 Task: Look for space in Sengkang, Indonesia from 12th  August, 2023 to 15th August, 2023 for 3 adults in price range Rs.12000 to Rs.16000. Place can be entire place with 2 bedrooms having 3 beds and 1 bathroom. Property type can be house, flat, guest house. Booking option can be shelf check-in. Required host language is English.
Action: Mouse moved to (575, 98)
Screenshot: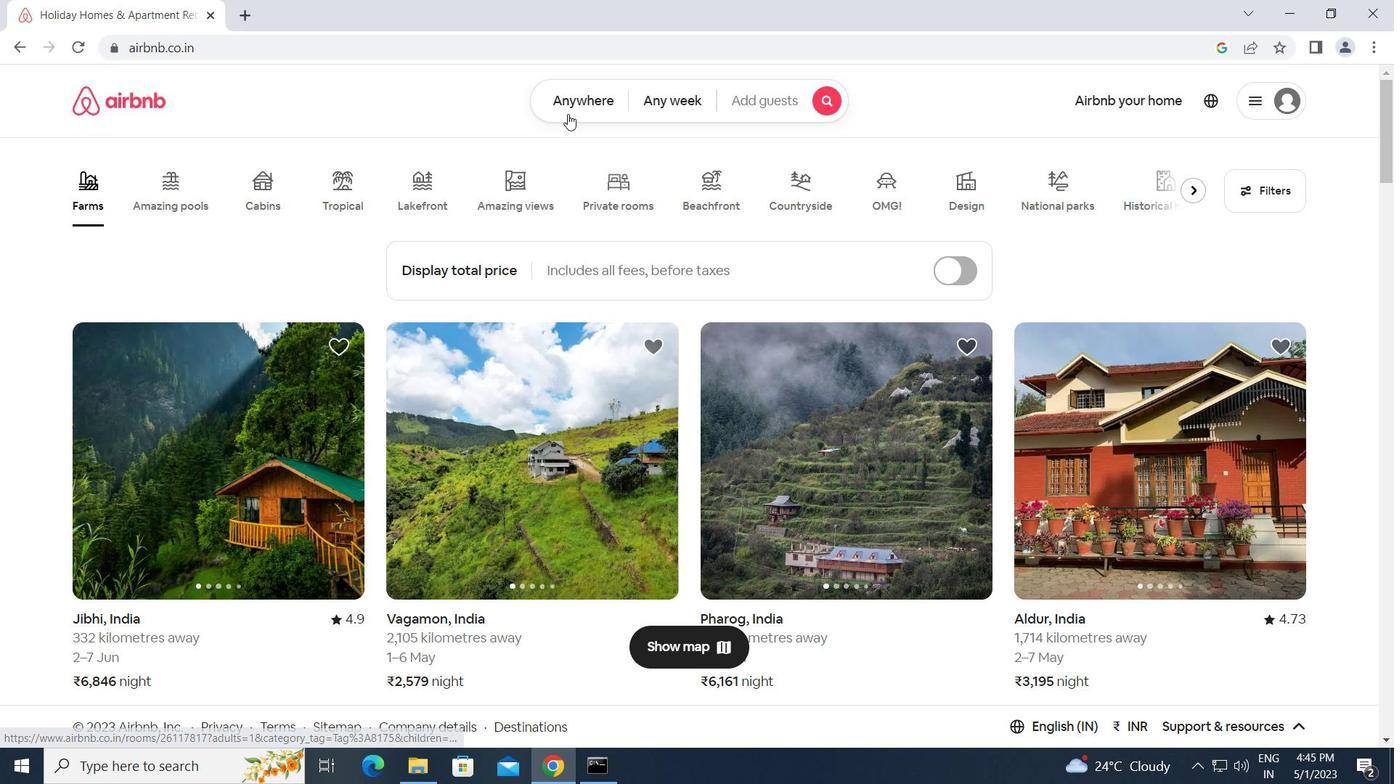
Action: Mouse pressed left at (575, 98)
Screenshot: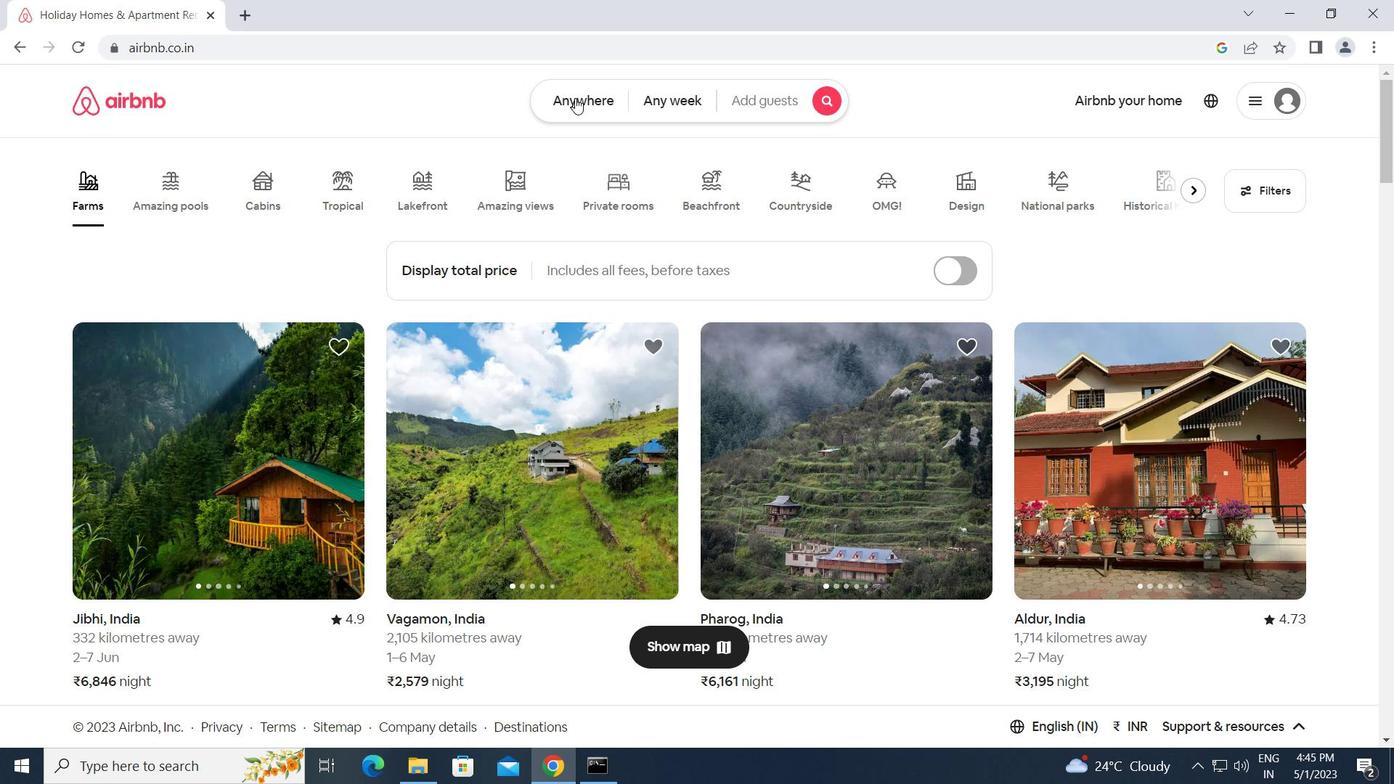 
Action: Mouse moved to (517, 143)
Screenshot: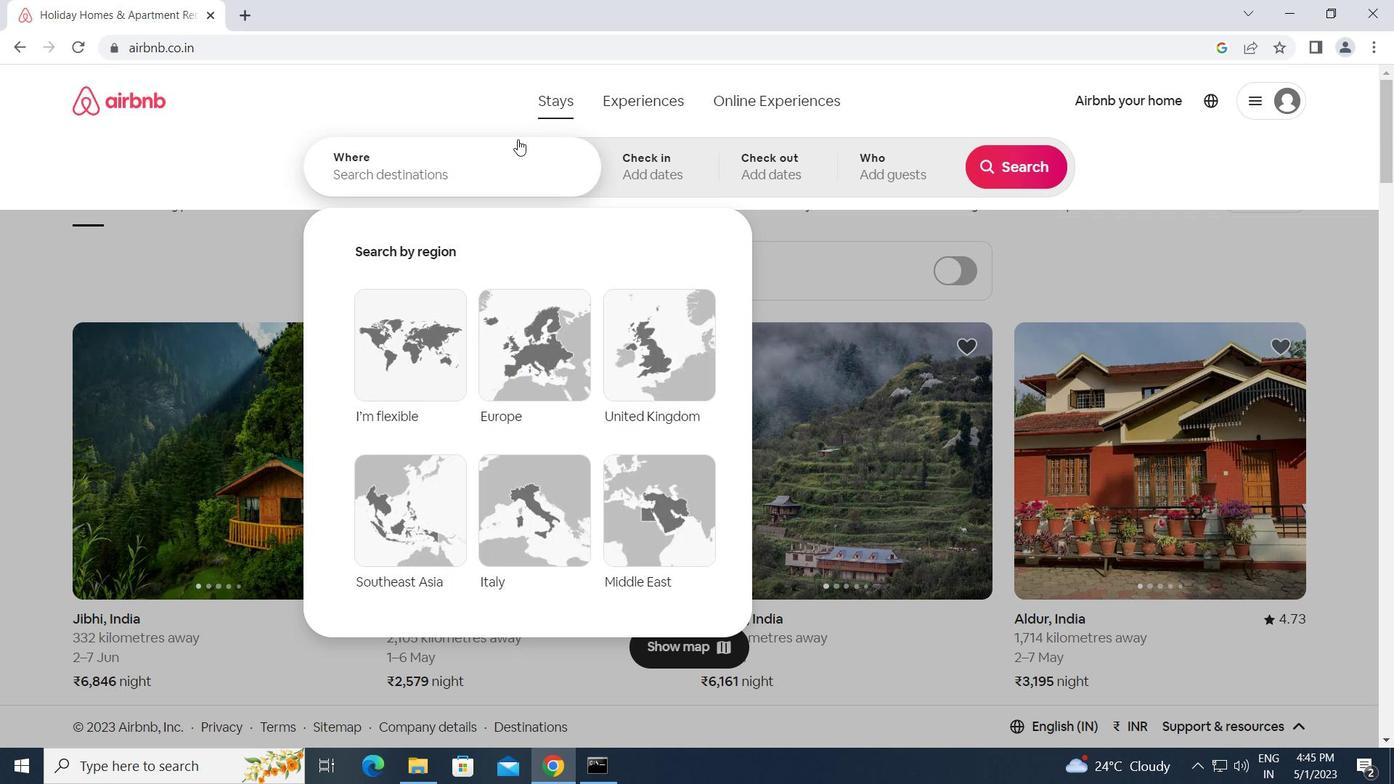 
Action: Mouse pressed left at (517, 143)
Screenshot: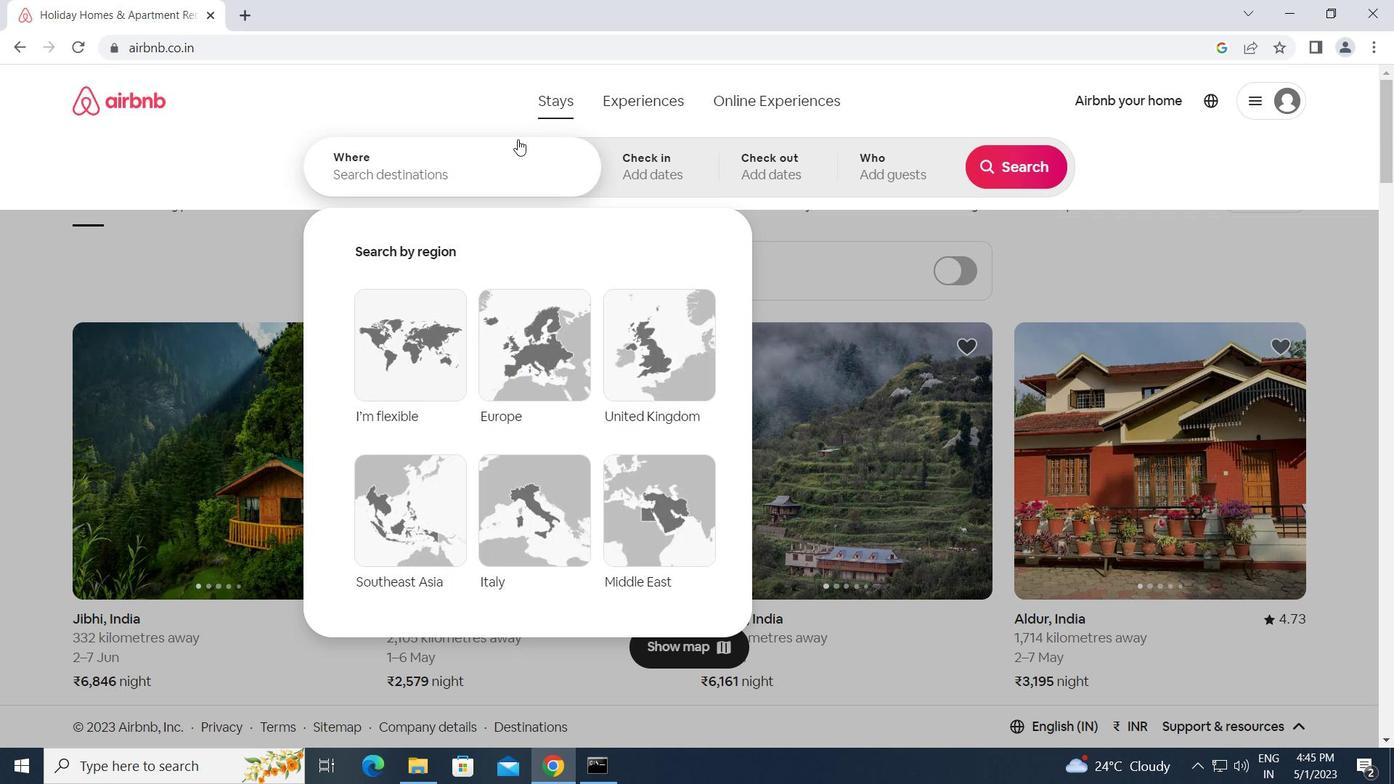 
Action: Key pressed s<Key.caps_lock>engkang,<Key.space><Key.caps_lock>i<Key.caps_lock>ndonesia<Key.enter>
Screenshot: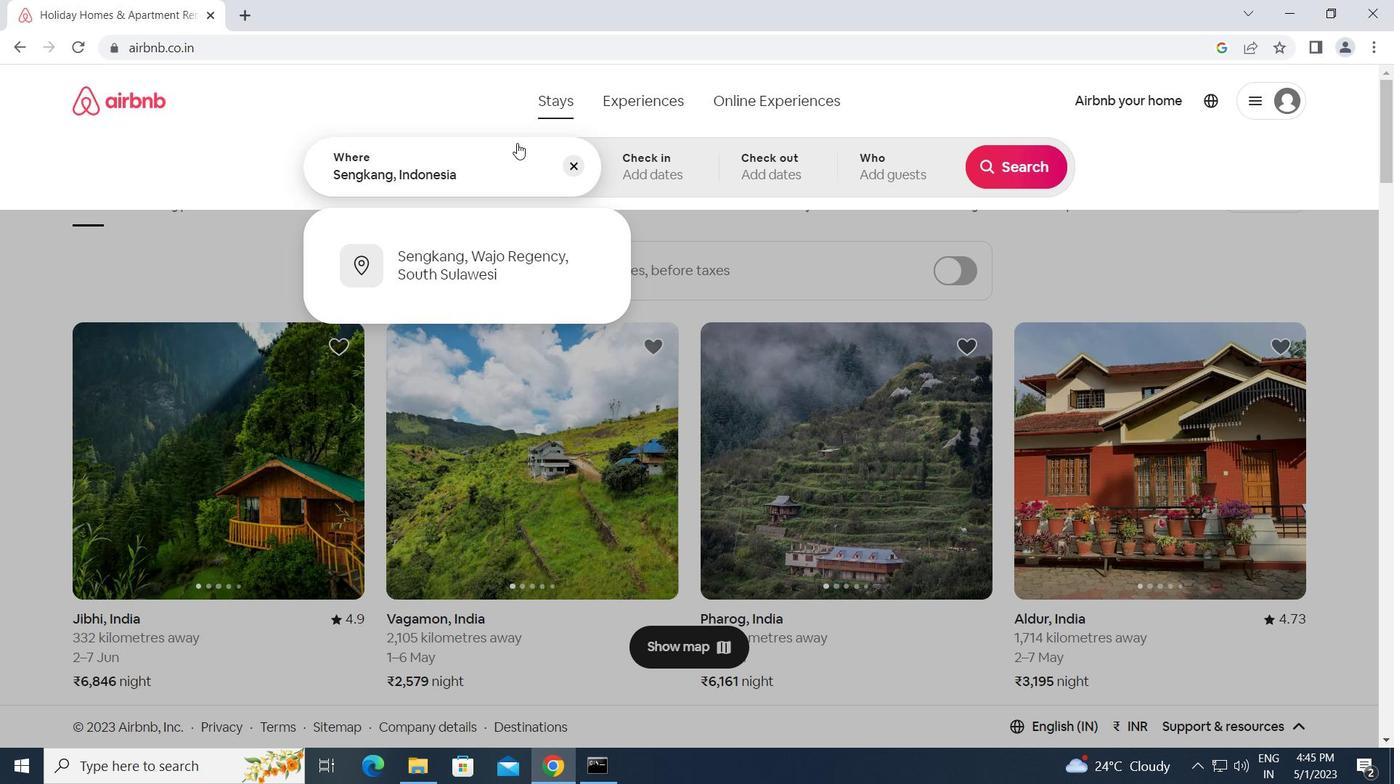 
Action: Mouse moved to (1014, 311)
Screenshot: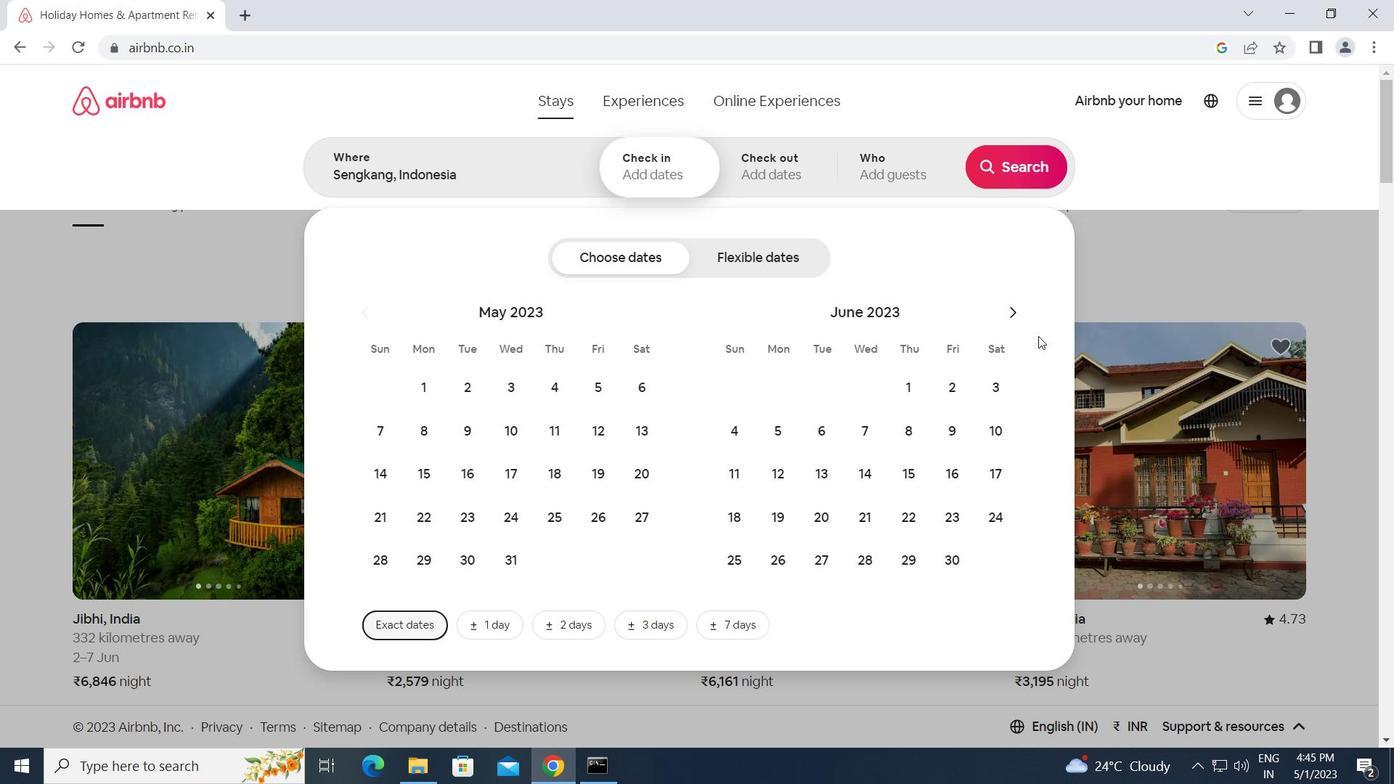 
Action: Mouse pressed left at (1014, 311)
Screenshot: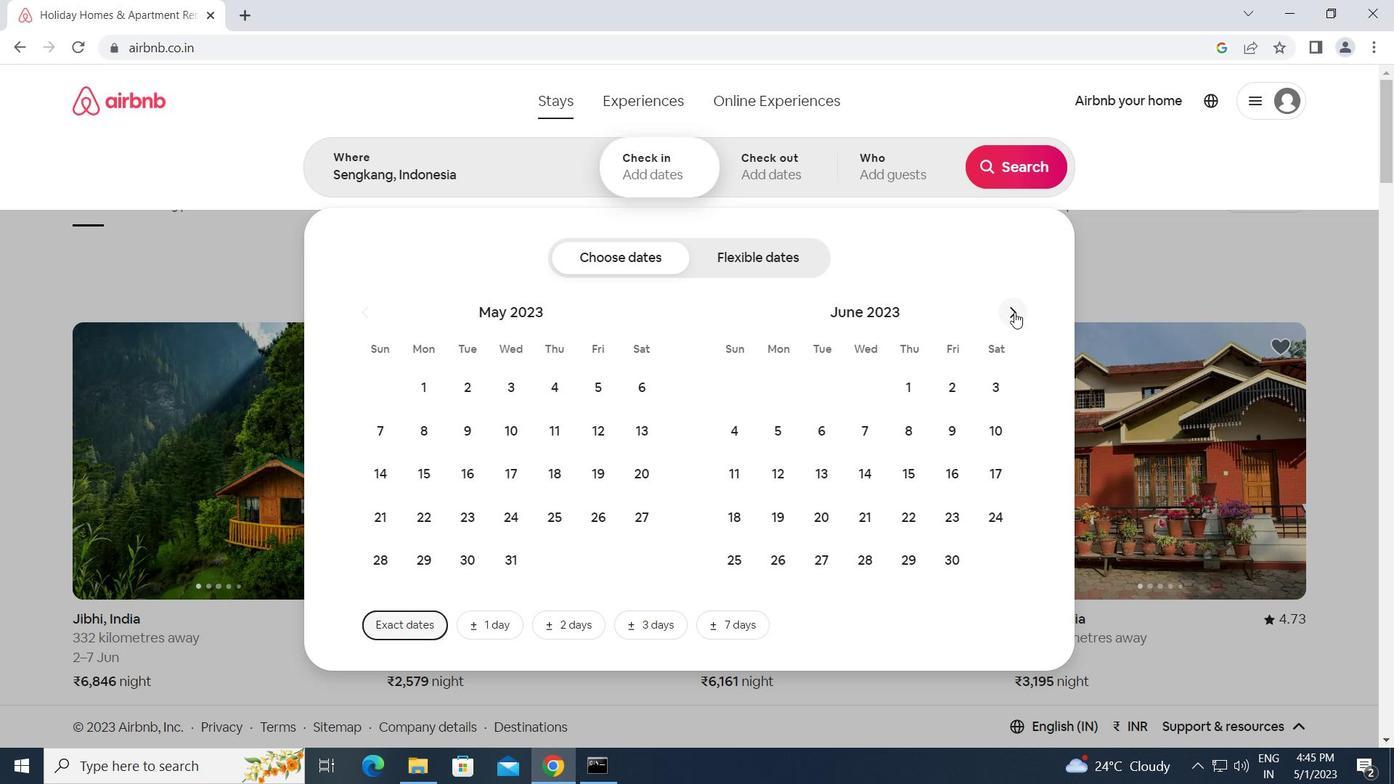 
Action: Mouse pressed left at (1014, 311)
Screenshot: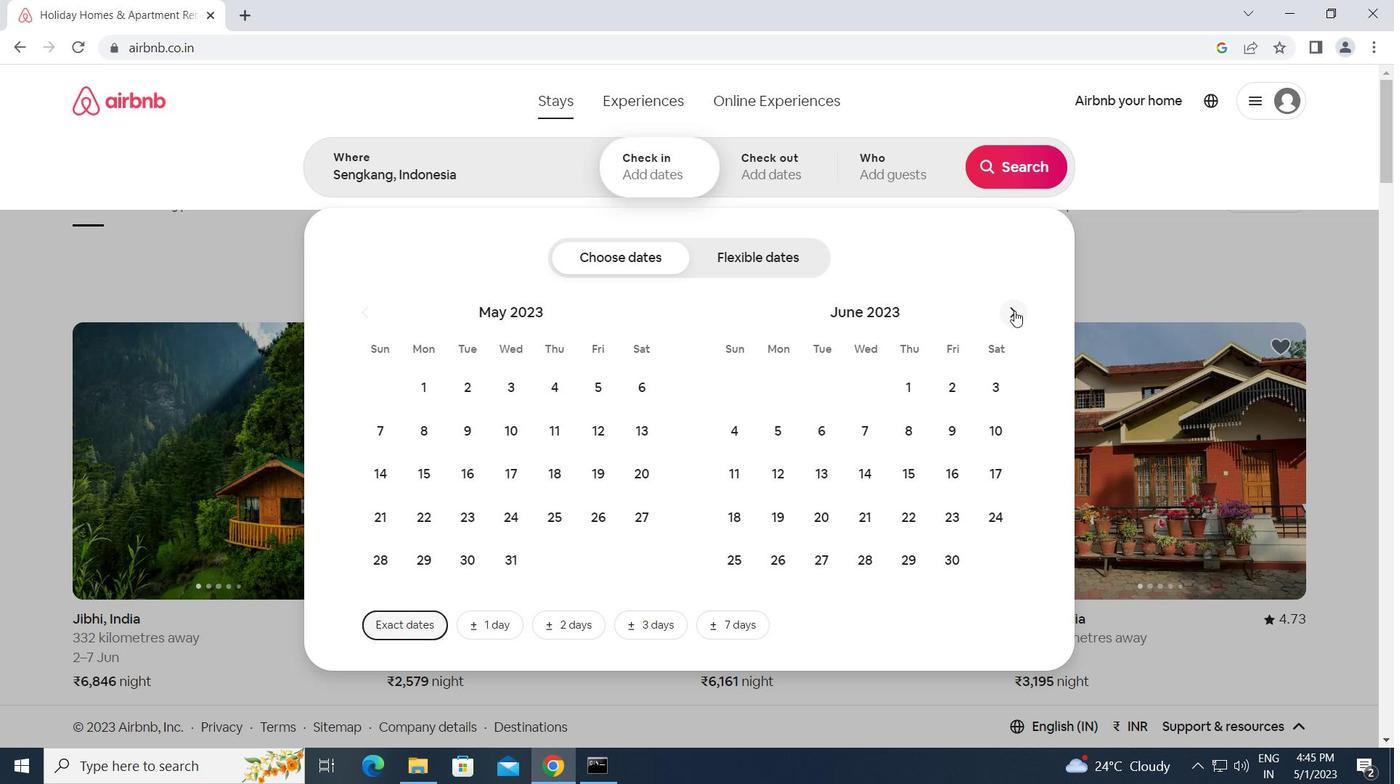 
Action: Mouse moved to (989, 429)
Screenshot: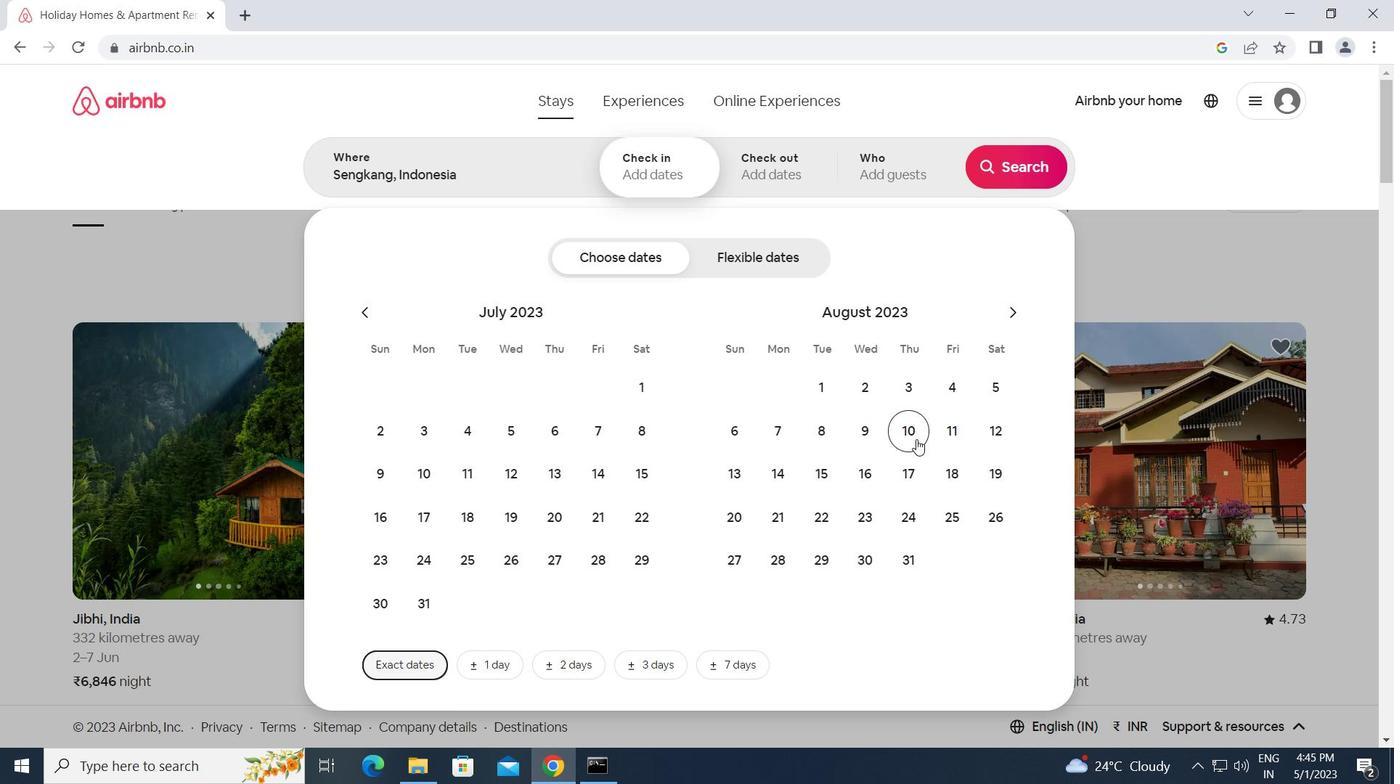 
Action: Mouse pressed left at (989, 429)
Screenshot: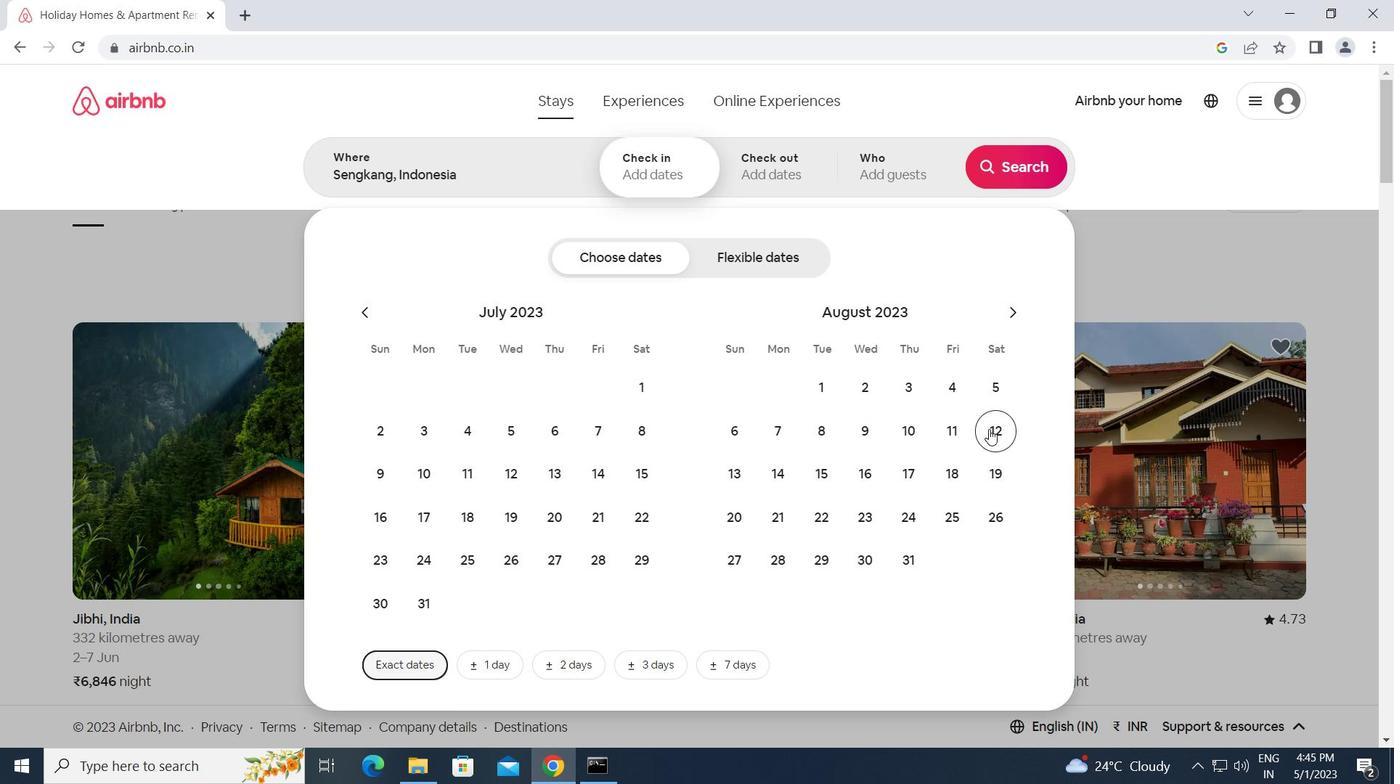 
Action: Mouse moved to (826, 474)
Screenshot: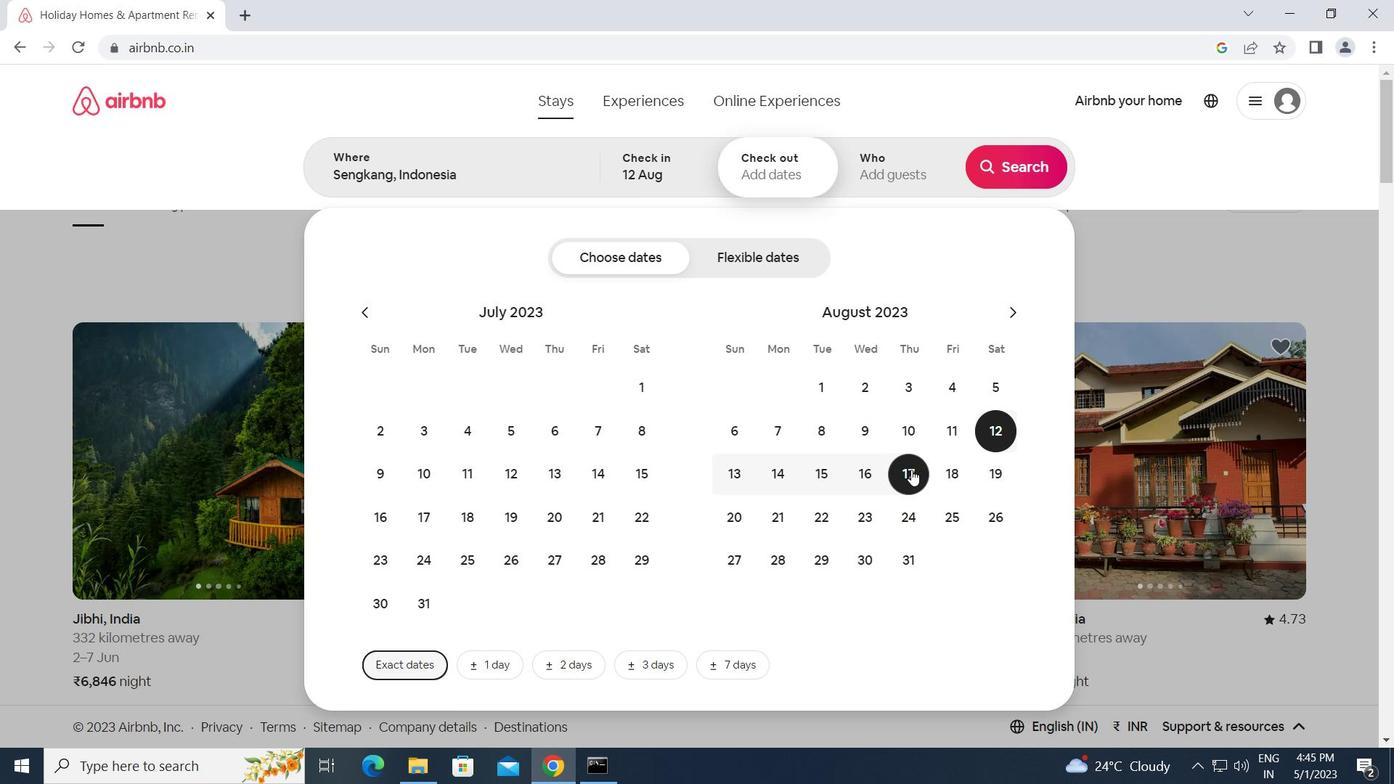 
Action: Mouse pressed left at (826, 474)
Screenshot: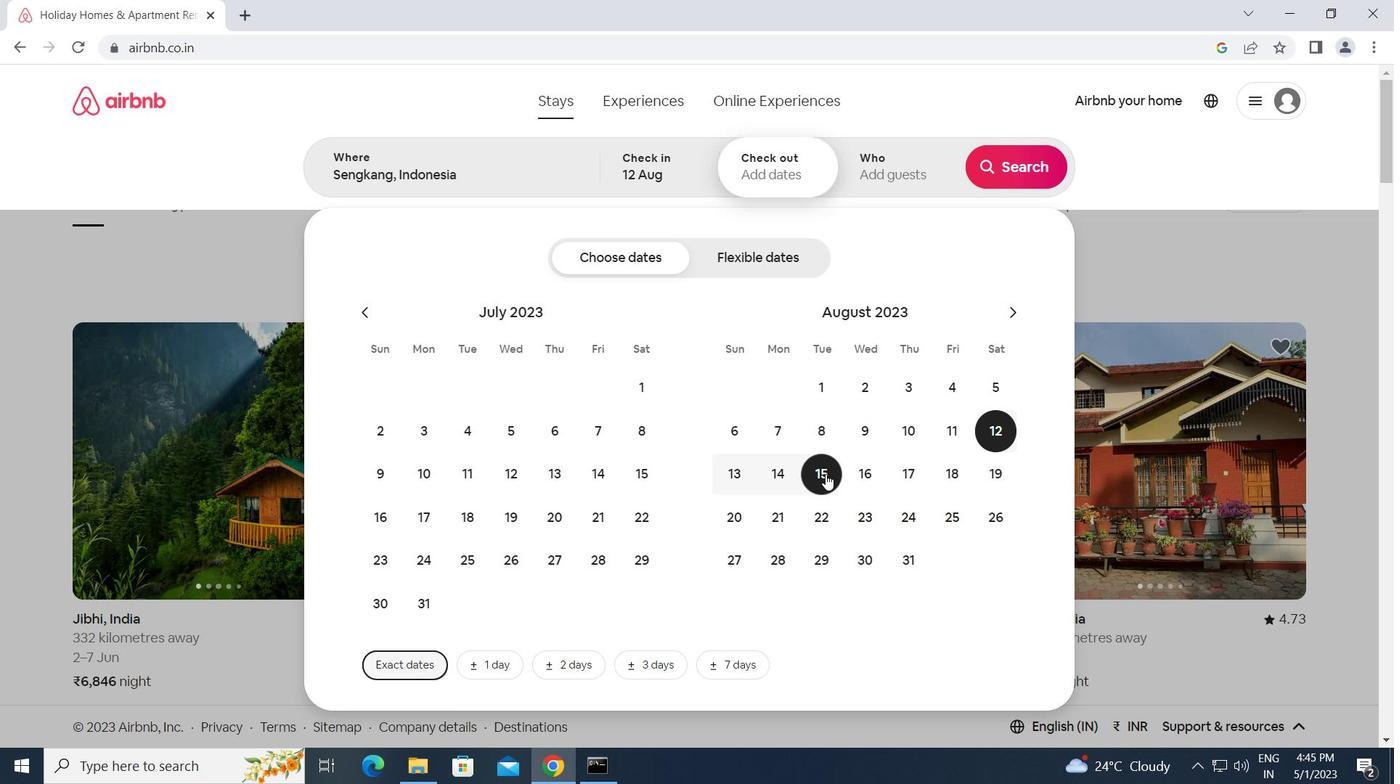 
Action: Mouse moved to (905, 166)
Screenshot: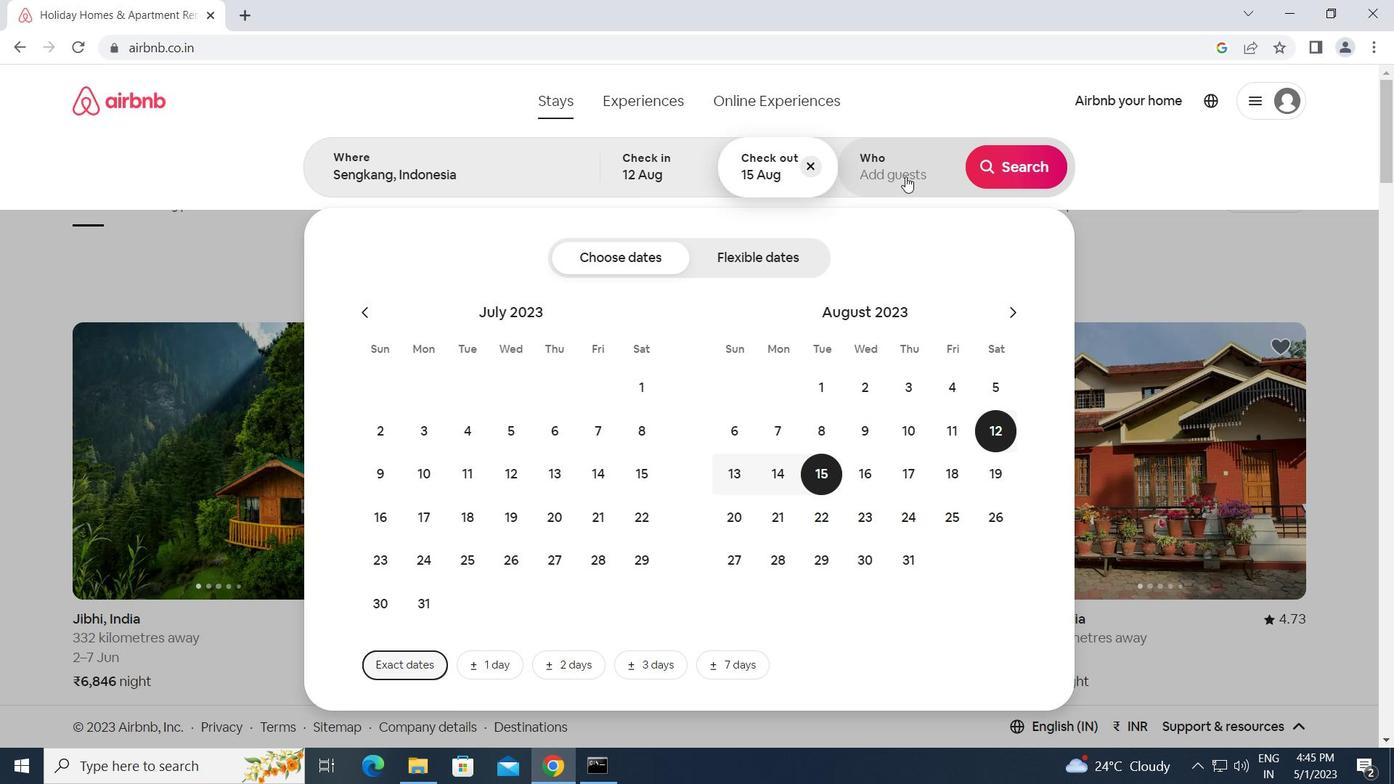 
Action: Mouse pressed left at (905, 166)
Screenshot: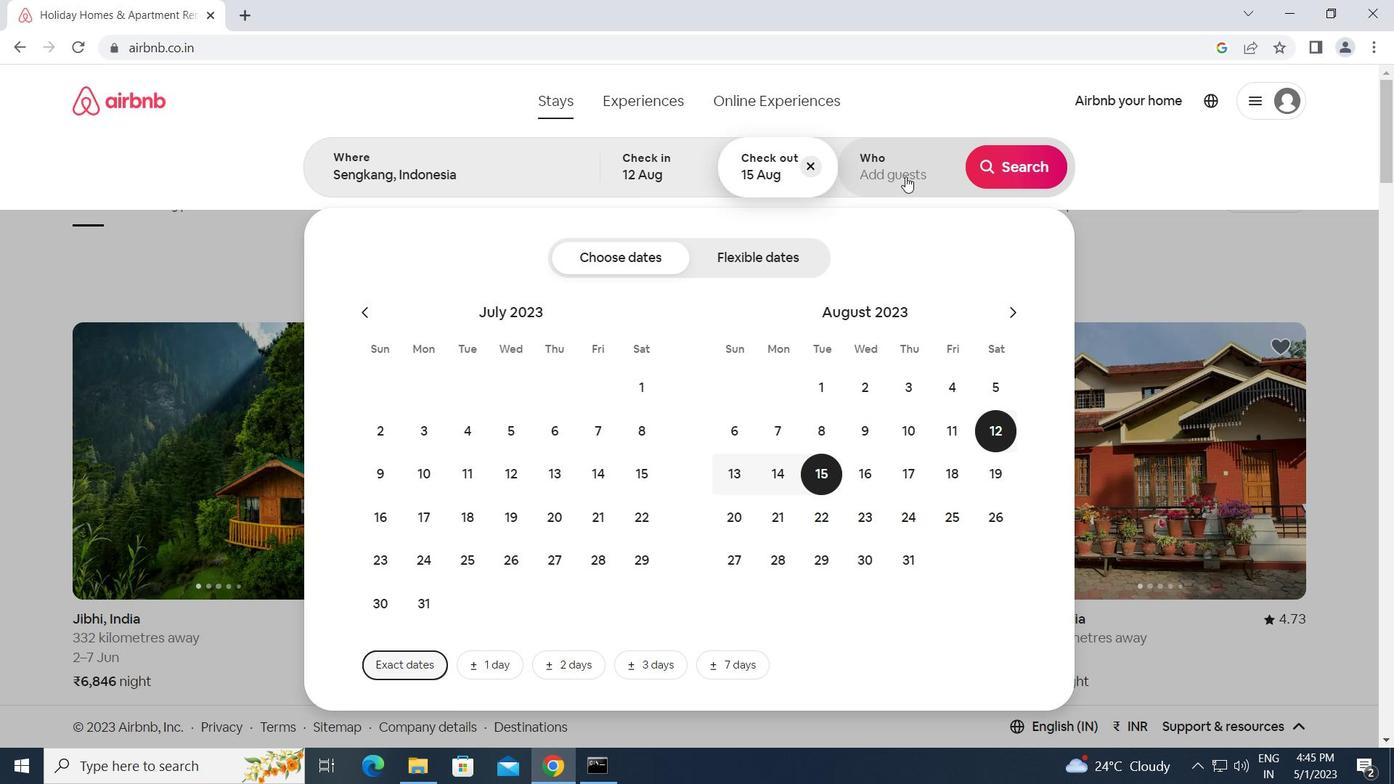 
Action: Mouse moved to (1027, 263)
Screenshot: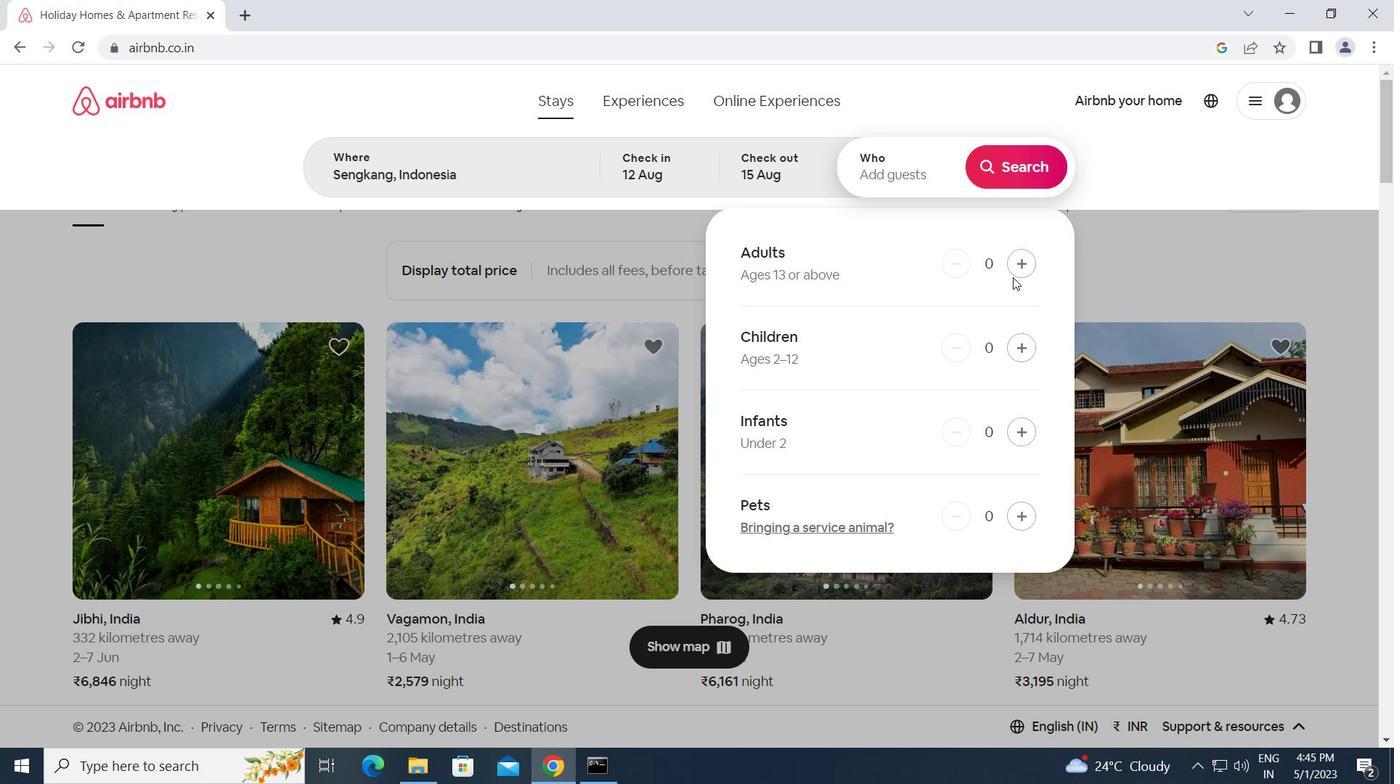 
Action: Mouse pressed left at (1027, 263)
Screenshot: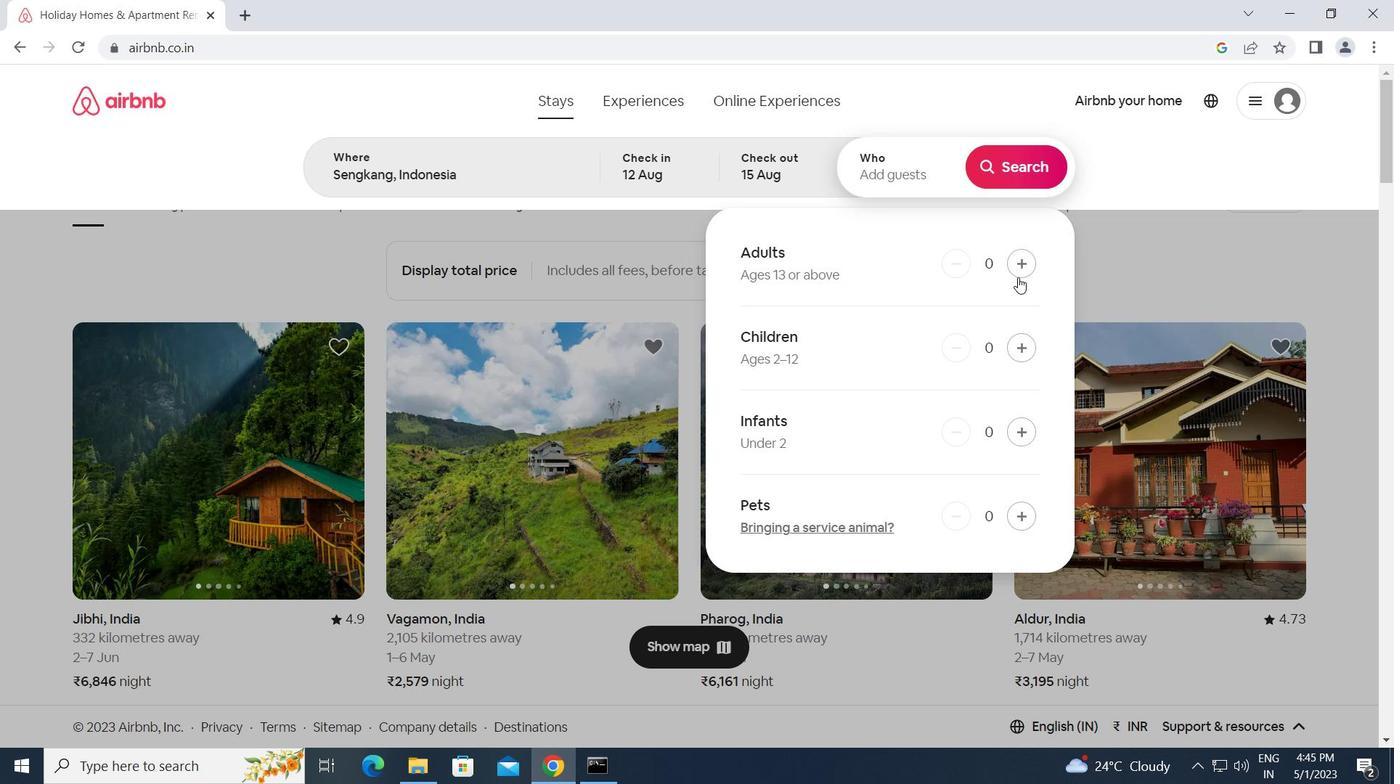 
Action: Mouse pressed left at (1027, 263)
Screenshot: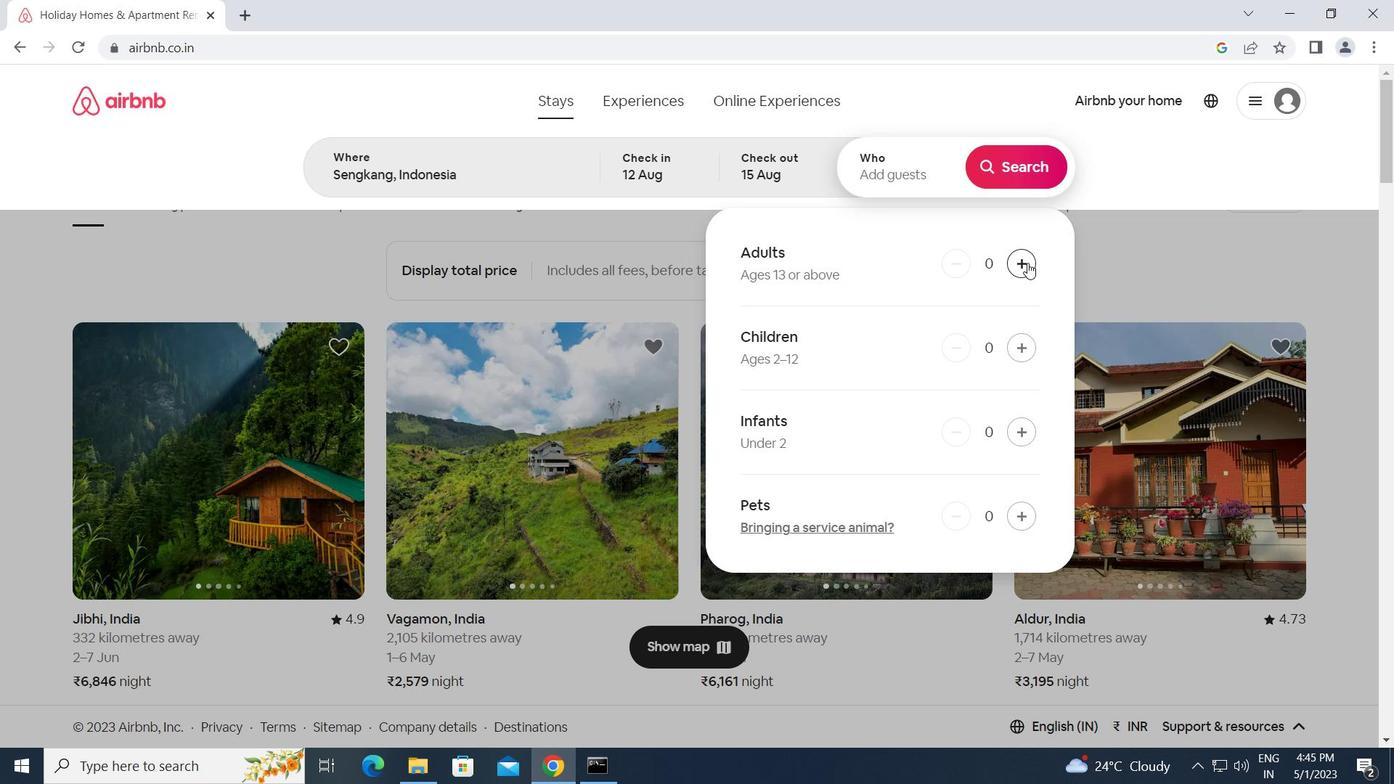 
Action: Mouse pressed left at (1027, 263)
Screenshot: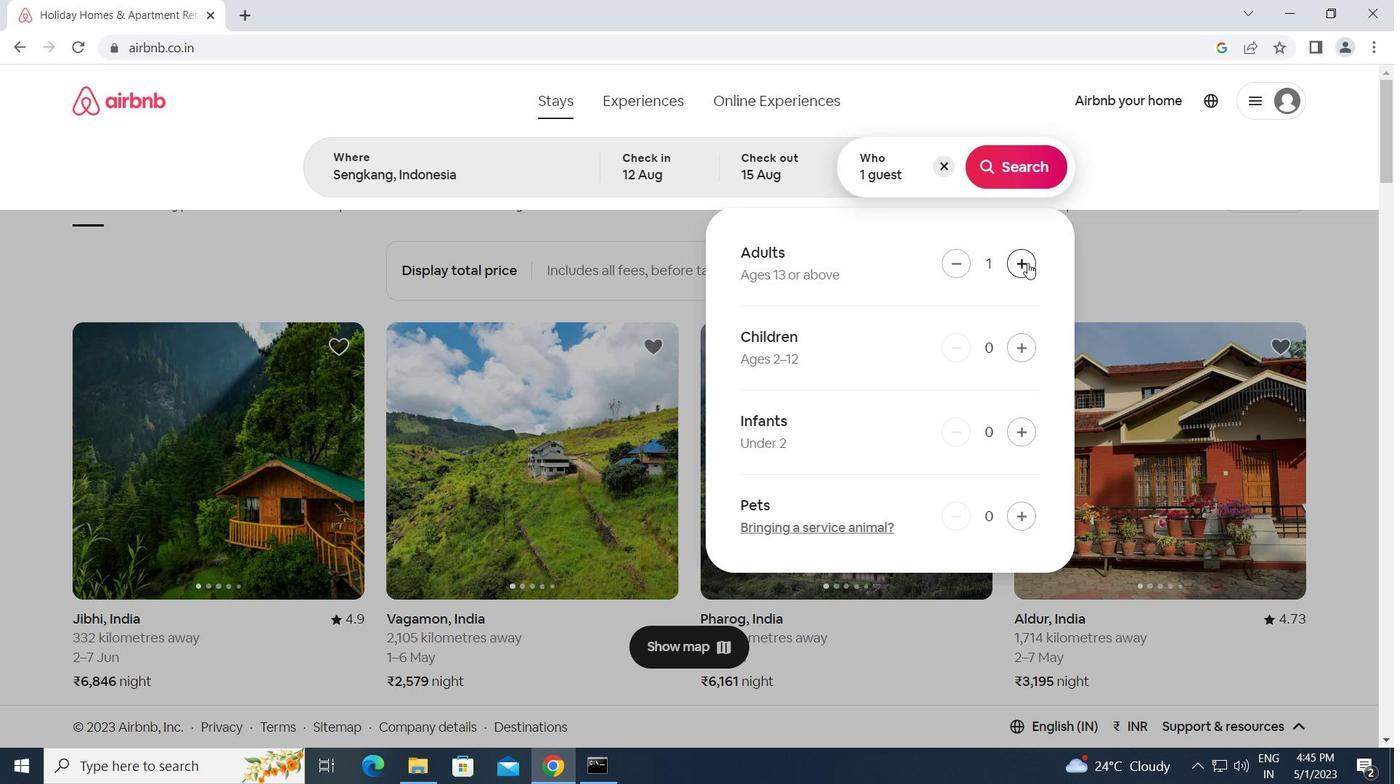 
Action: Mouse moved to (1018, 169)
Screenshot: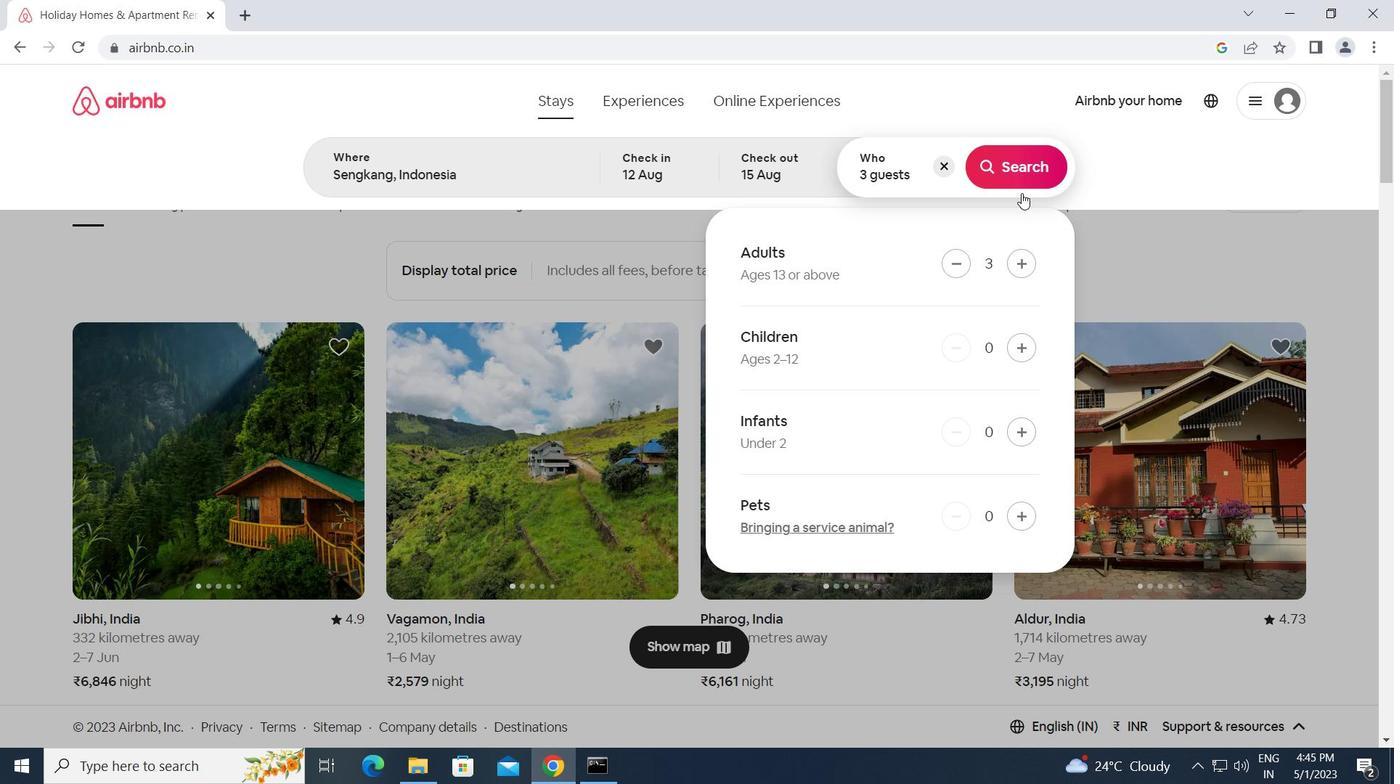 
Action: Mouse pressed left at (1018, 169)
Screenshot: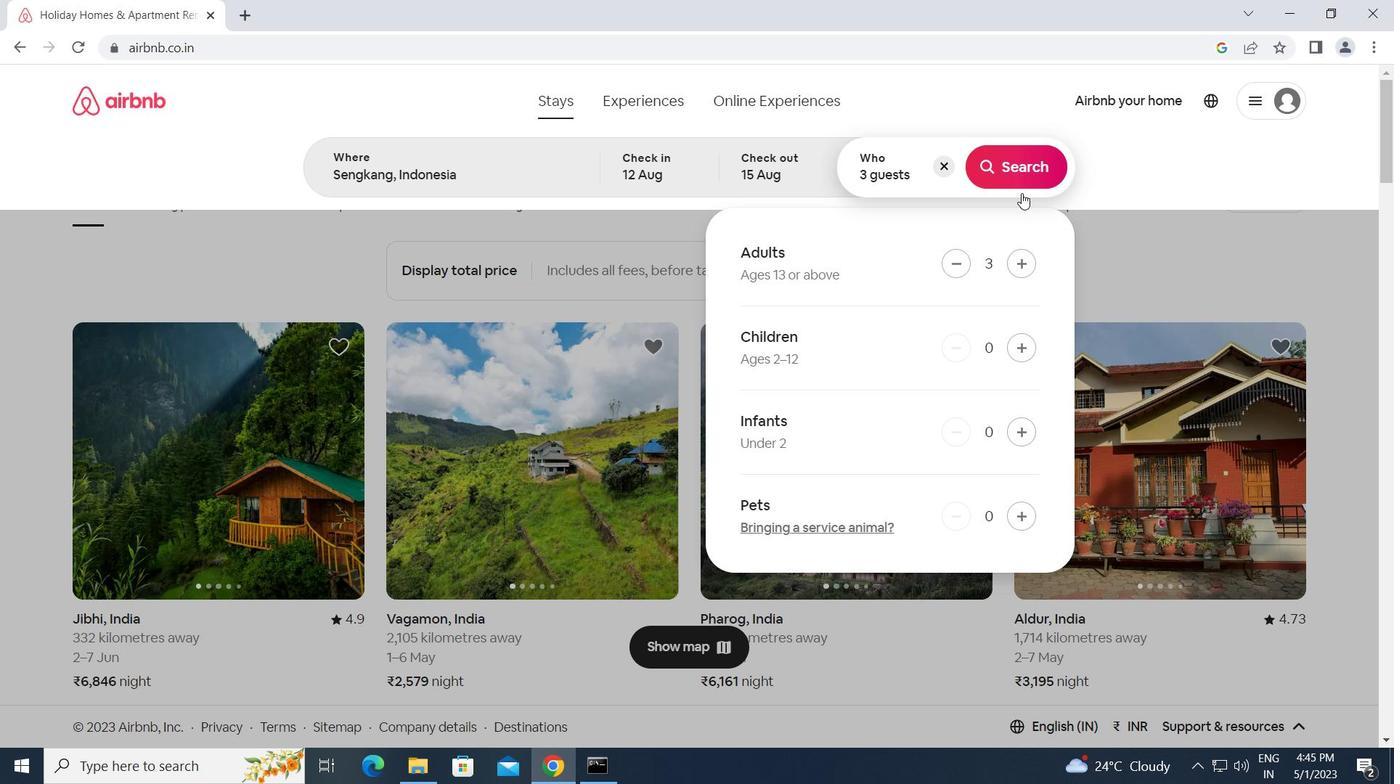 
Action: Mouse moved to (1289, 175)
Screenshot: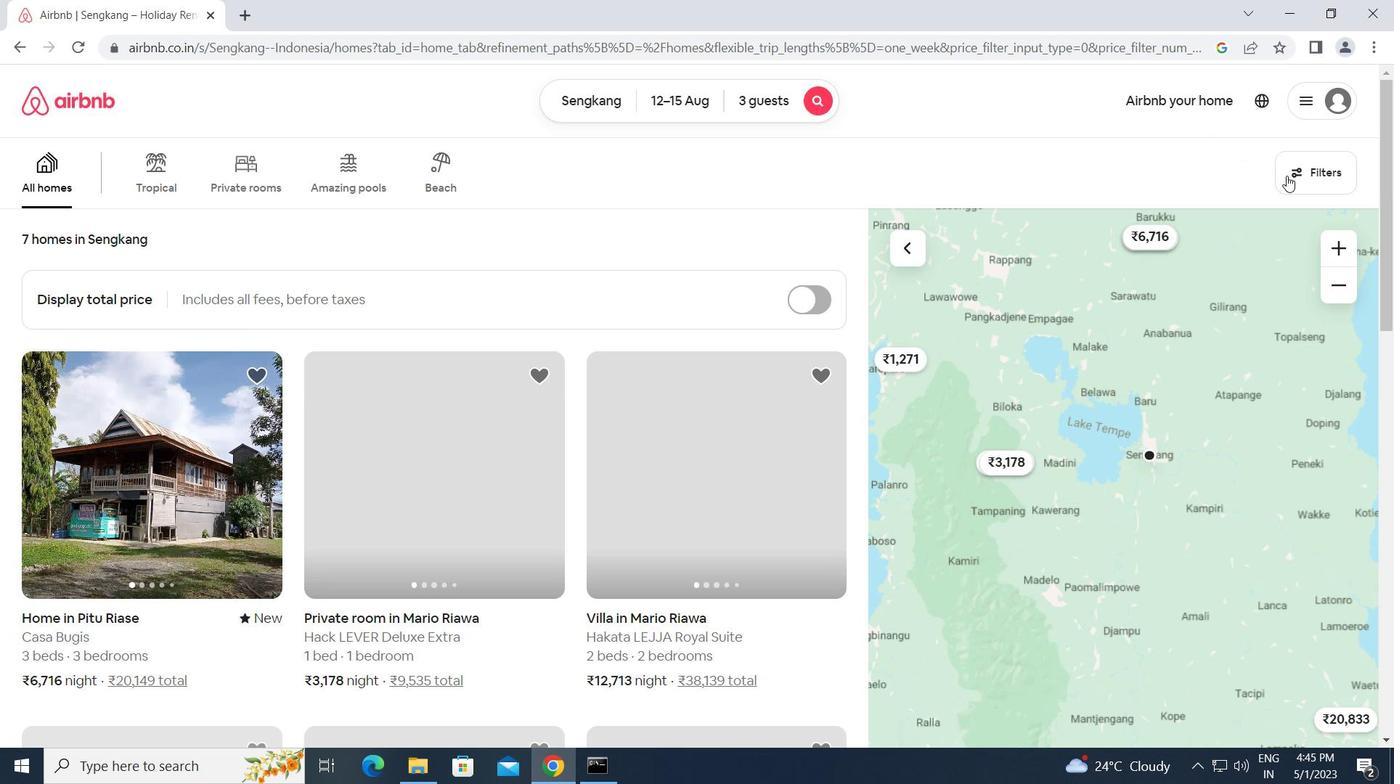 
Action: Mouse pressed left at (1289, 175)
Screenshot: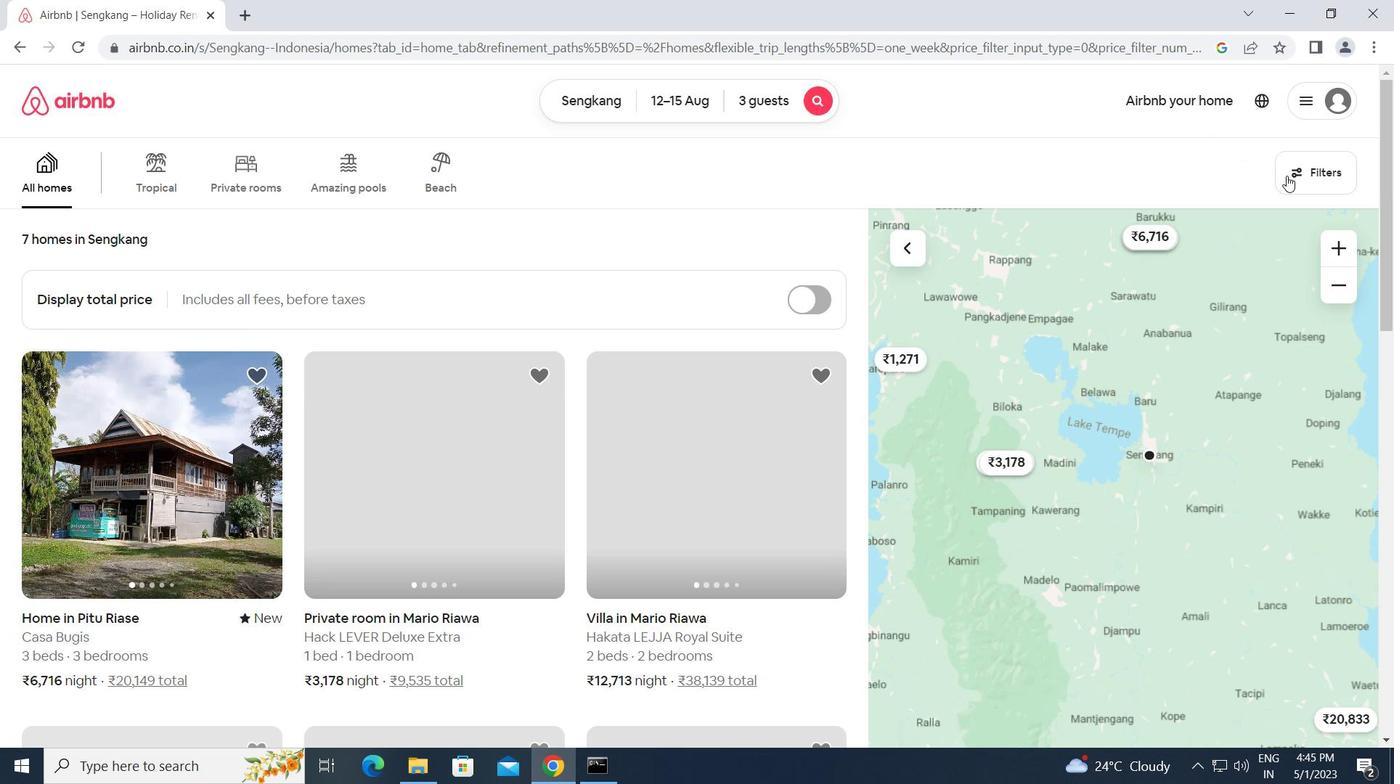 
Action: Mouse moved to (363, 483)
Screenshot: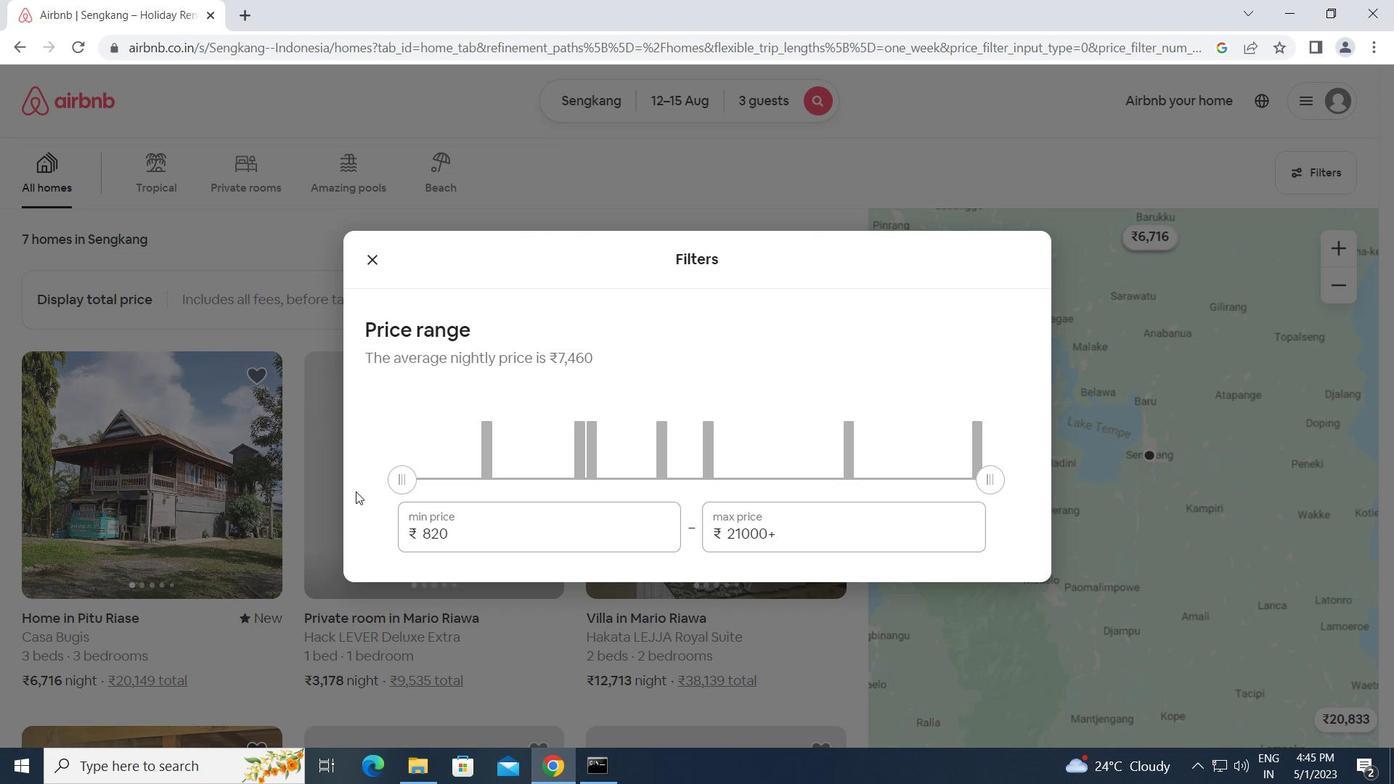 
Action: Mouse scrolled (363, 482) with delta (0, 0)
Screenshot: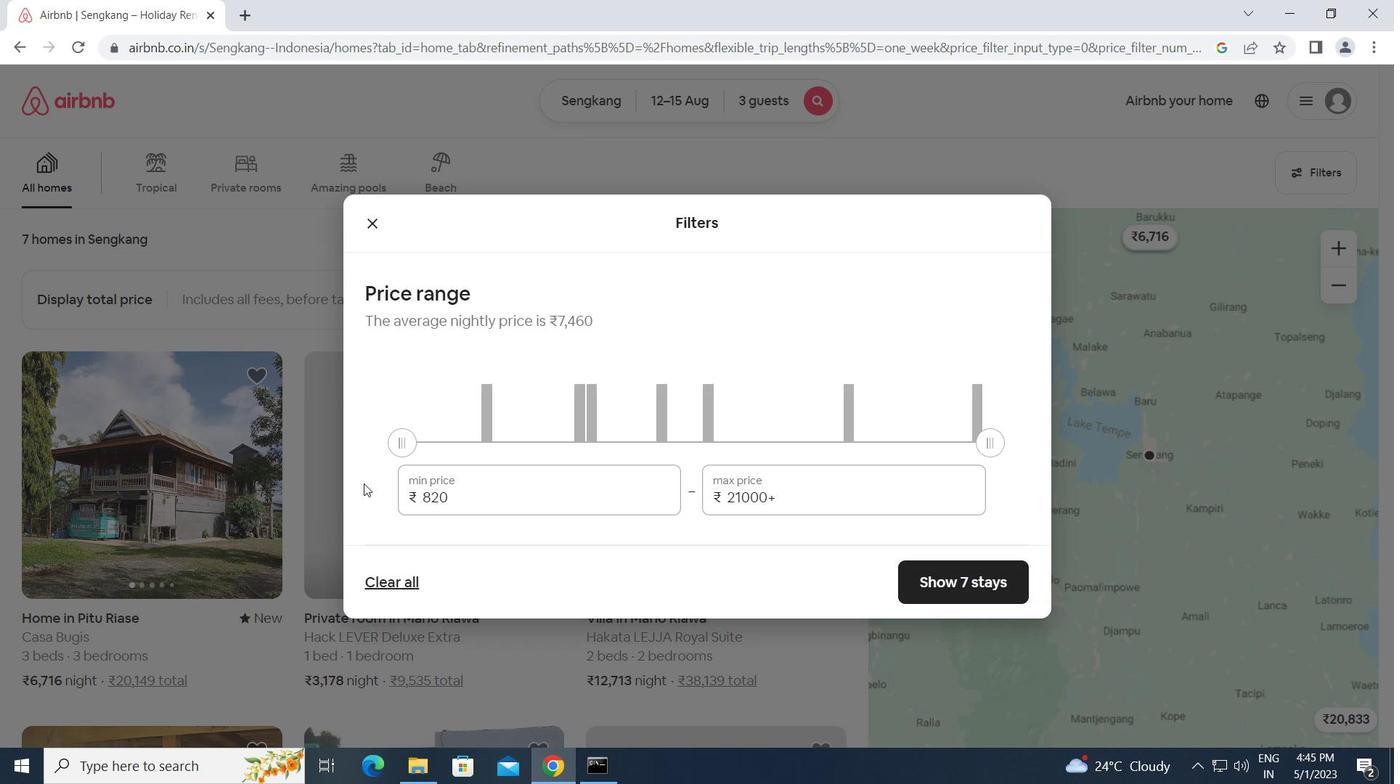 
Action: Mouse moved to (464, 312)
Screenshot: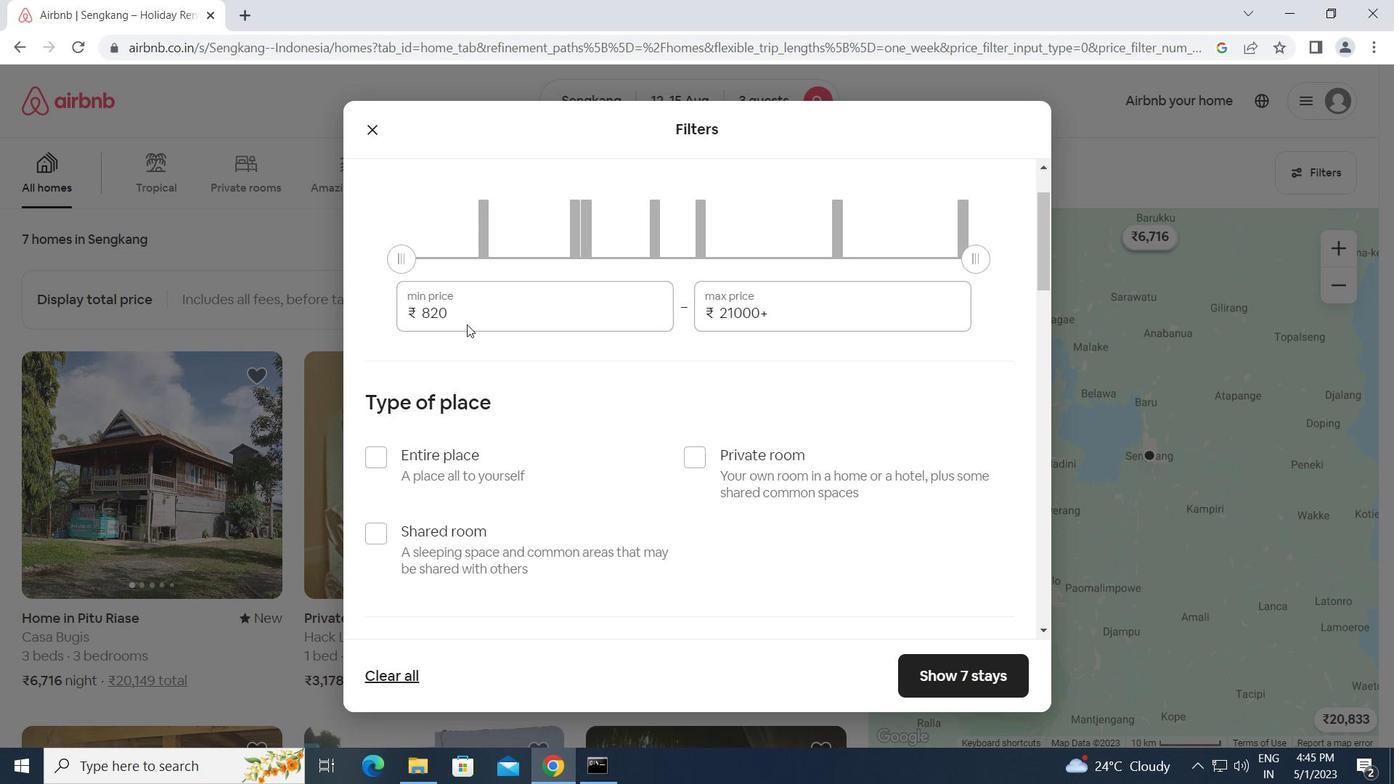 
Action: Mouse pressed left at (464, 312)
Screenshot: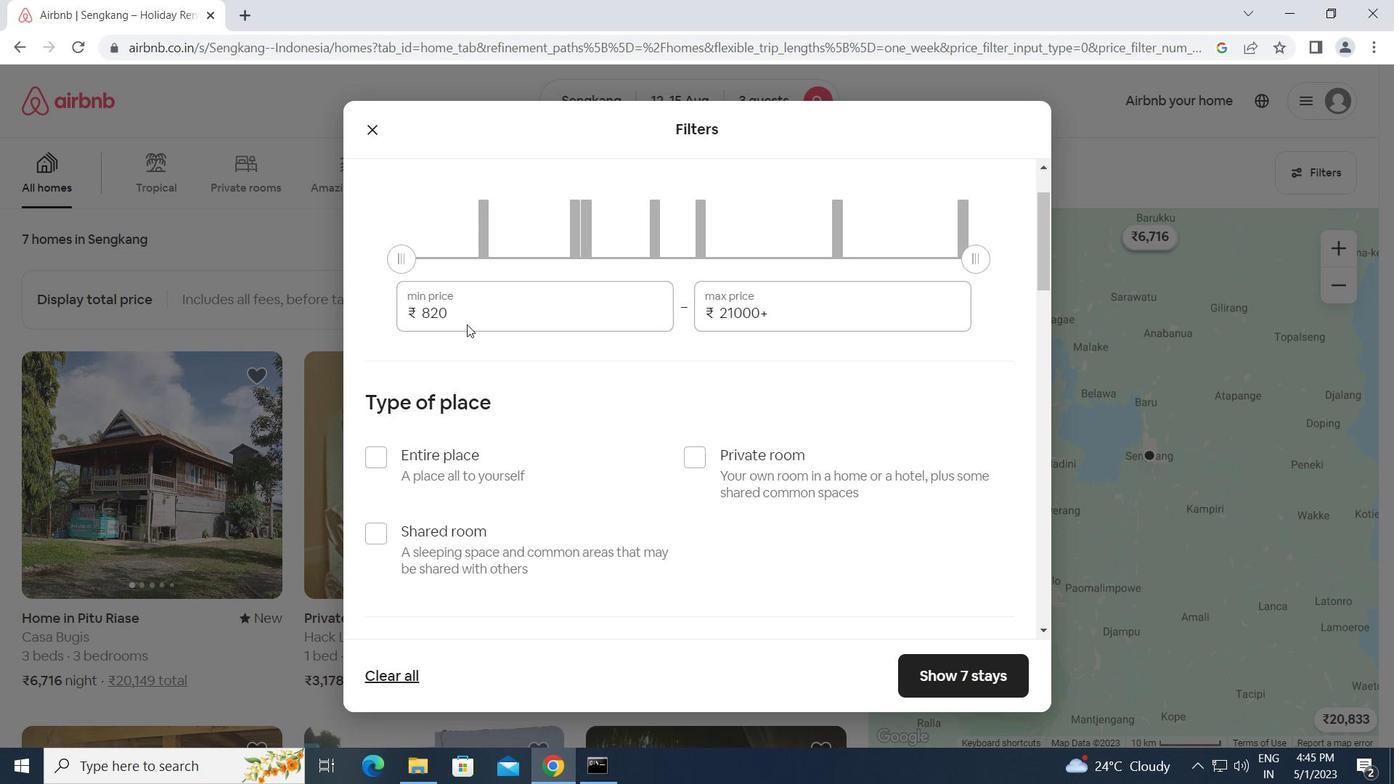 
Action: Mouse moved to (400, 321)
Screenshot: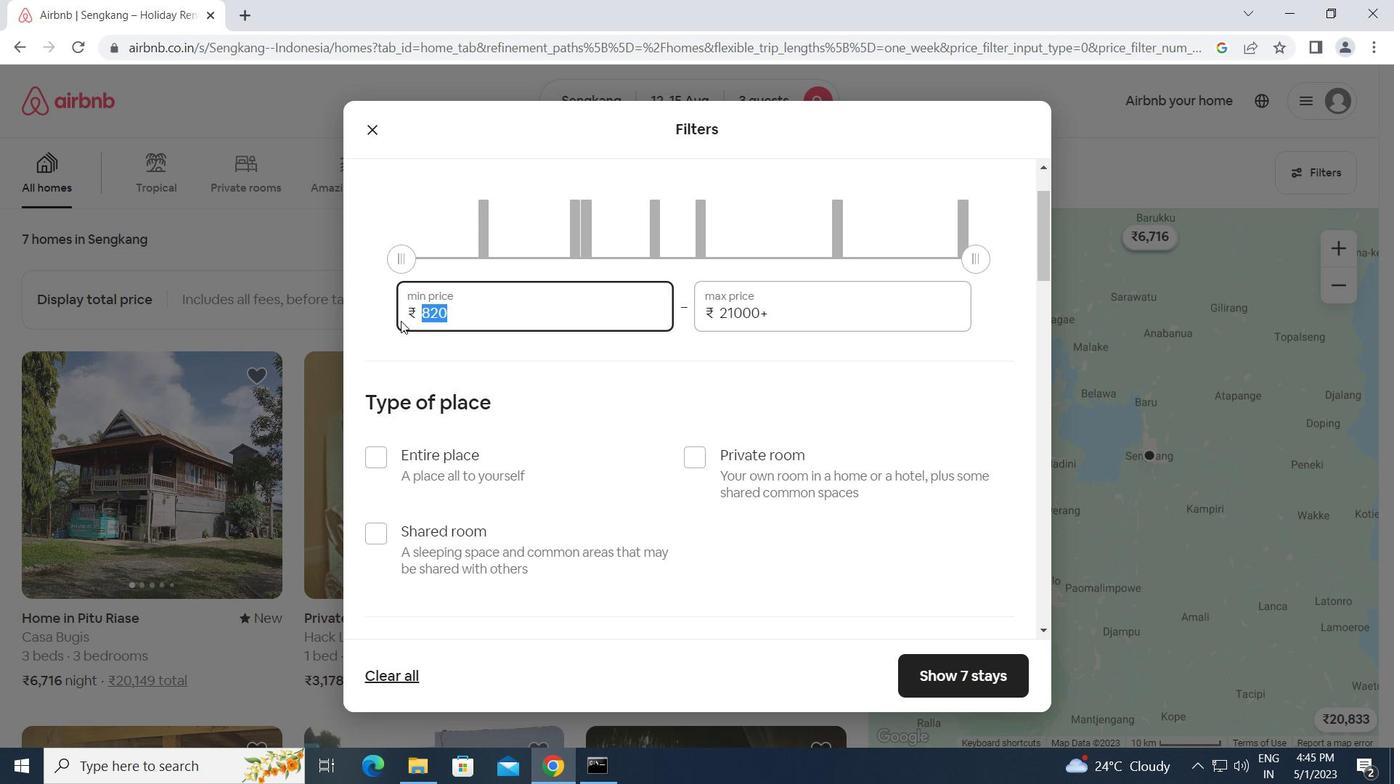 
Action: Key pressed 12000<Key.tab>16000
Screenshot: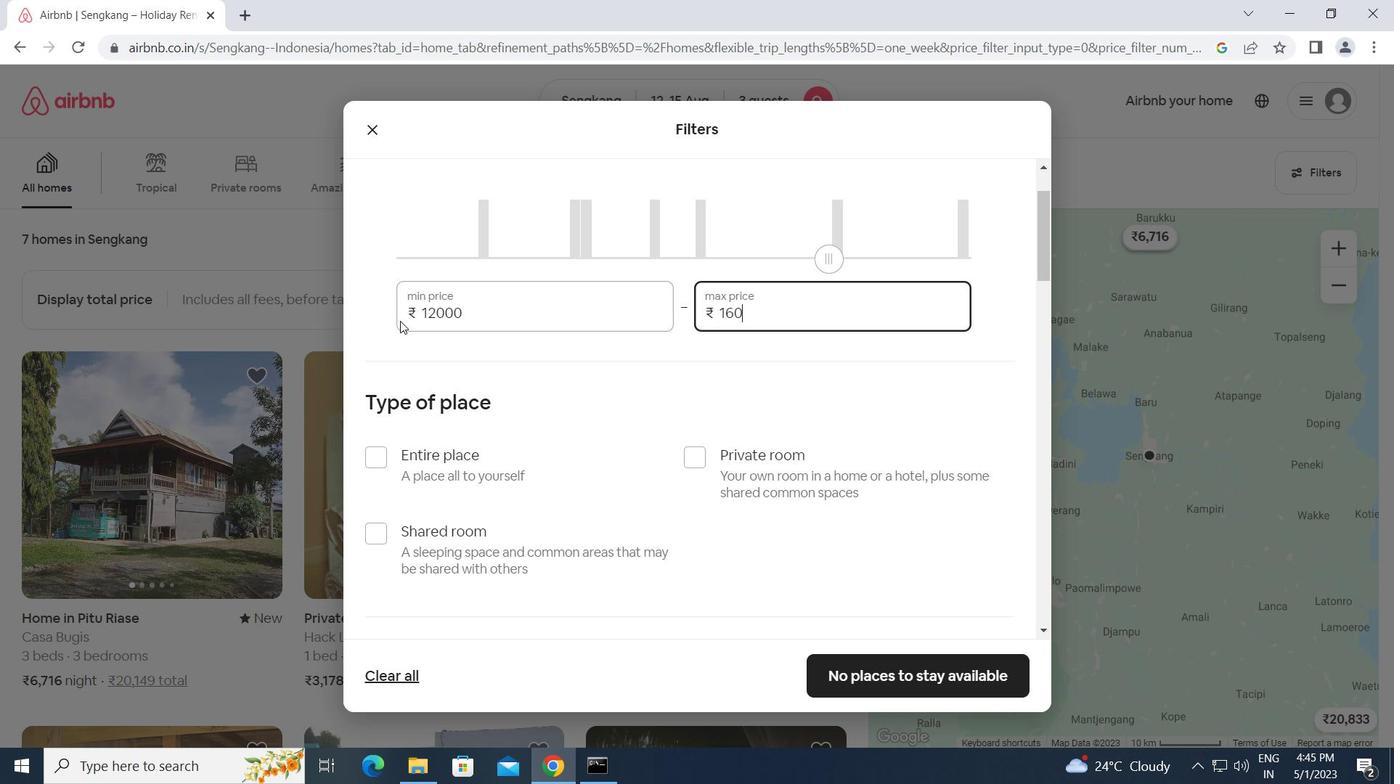 
Action: Mouse moved to (386, 453)
Screenshot: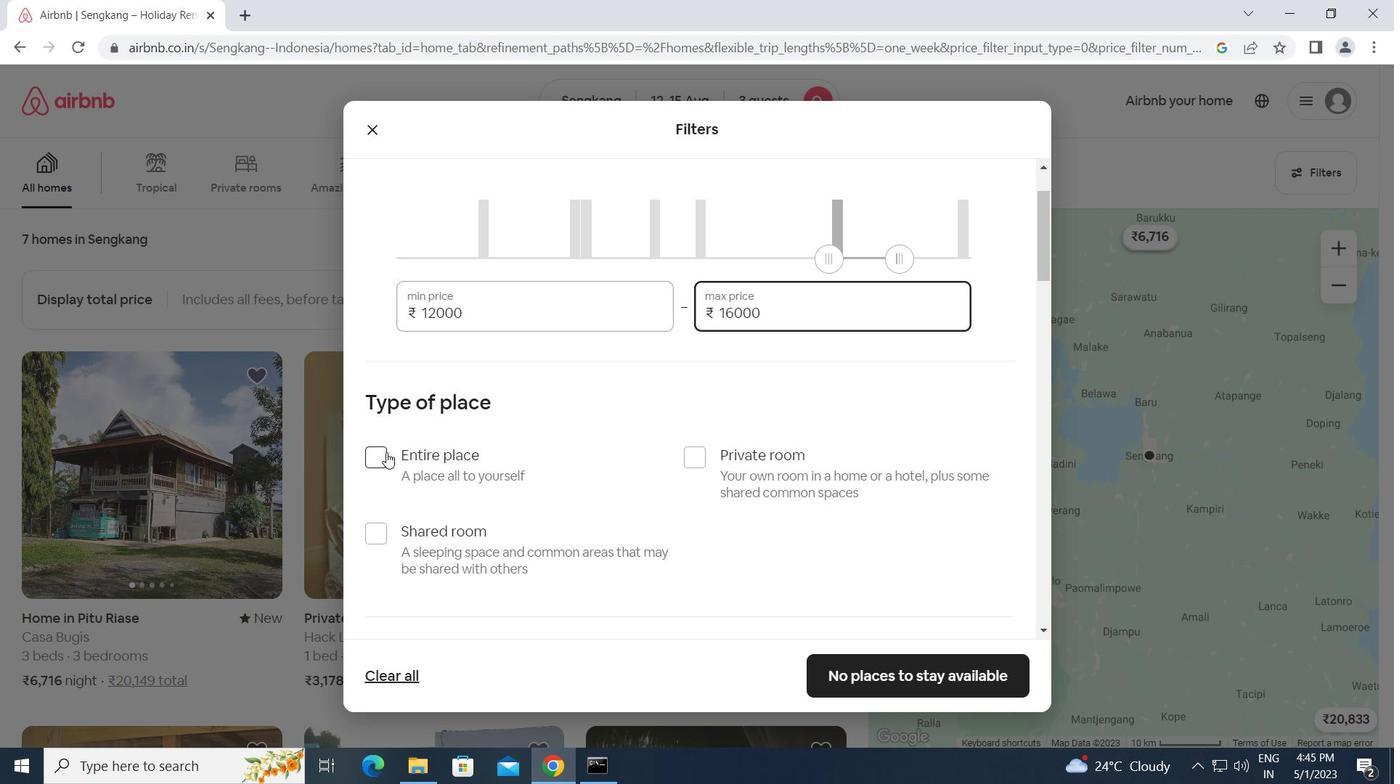 
Action: Mouse pressed left at (386, 453)
Screenshot: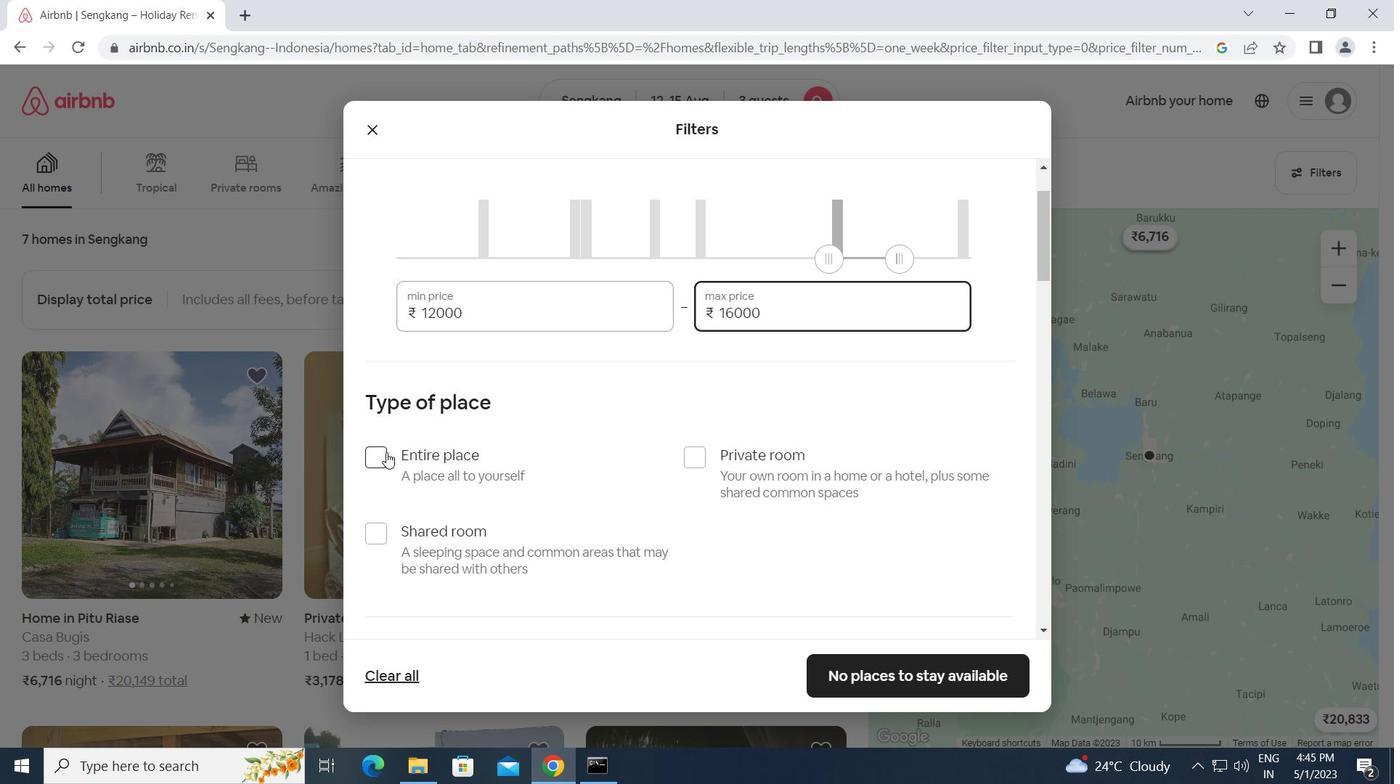 
Action: Mouse moved to (487, 486)
Screenshot: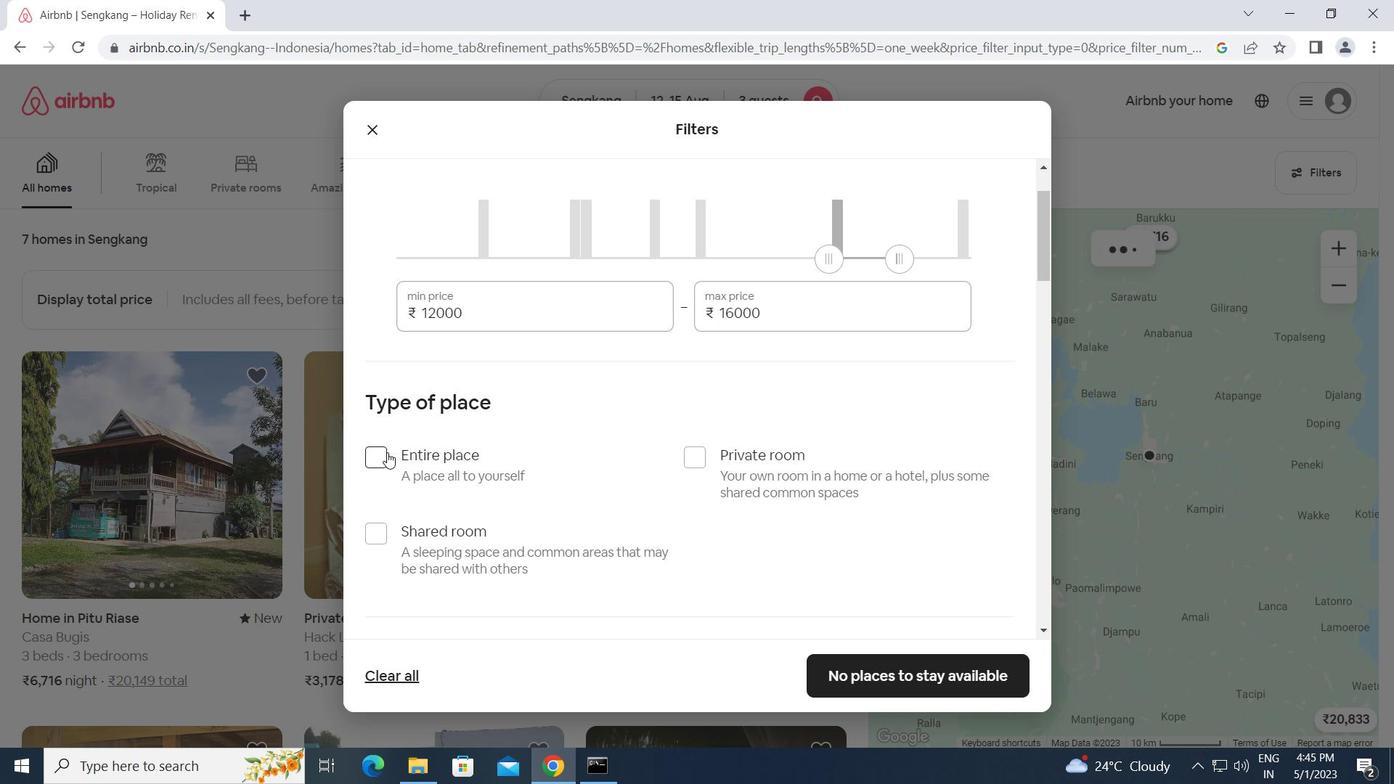 
Action: Mouse scrolled (487, 485) with delta (0, 0)
Screenshot: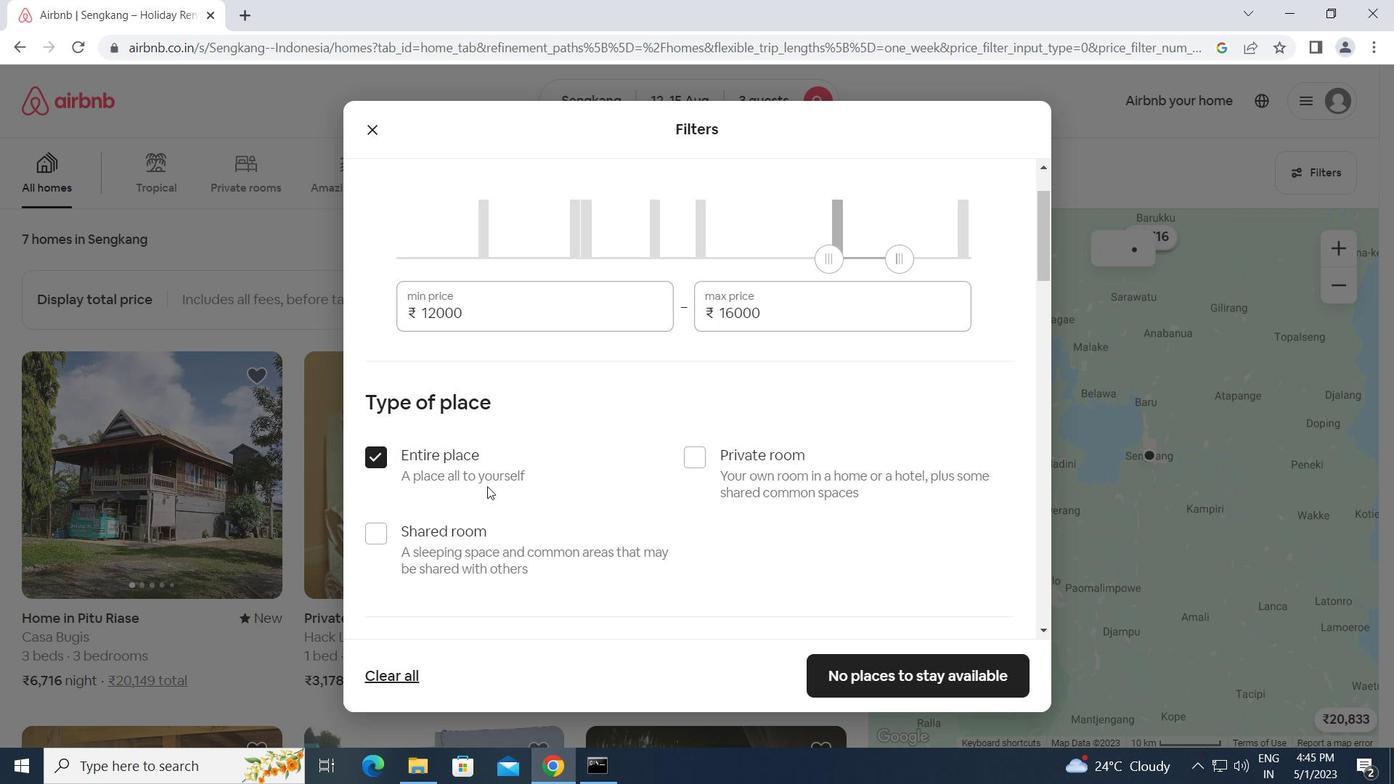 
Action: Mouse scrolled (487, 485) with delta (0, 0)
Screenshot: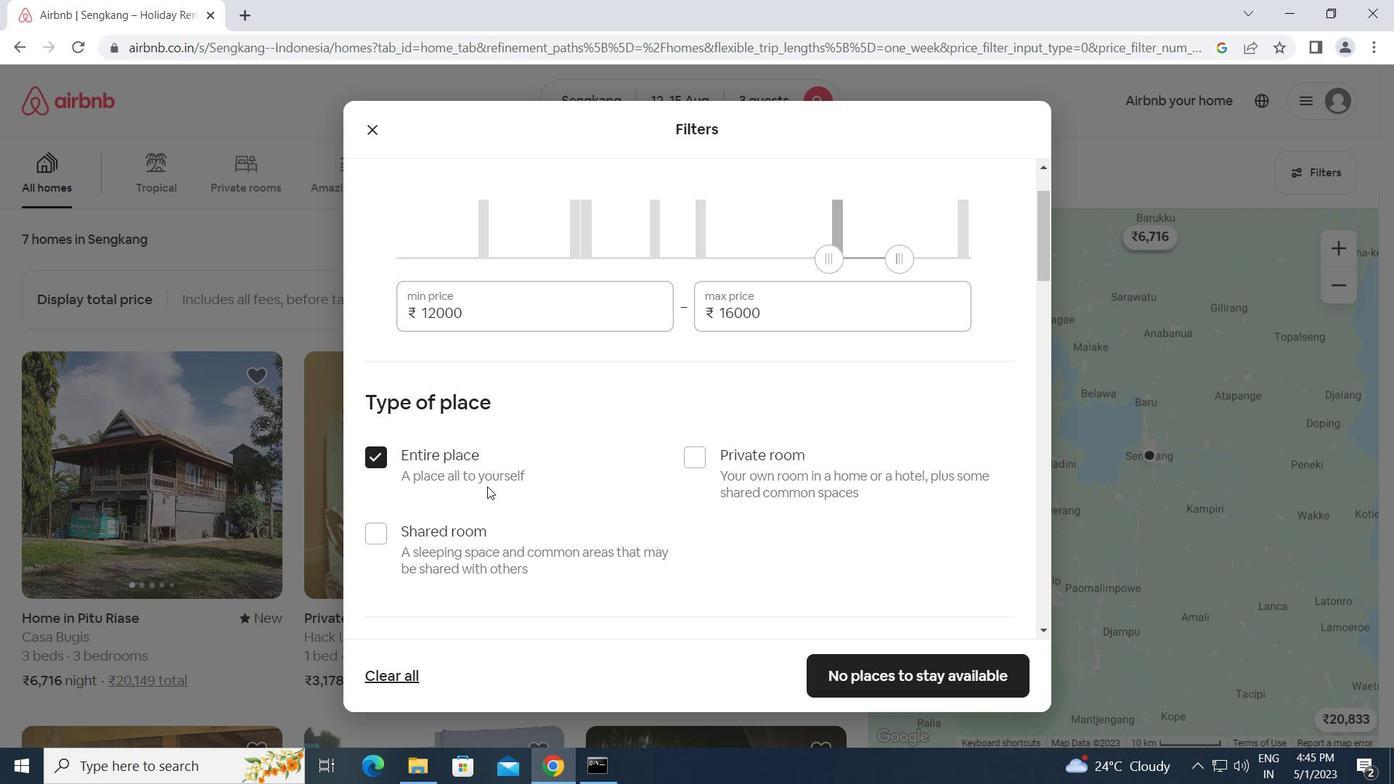 
Action: Mouse scrolled (487, 485) with delta (0, 0)
Screenshot: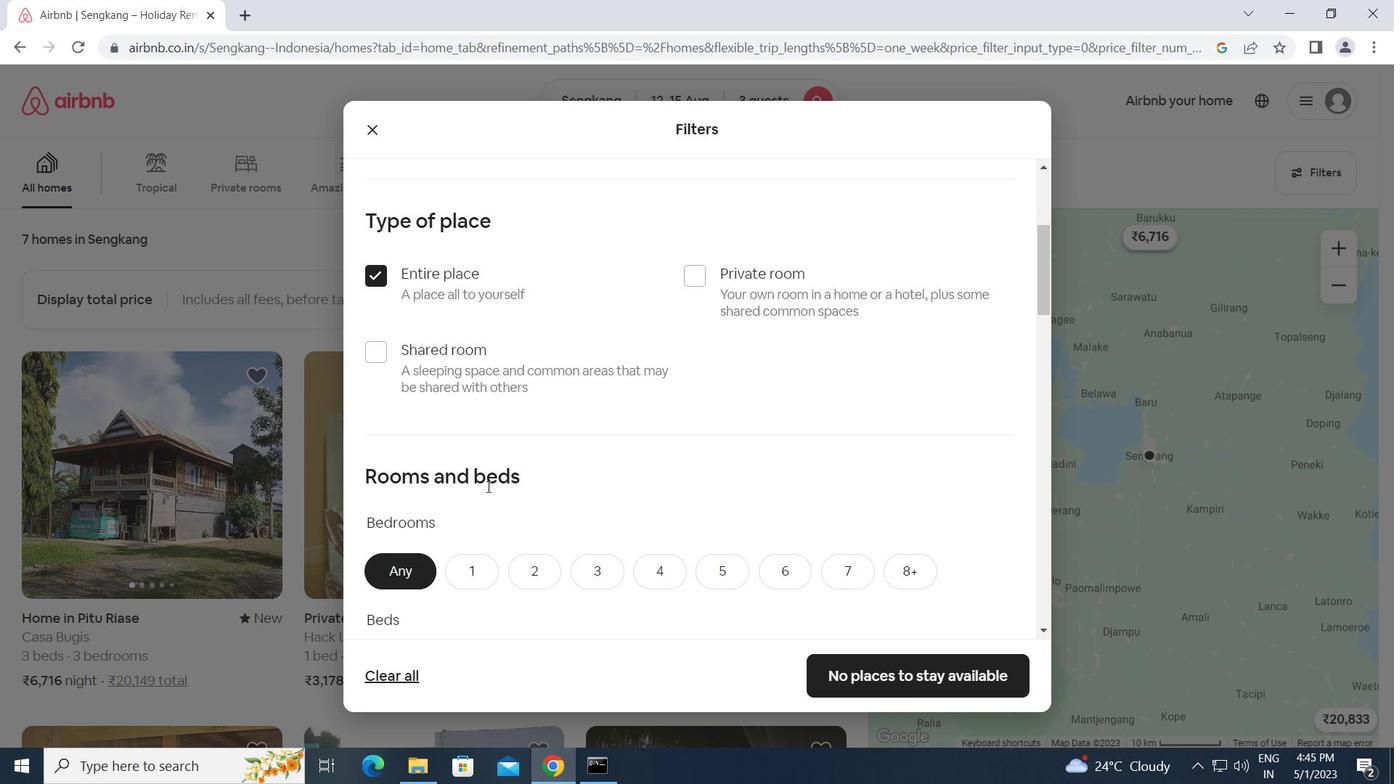 
Action: Mouse scrolled (487, 485) with delta (0, 0)
Screenshot: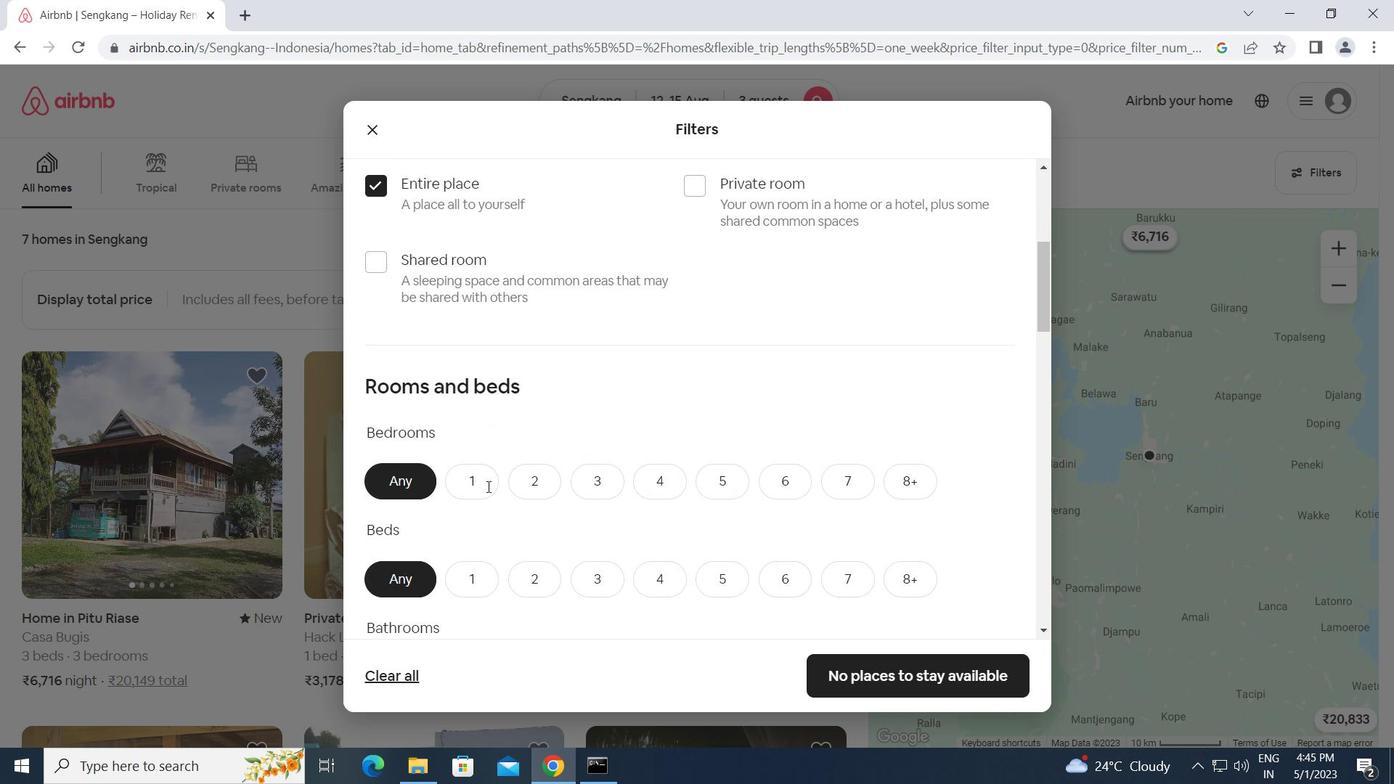 
Action: Mouse scrolled (487, 485) with delta (0, 0)
Screenshot: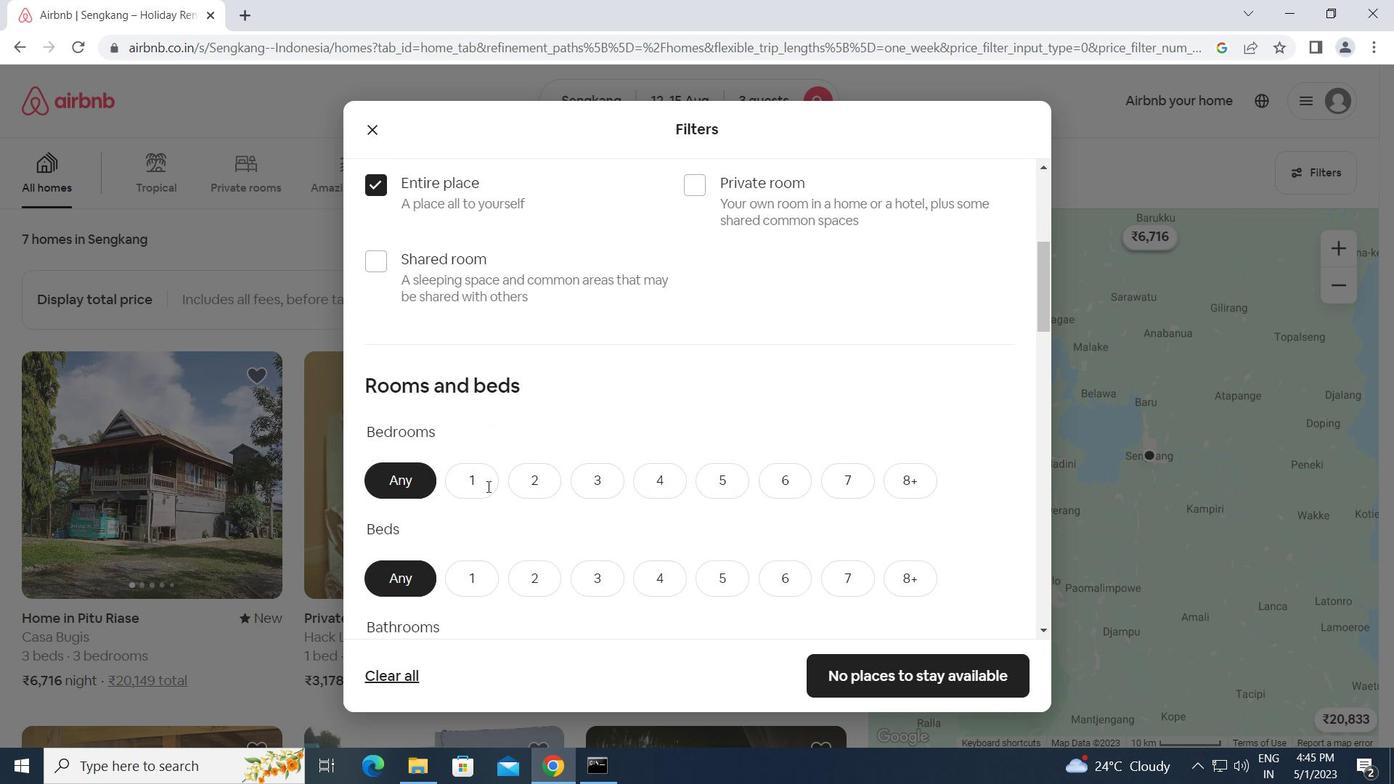 
Action: Mouse moved to (526, 296)
Screenshot: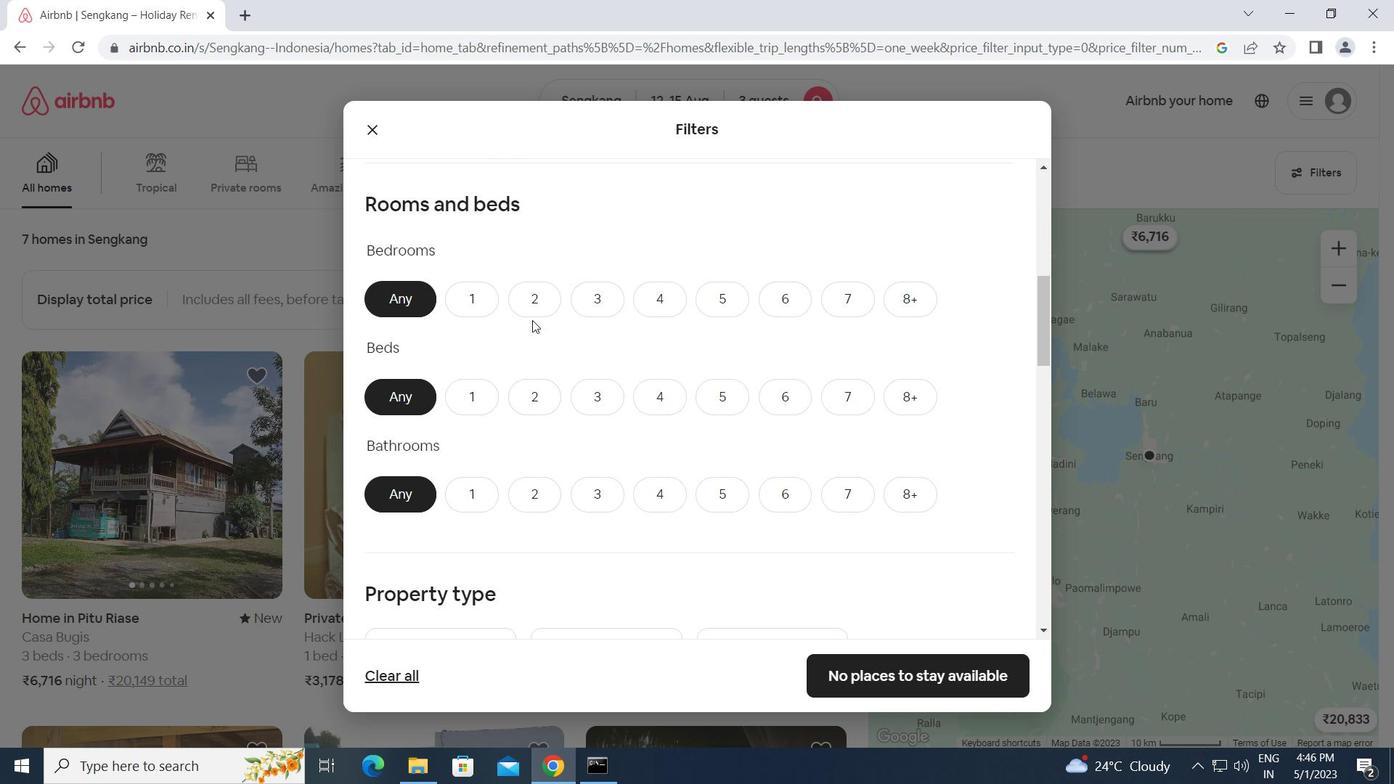 
Action: Mouse pressed left at (526, 296)
Screenshot: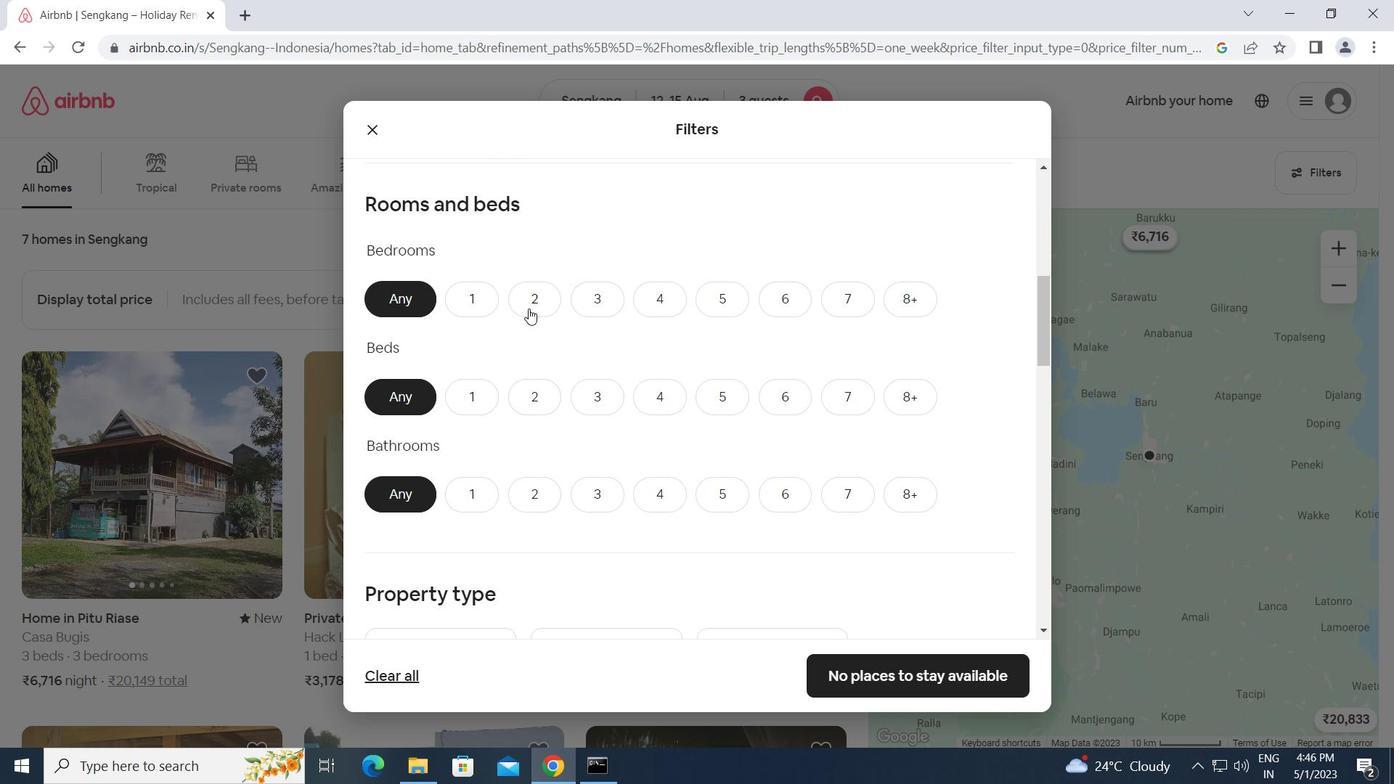 
Action: Mouse moved to (599, 397)
Screenshot: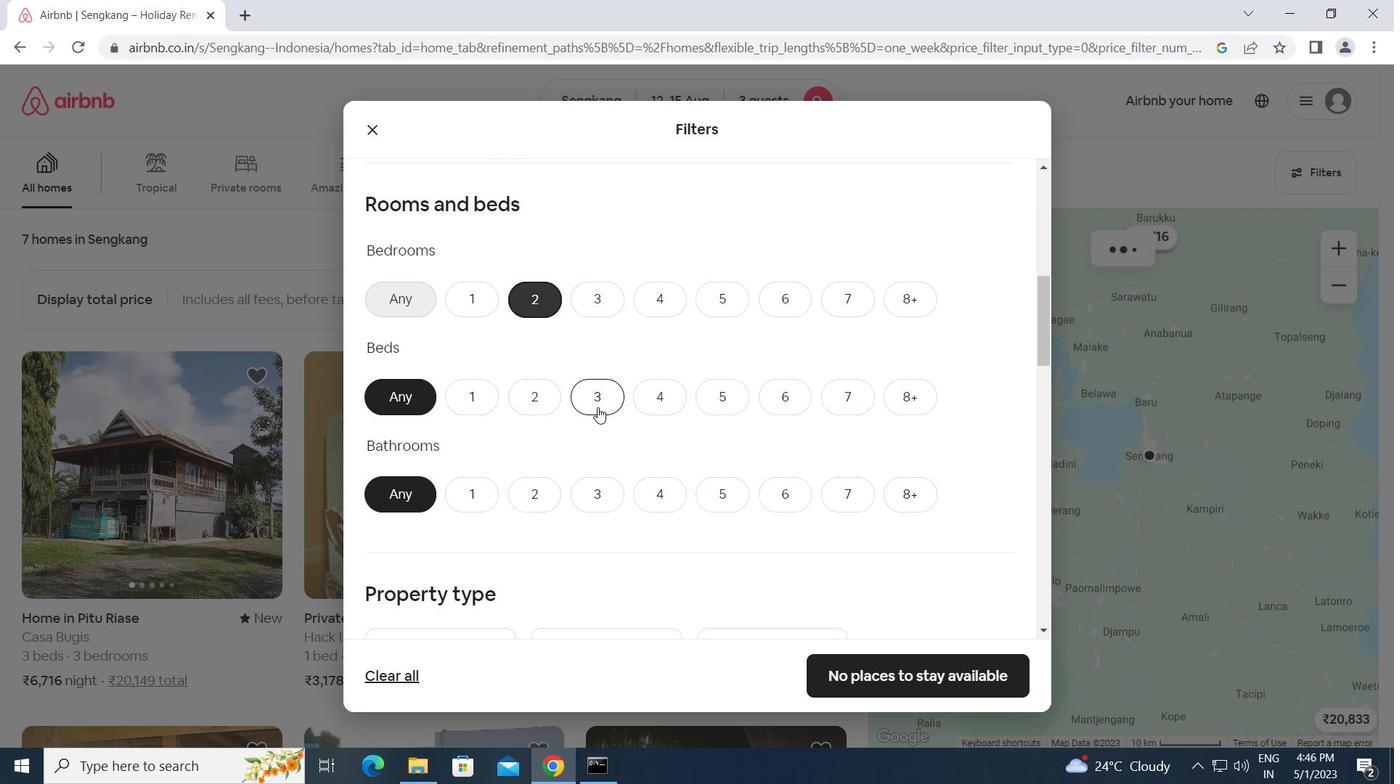 
Action: Mouse pressed left at (599, 397)
Screenshot: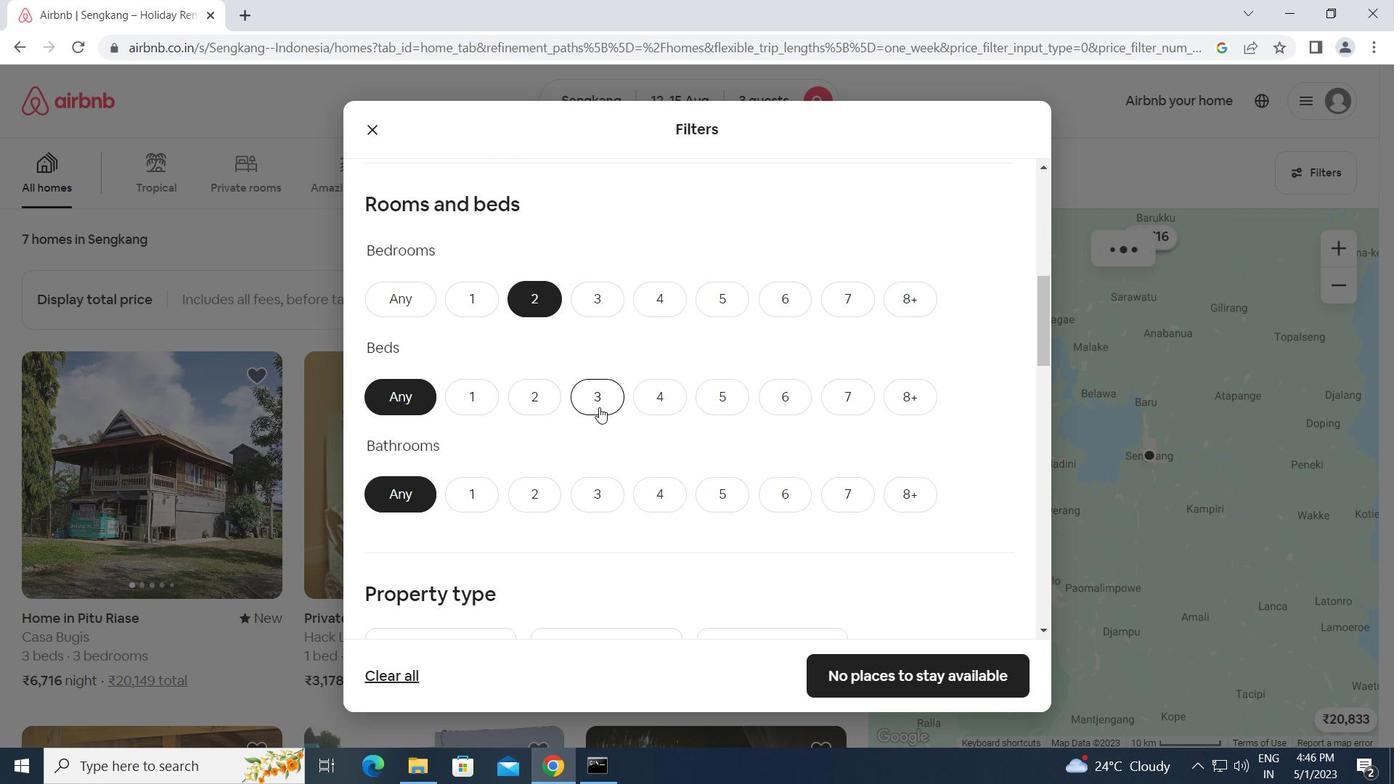 
Action: Mouse moved to (463, 485)
Screenshot: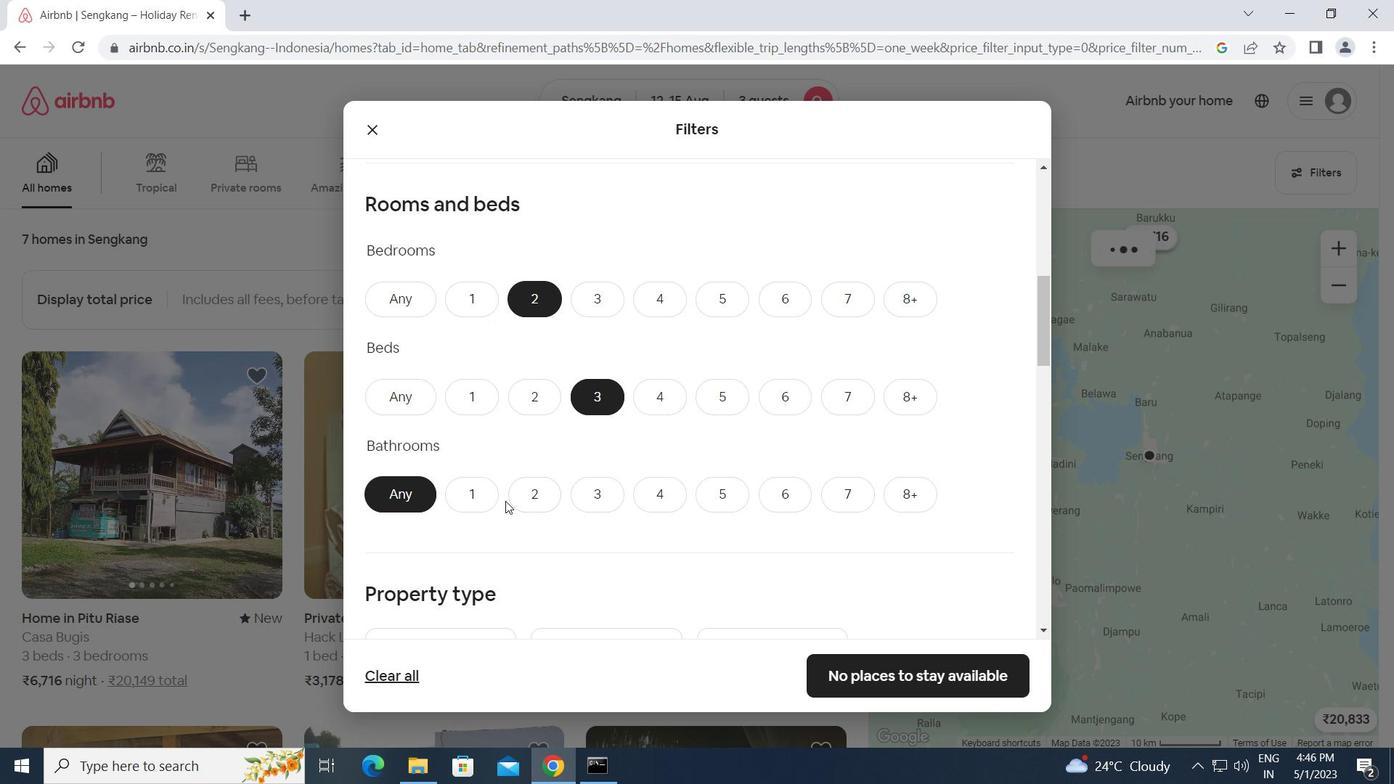 
Action: Mouse pressed left at (463, 485)
Screenshot: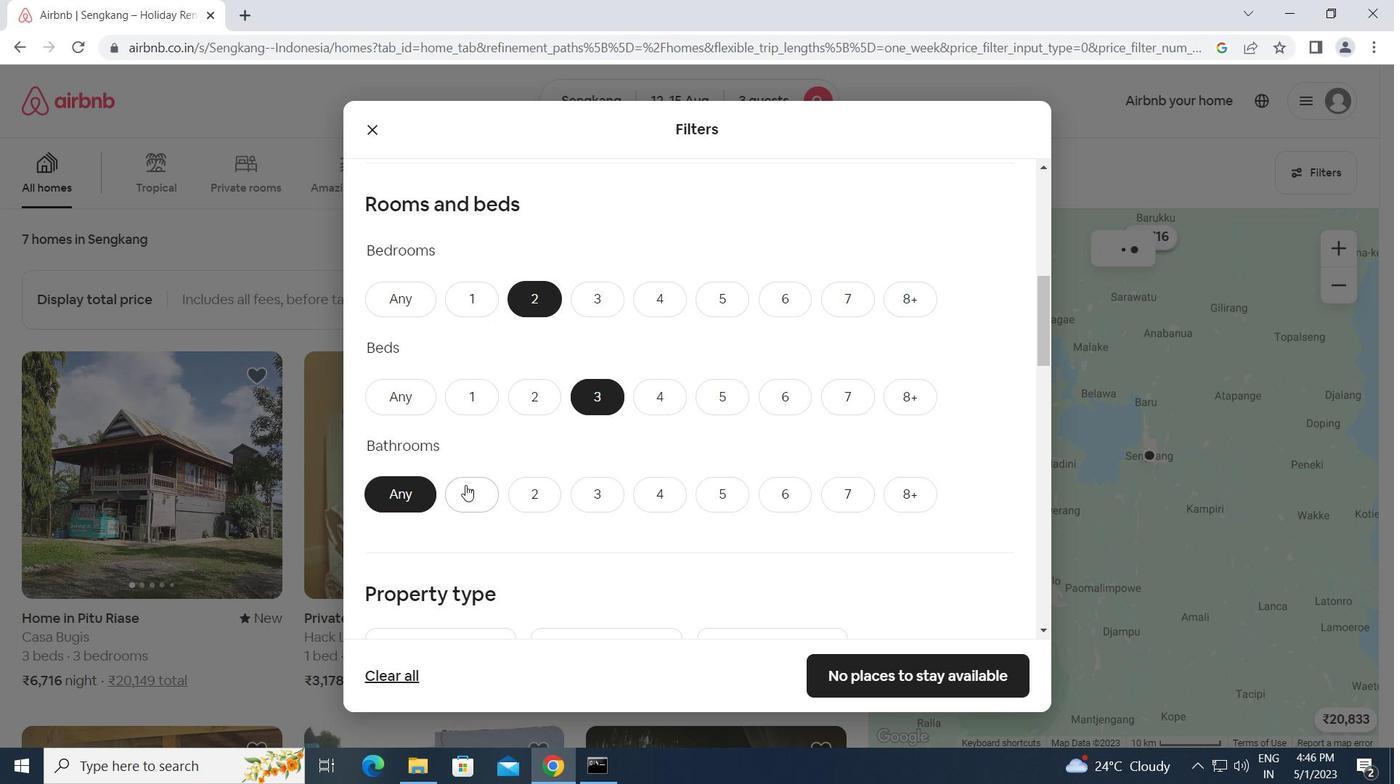 
Action: Mouse moved to (514, 518)
Screenshot: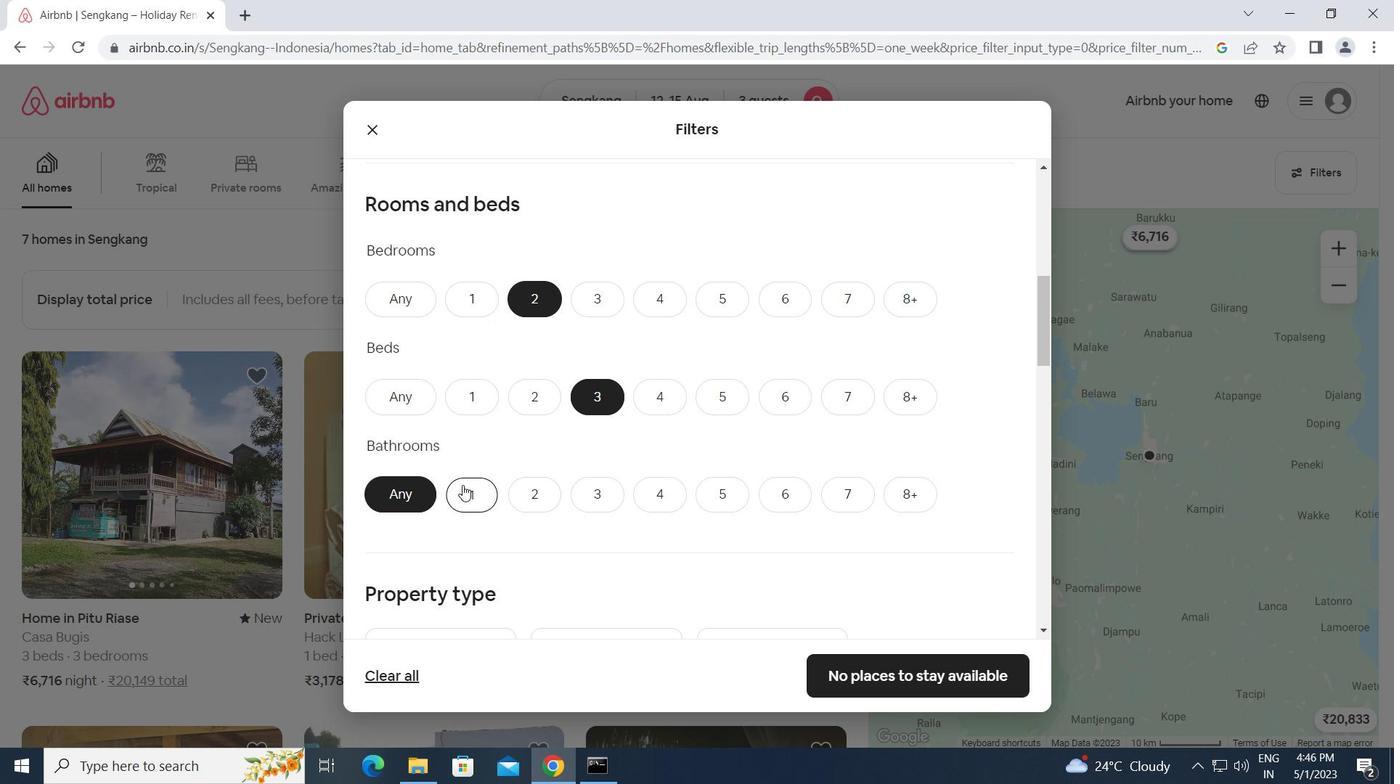 
Action: Mouse scrolled (514, 517) with delta (0, 0)
Screenshot: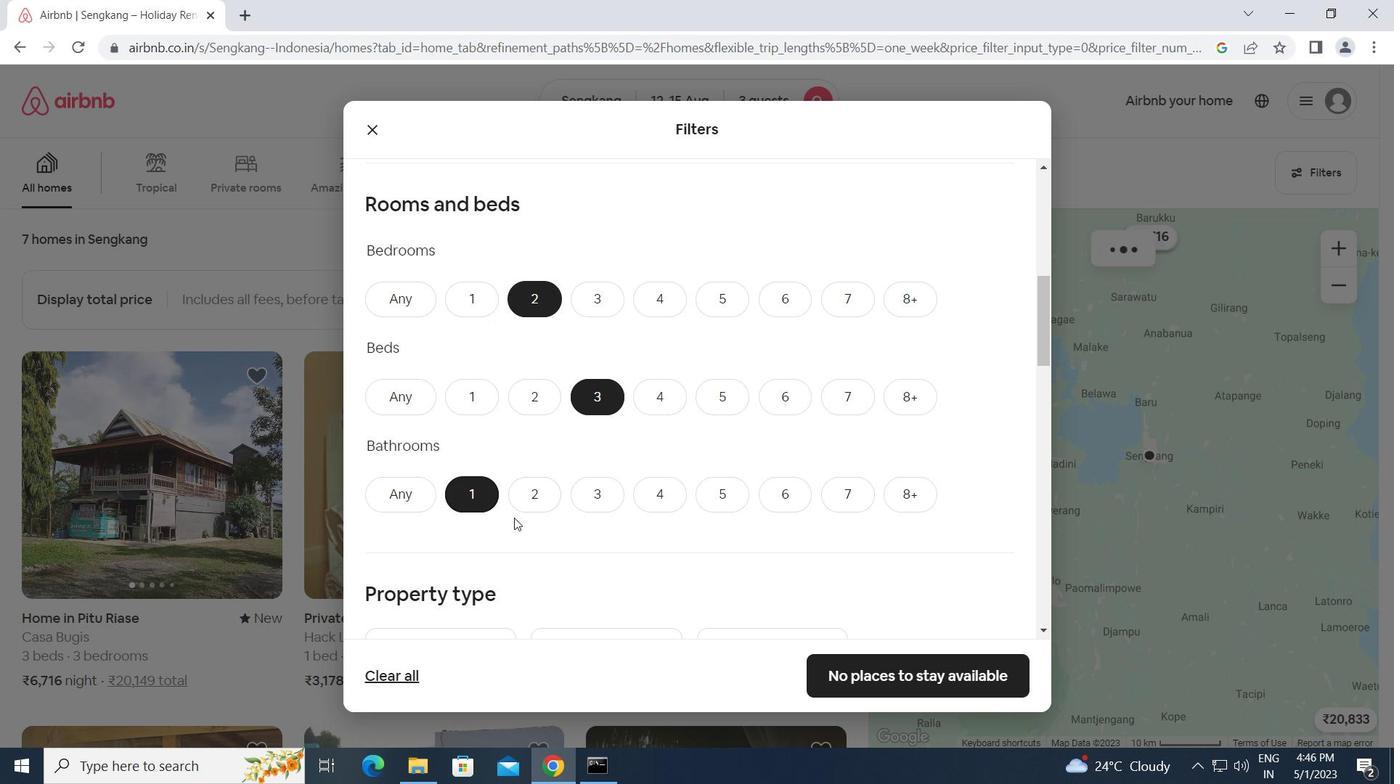 
Action: Mouse scrolled (514, 517) with delta (0, 0)
Screenshot: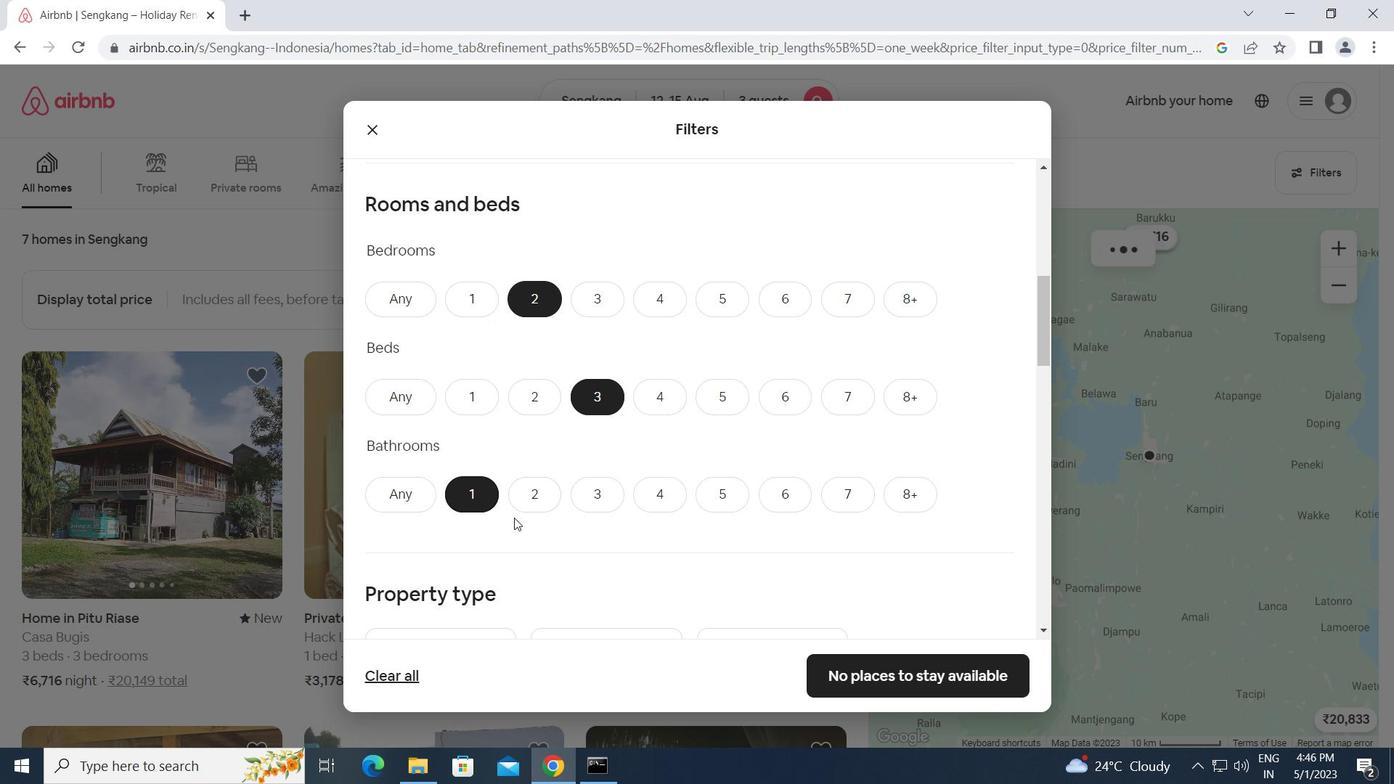 
Action: Mouse scrolled (514, 517) with delta (0, 0)
Screenshot: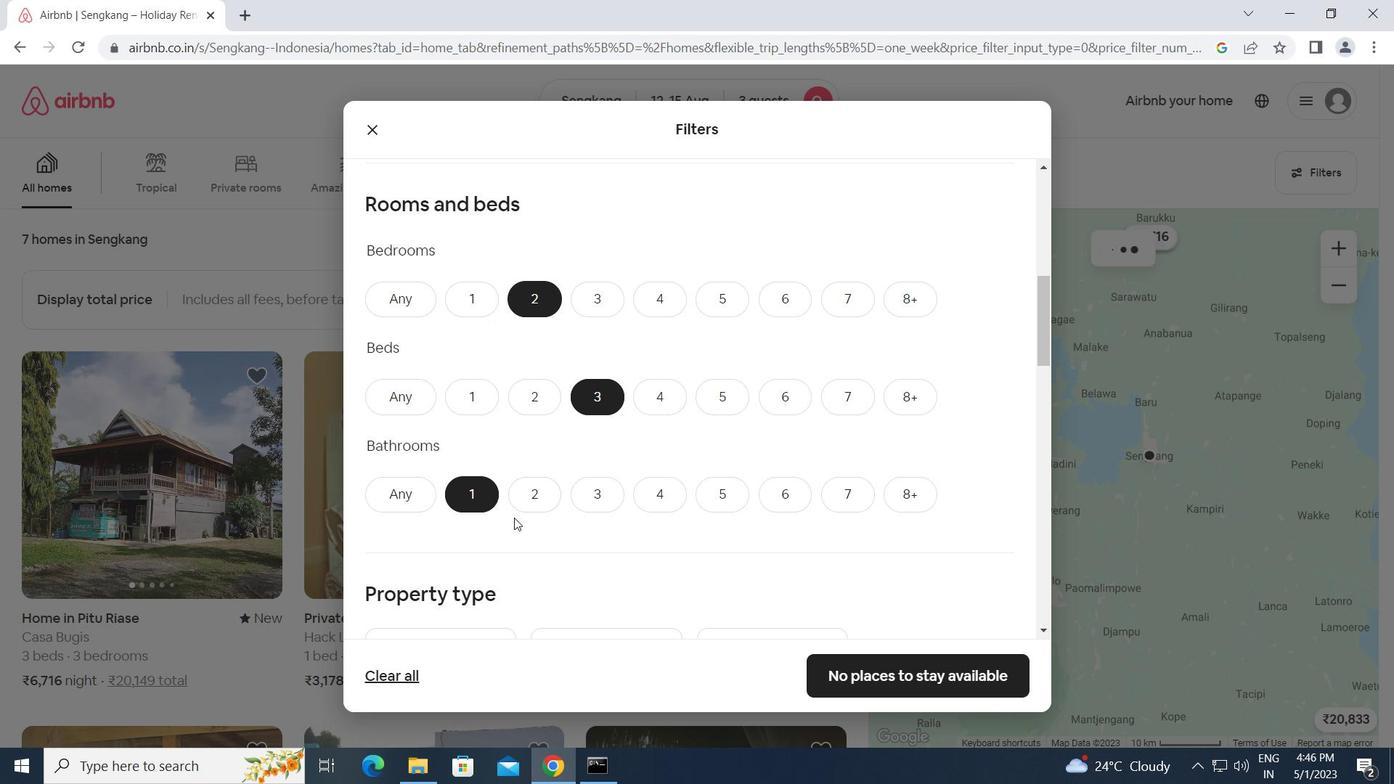 
Action: Mouse moved to (450, 455)
Screenshot: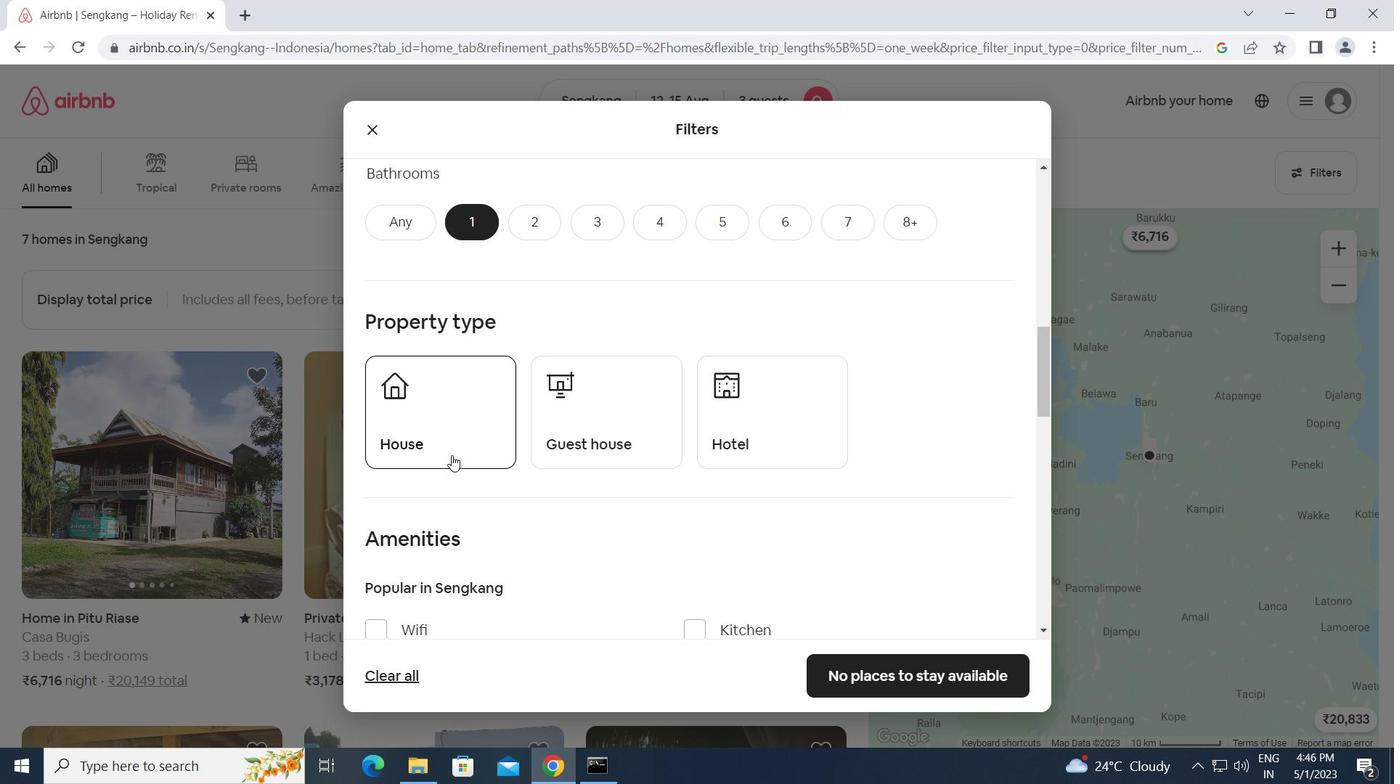 
Action: Mouse pressed left at (450, 455)
Screenshot: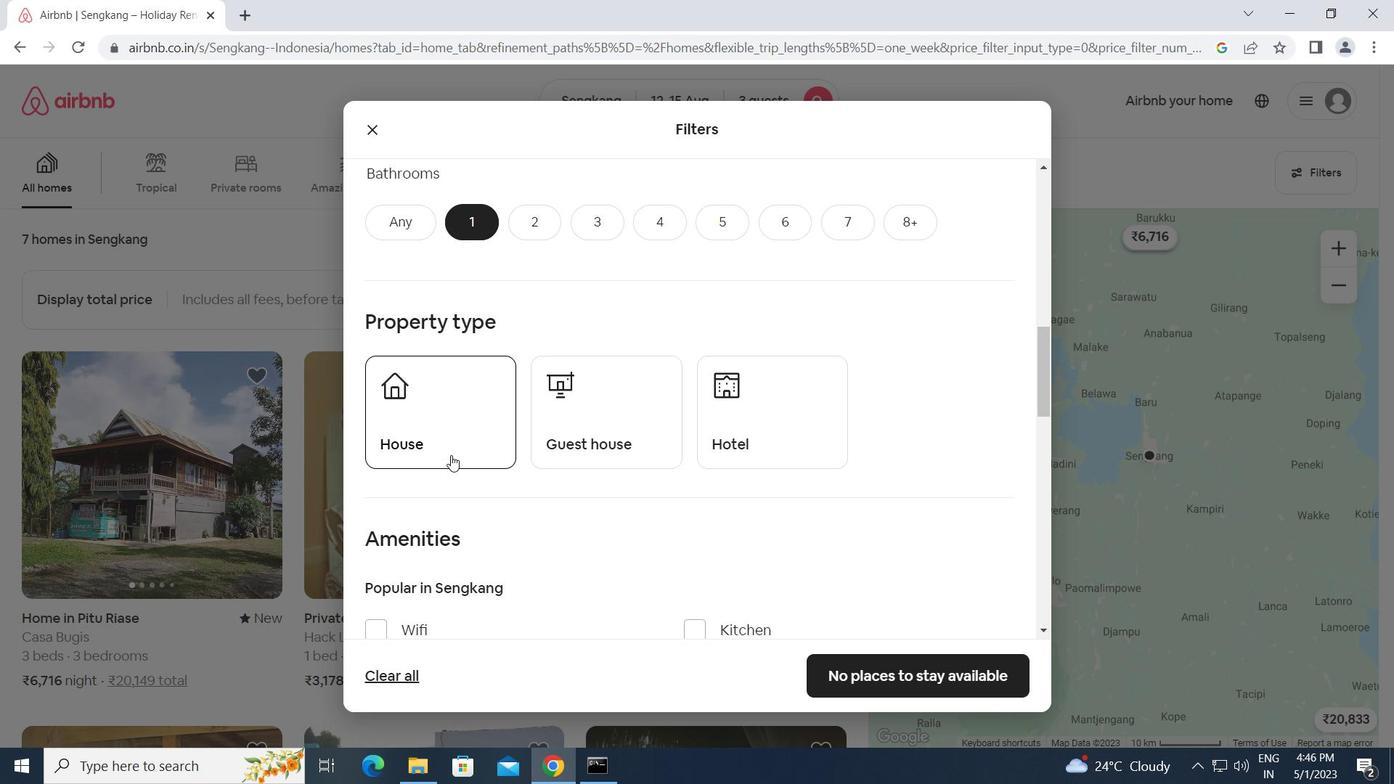 
Action: Mouse moved to (565, 425)
Screenshot: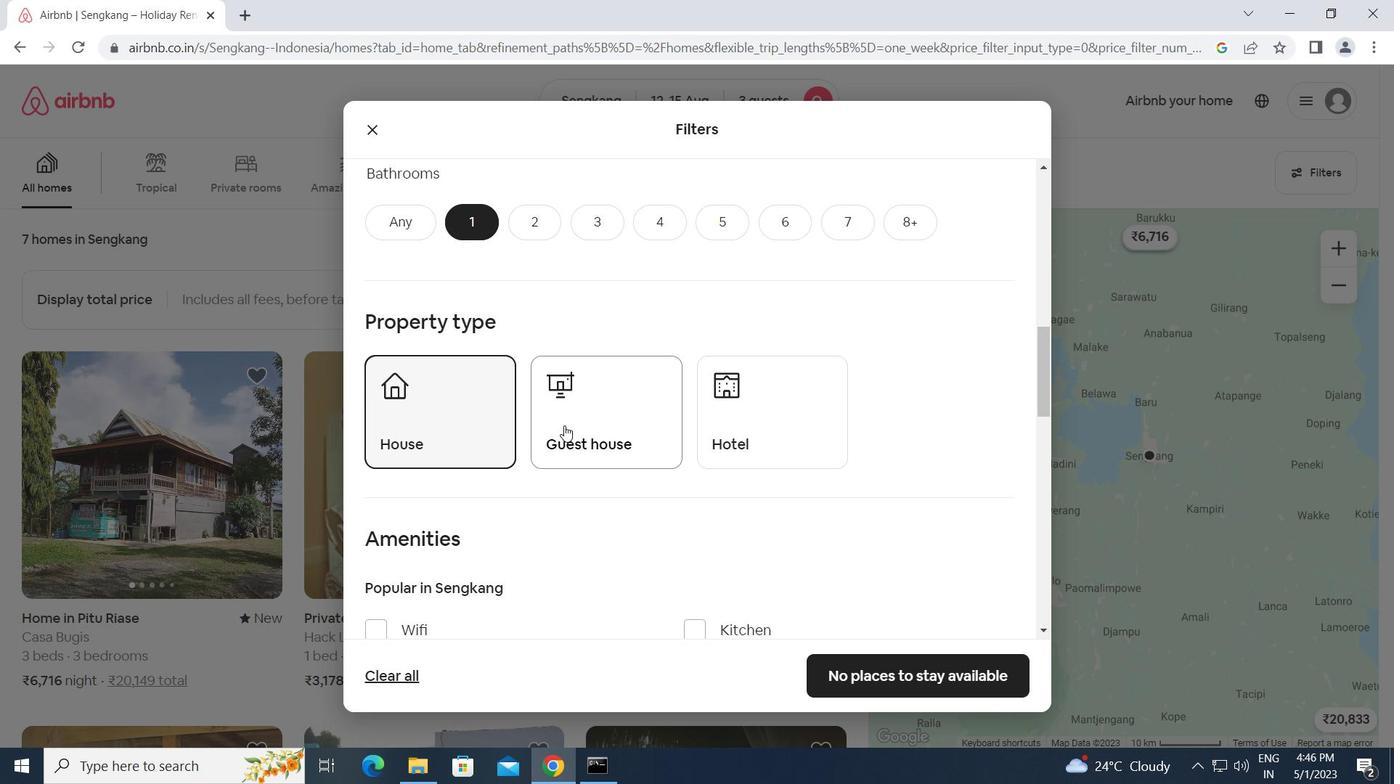 
Action: Mouse pressed left at (565, 425)
Screenshot: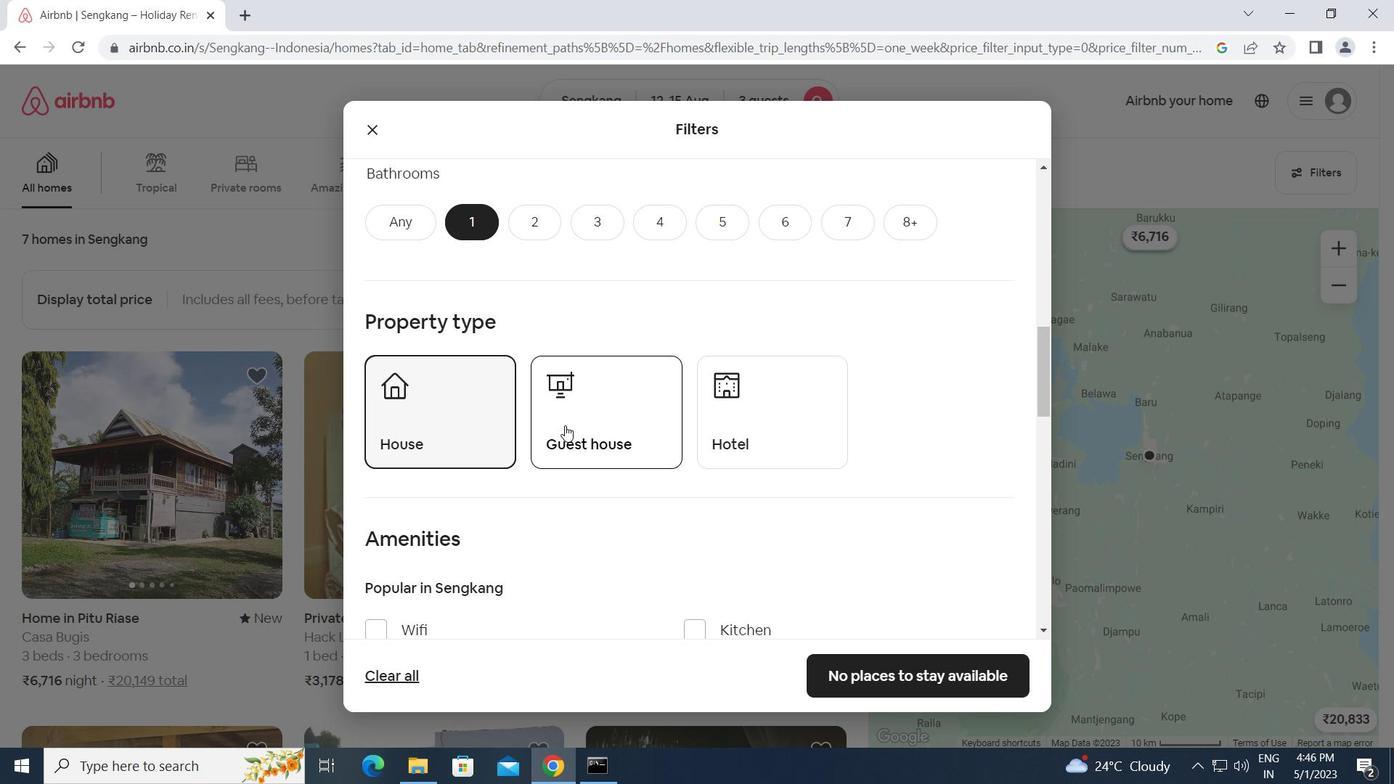 
Action: Mouse moved to (611, 545)
Screenshot: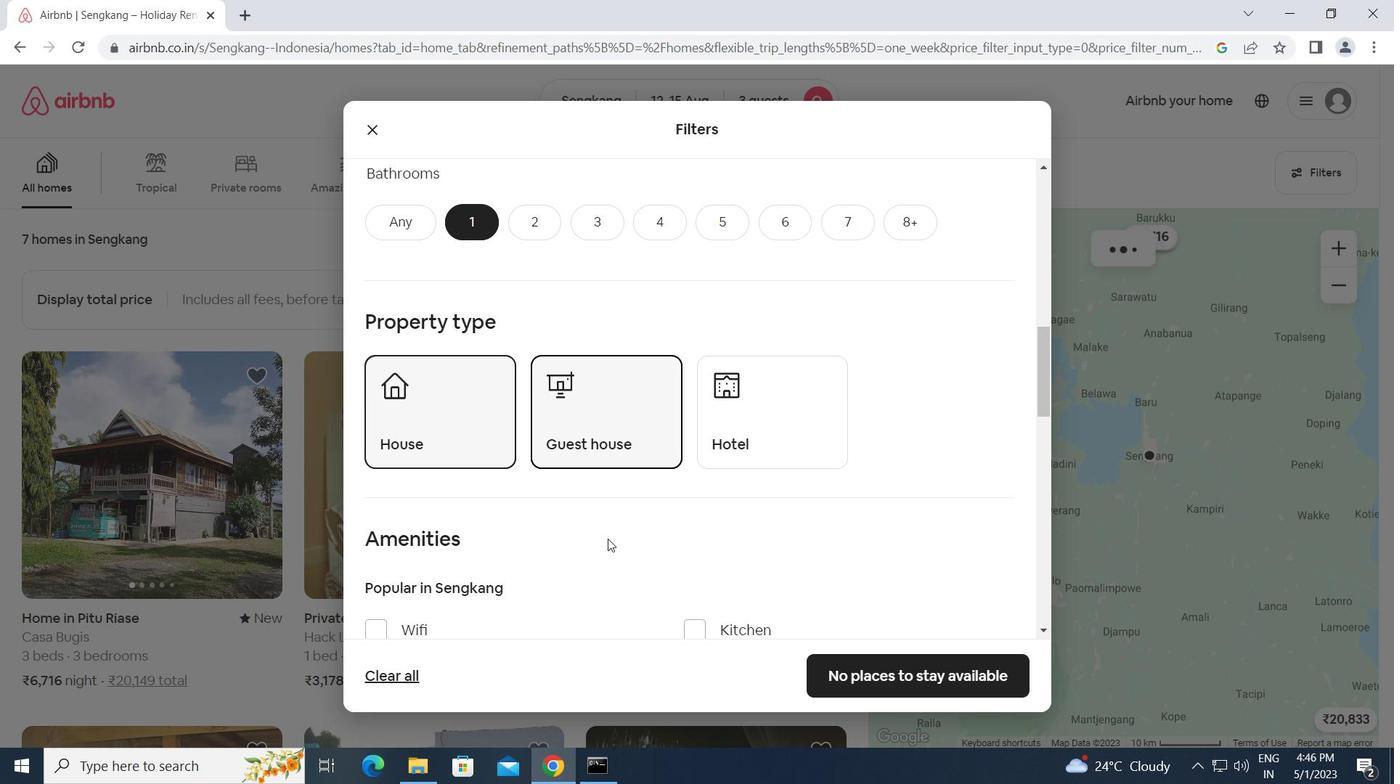 
Action: Mouse scrolled (611, 544) with delta (0, 0)
Screenshot: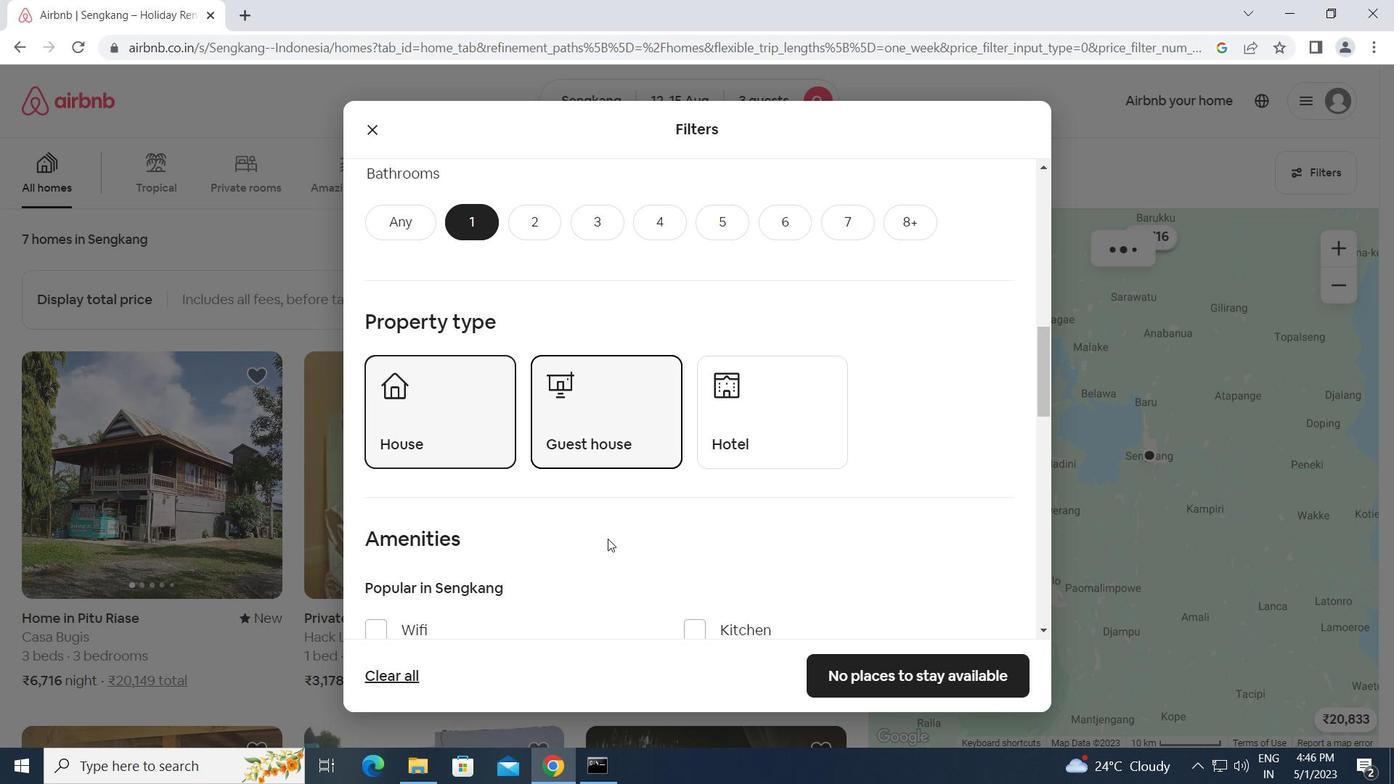 
Action: Mouse scrolled (611, 544) with delta (0, 0)
Screenshot: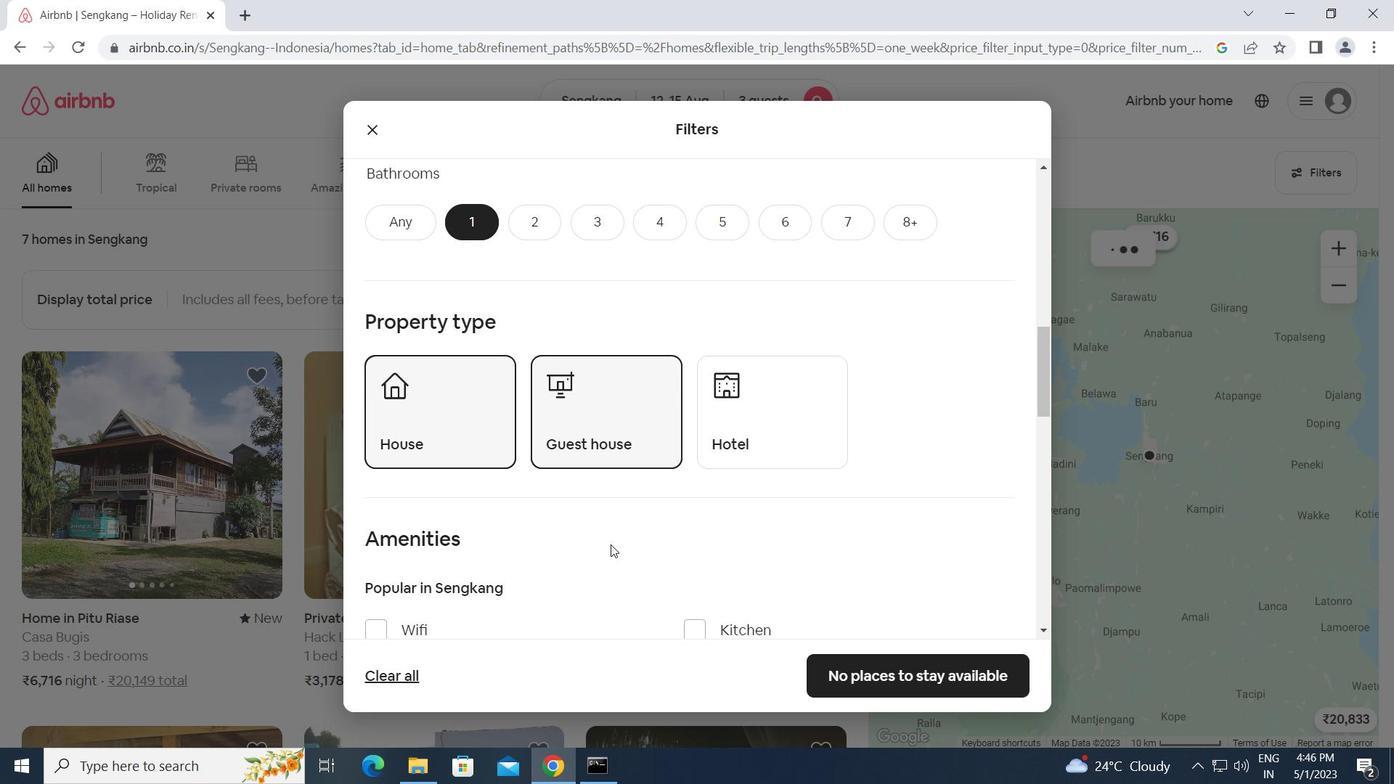 
Action: Mouse scrolled (611, 544) with delta (0, 0)
Screenshot: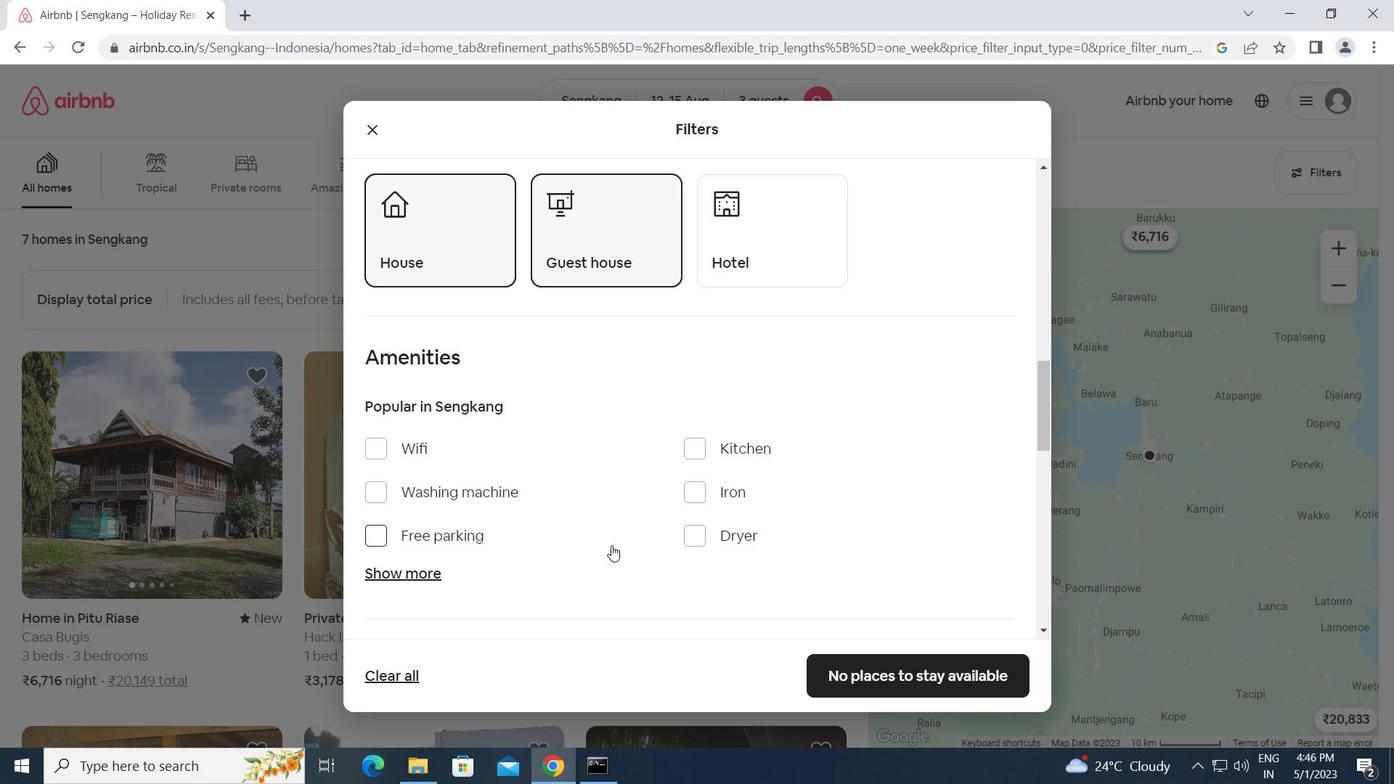 
Action: Mouse scrolled (611, 544) with delta (0, 0)
Screenshot: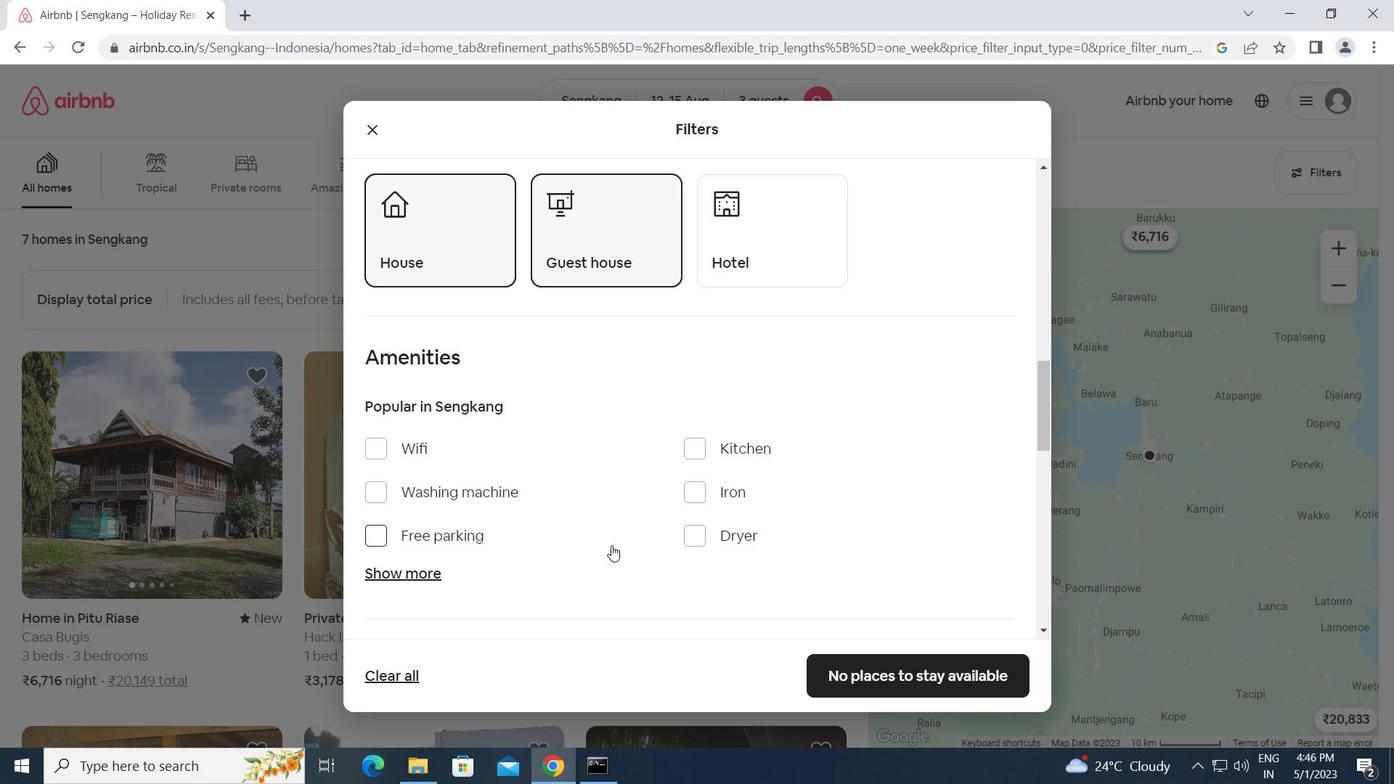 
Action: Mouse scrolled (611, 544) with delta (0, 0)
Screenshot: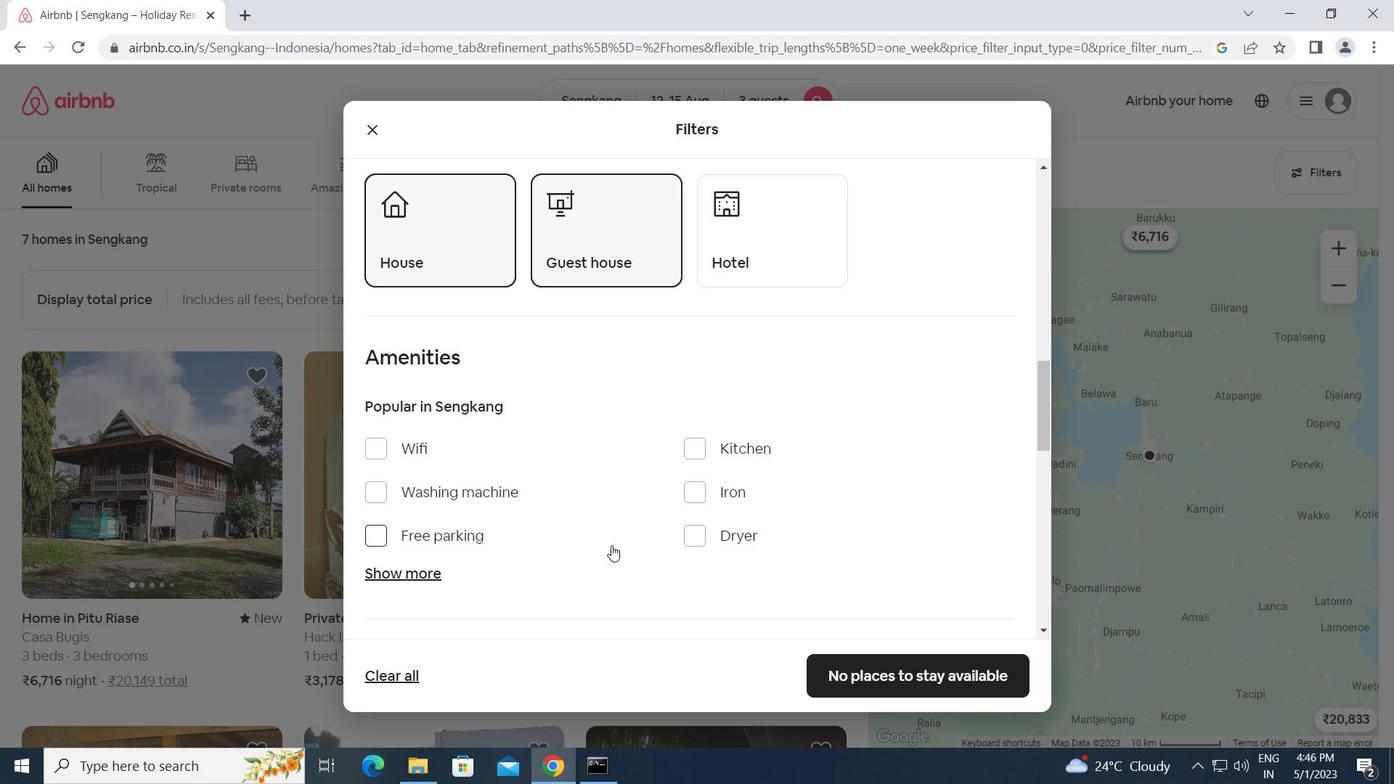 
Action: Mouse scrolled (611, 544) with delta (0, 0)
Screenshot: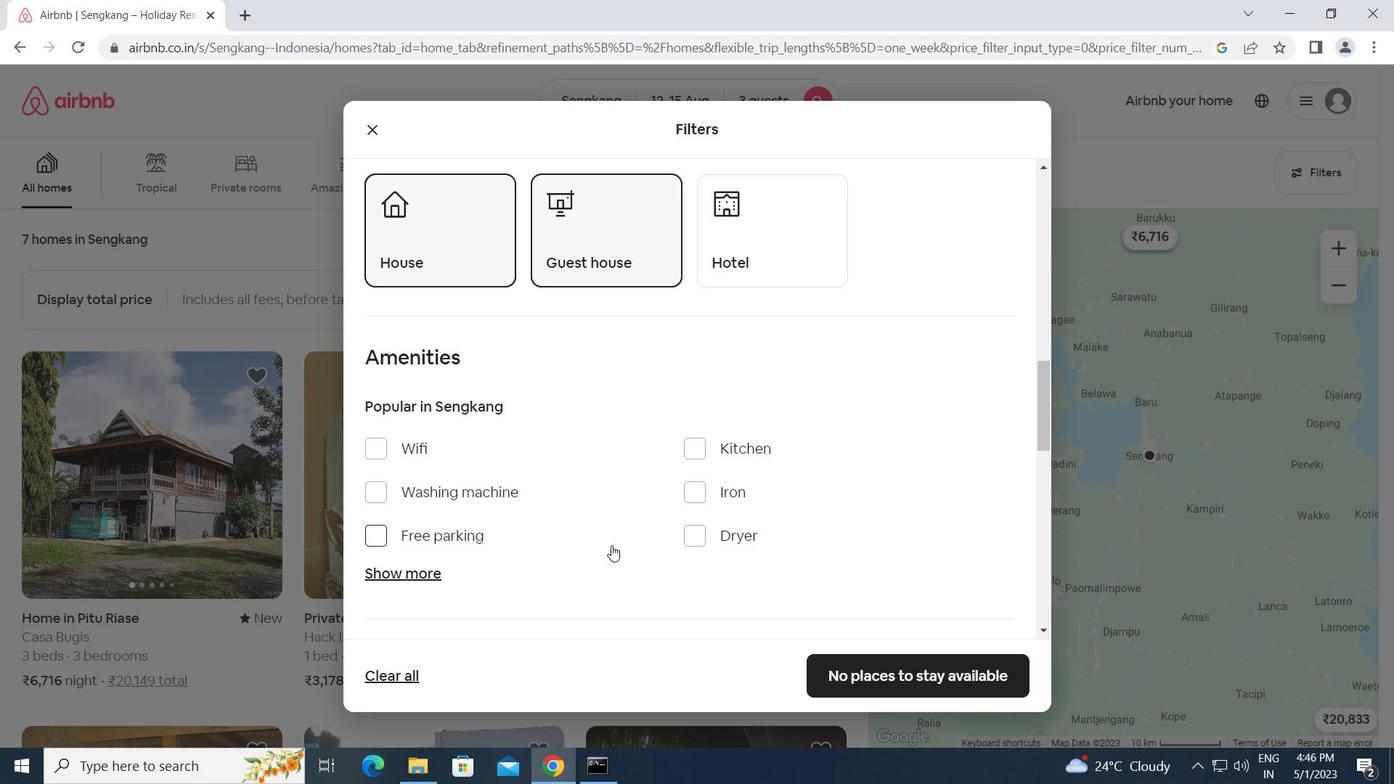 
Action: Mouse moved to (976, 429)
Screenshot: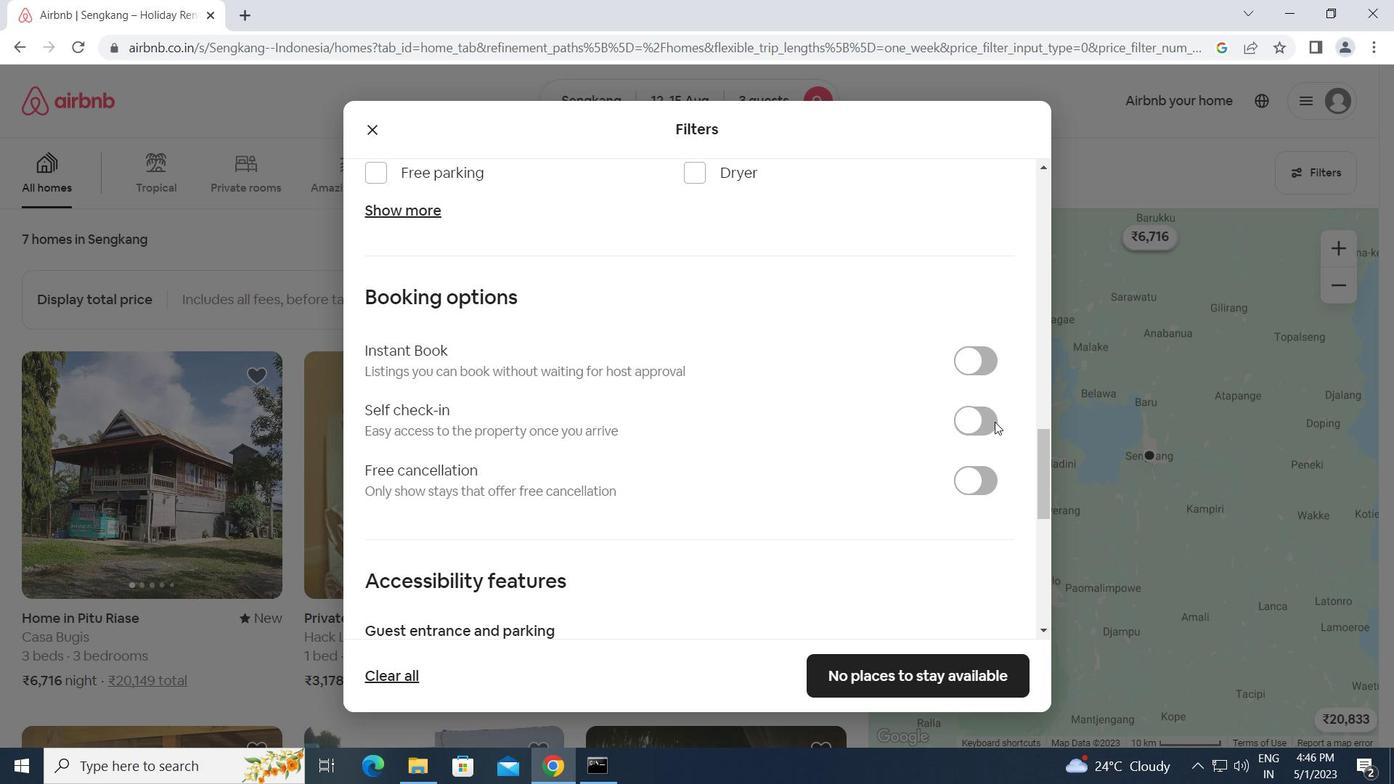 
Action: Mouse pressed left at (976, 429)
Screenshot: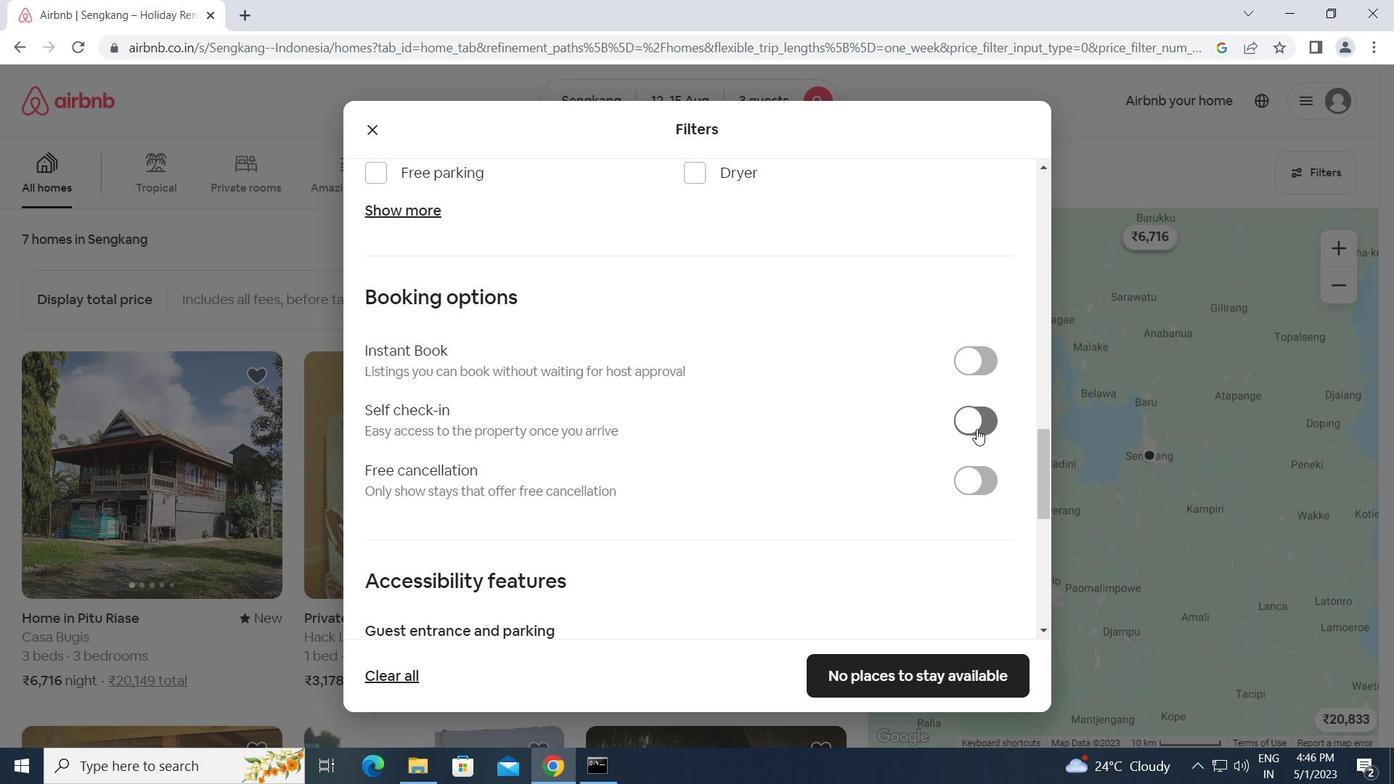 
Action: Mouse moved to (685, 551)
Screenshot: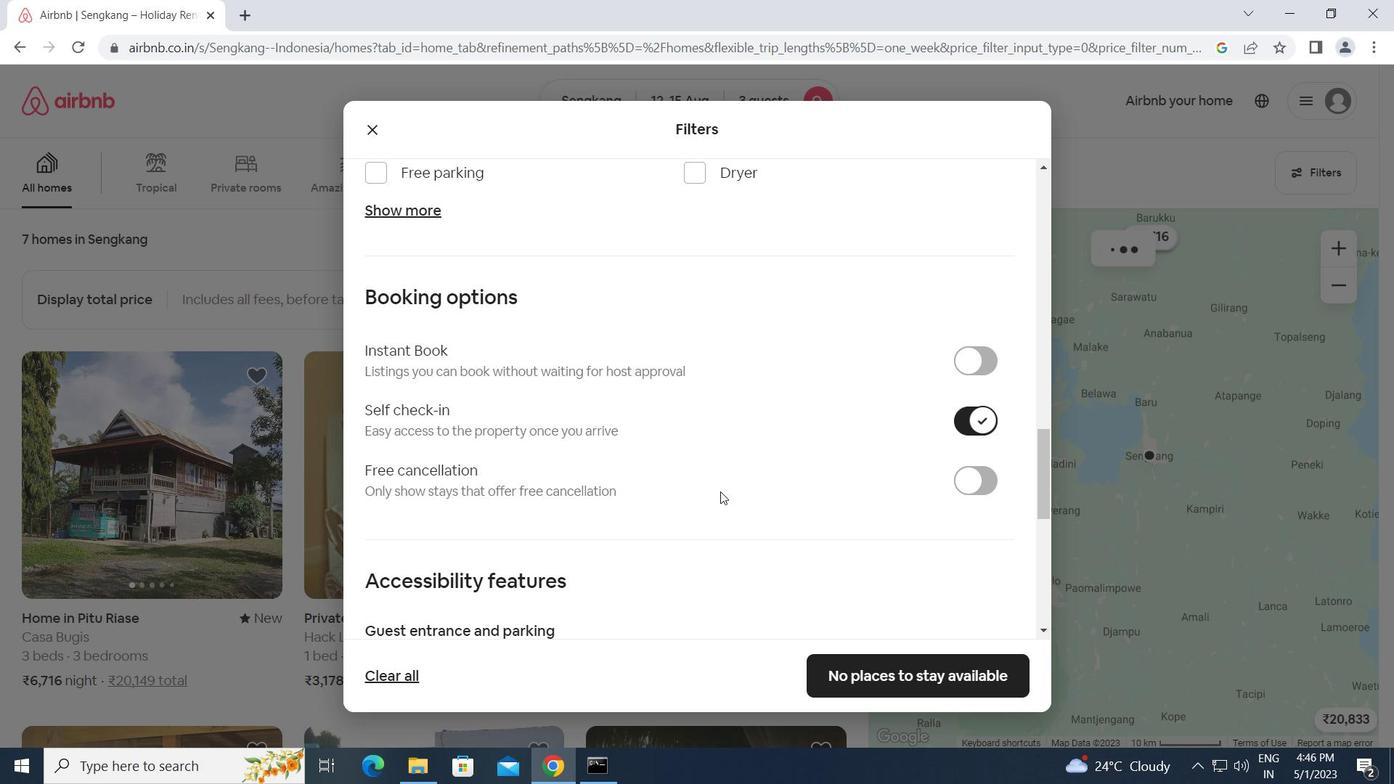
Action: Mouse scrolled (685, 551) with delta (0, 0)
Screenshot: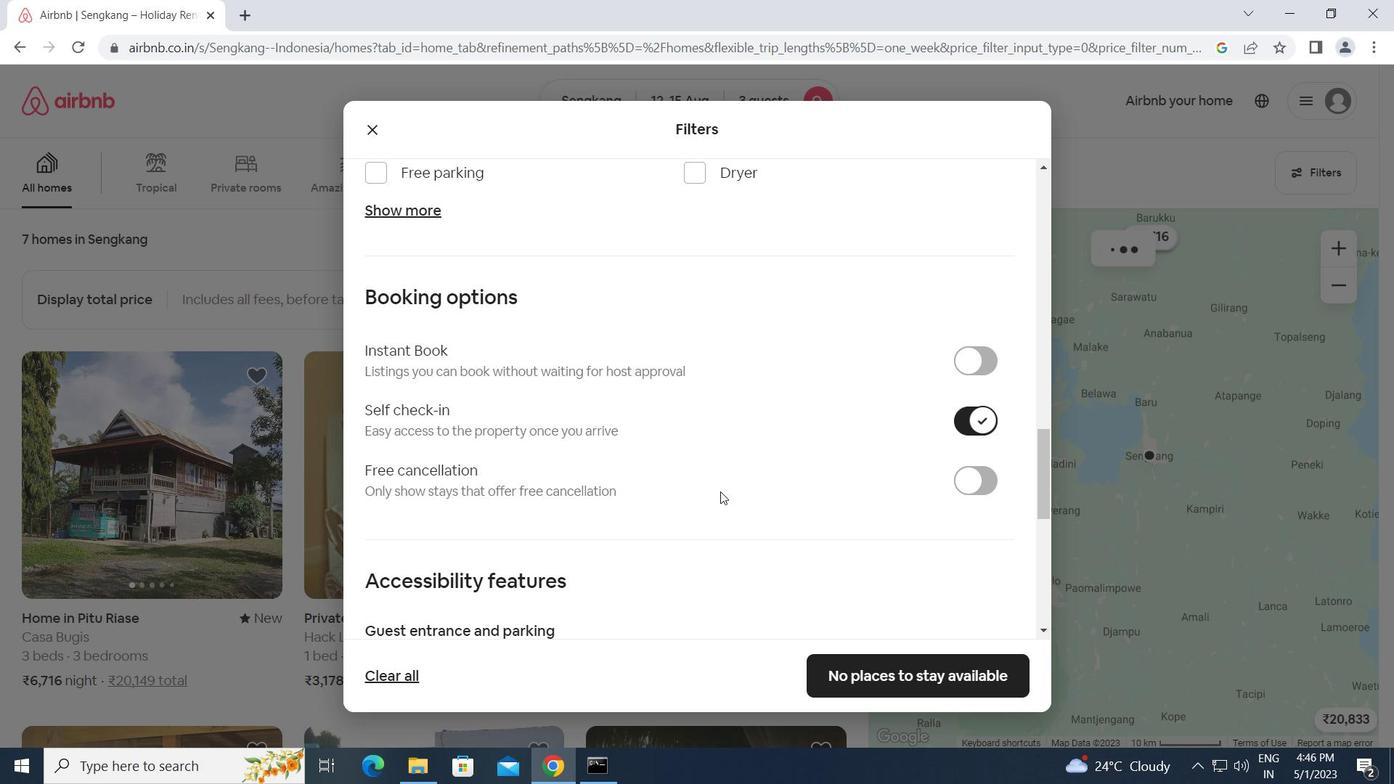 
Action: Mouse moved to (684, 553)
Screenshot: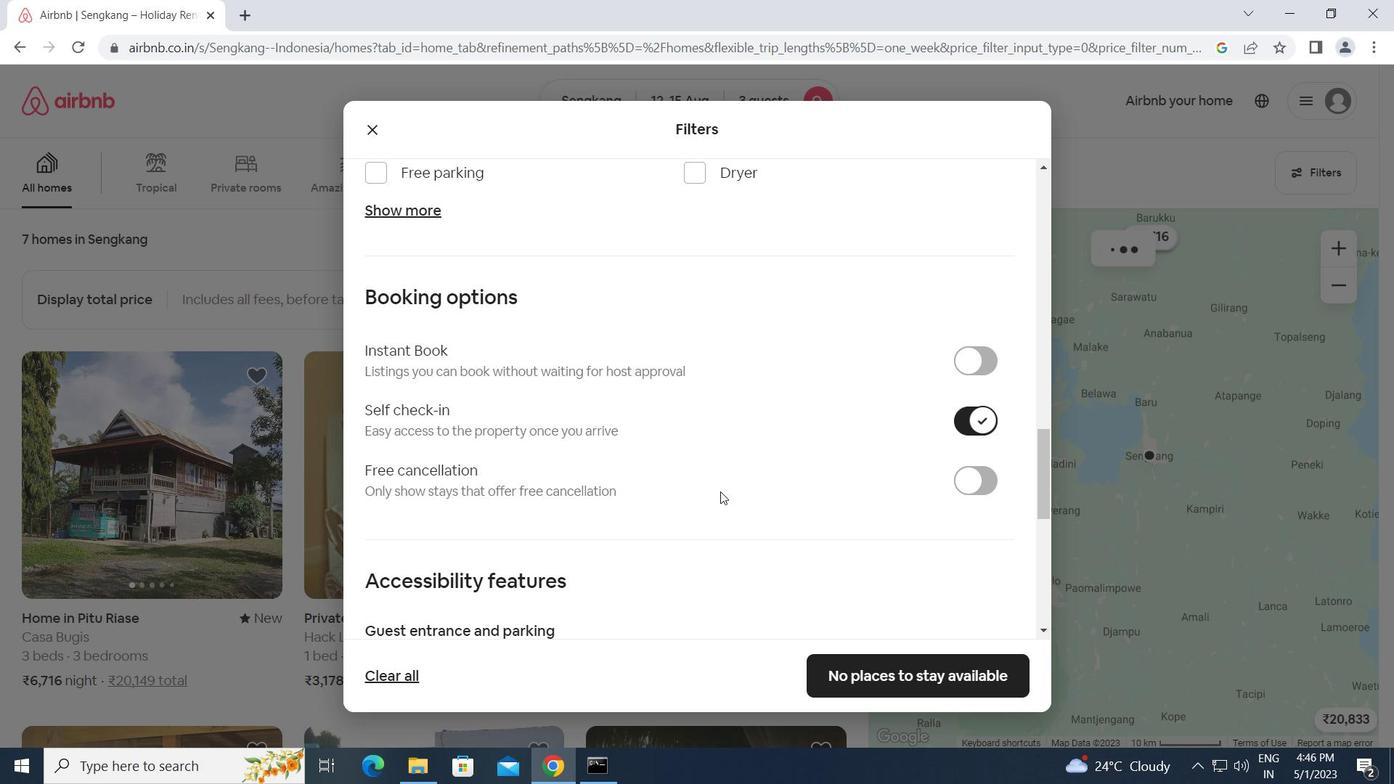 
Action: Mouse scrolled (684, 552) with delta (0, 0)
Screenshot: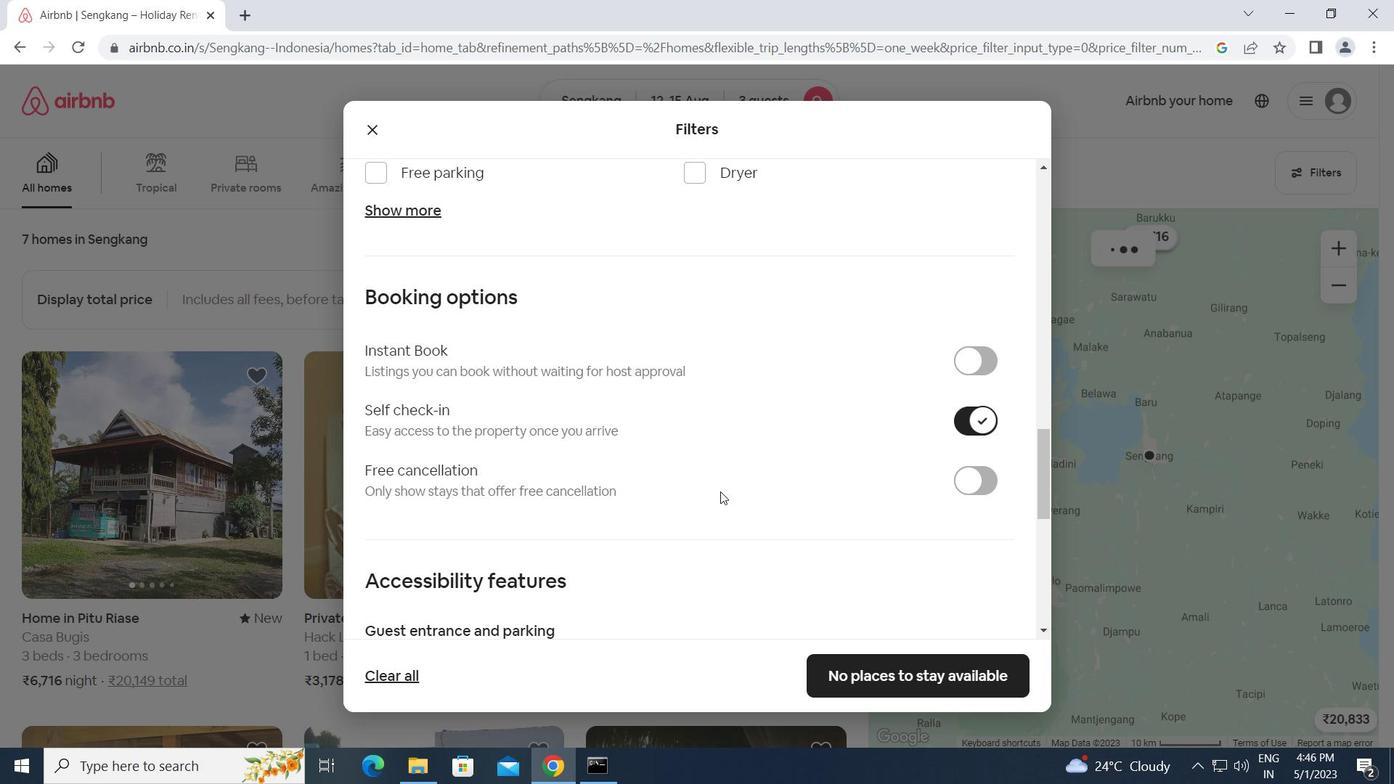 
Action: Mouse moved to (684, 554)
Screenshot: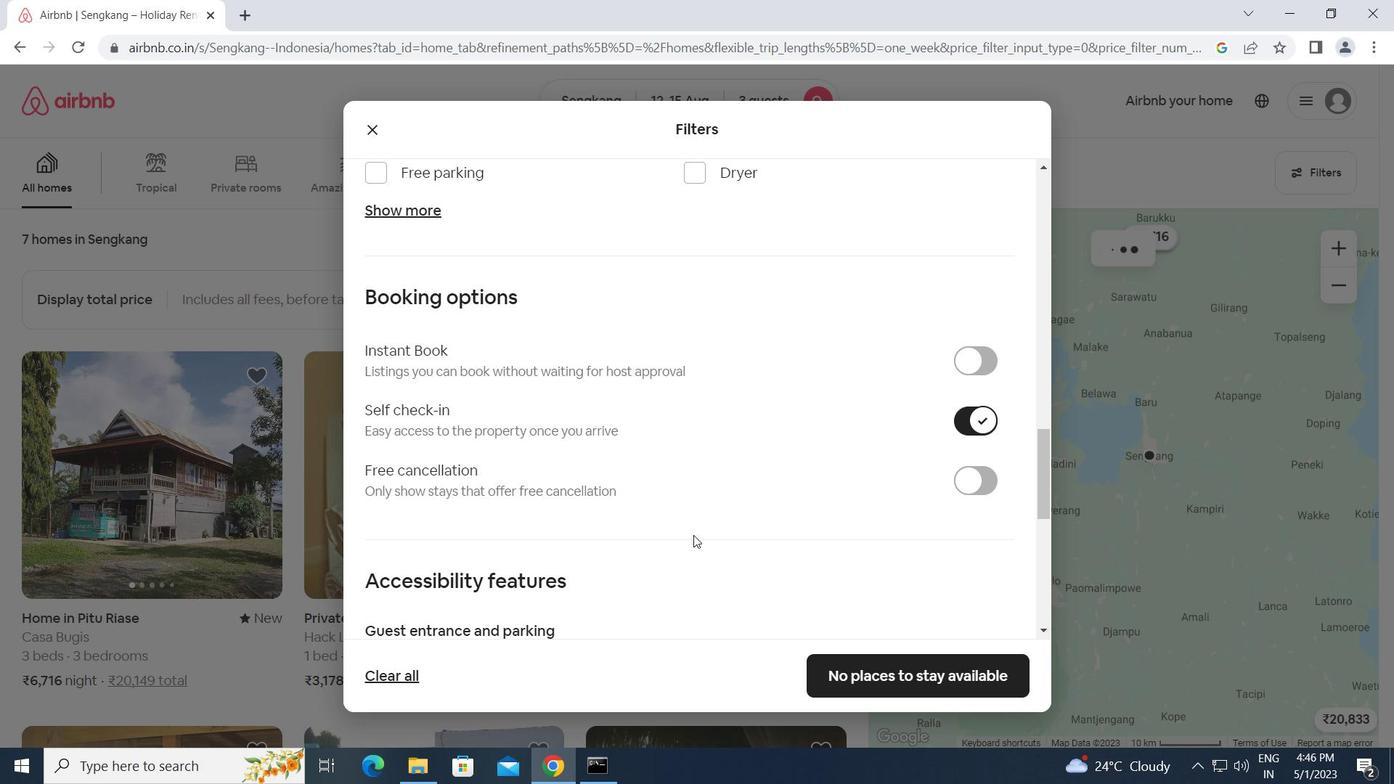 
Action: Mouse scrolled (684, 553) with delta (0, 0)
Screenshot: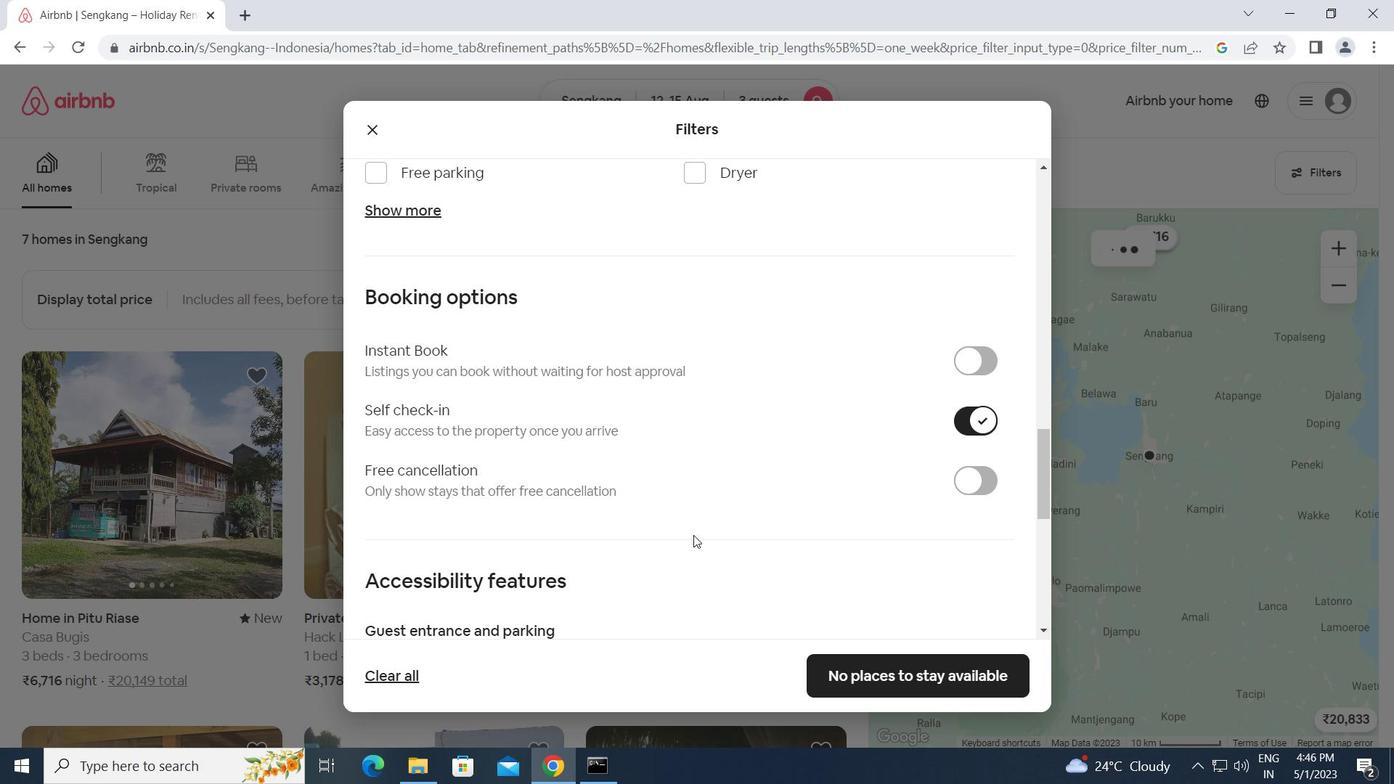 
Action: Mouse moved to (684, 554)
Screenshot: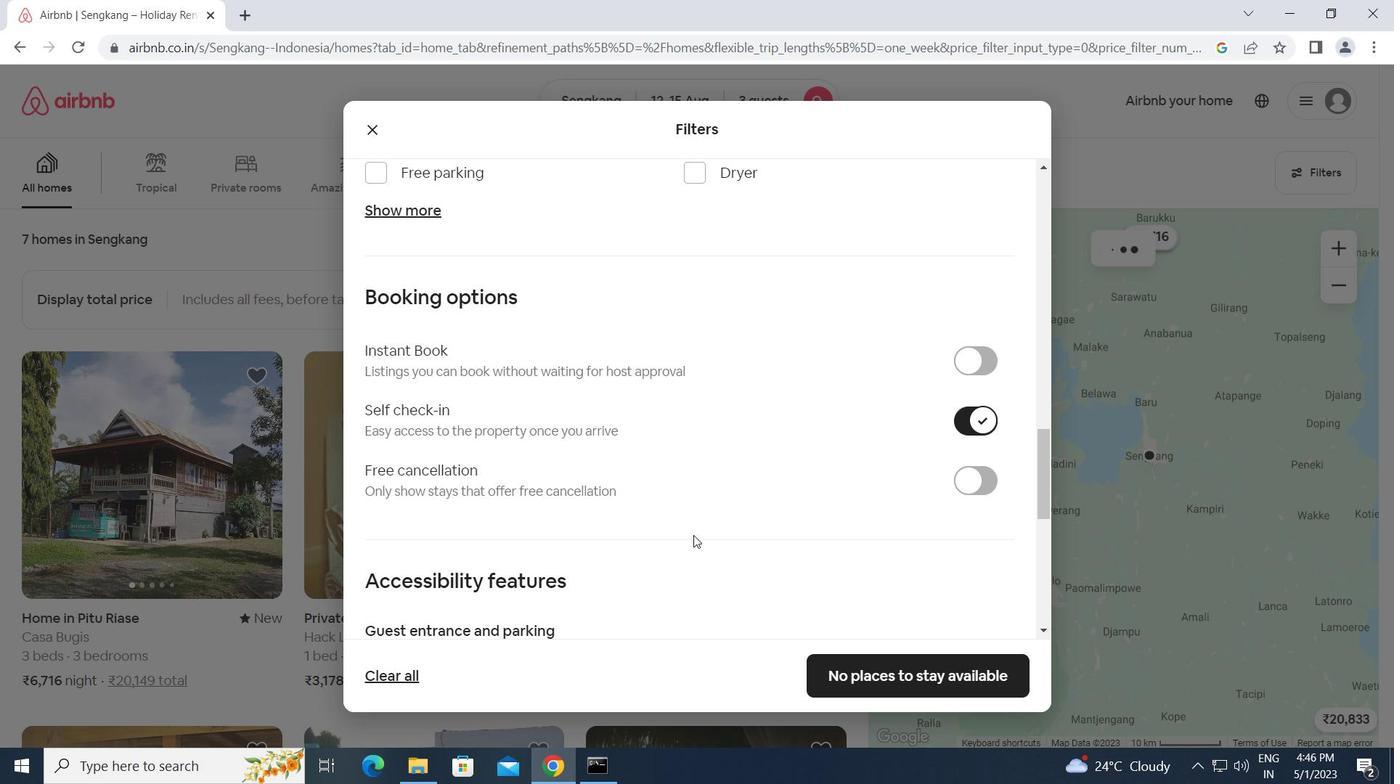
Action: Mouse scrolled (684, 553) with delta (0, 0)
Screenshot: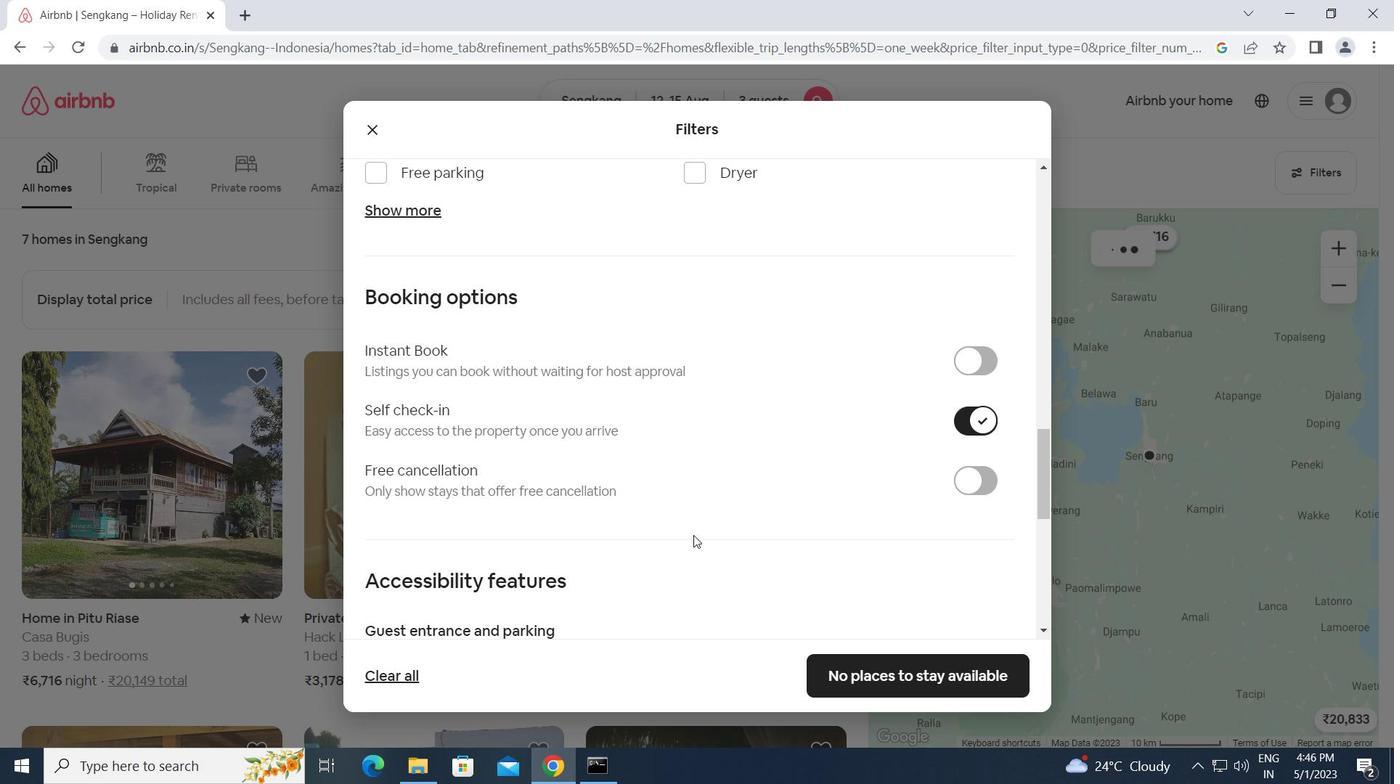 
Action: Mouse moved to (682, 555)
Screenshot: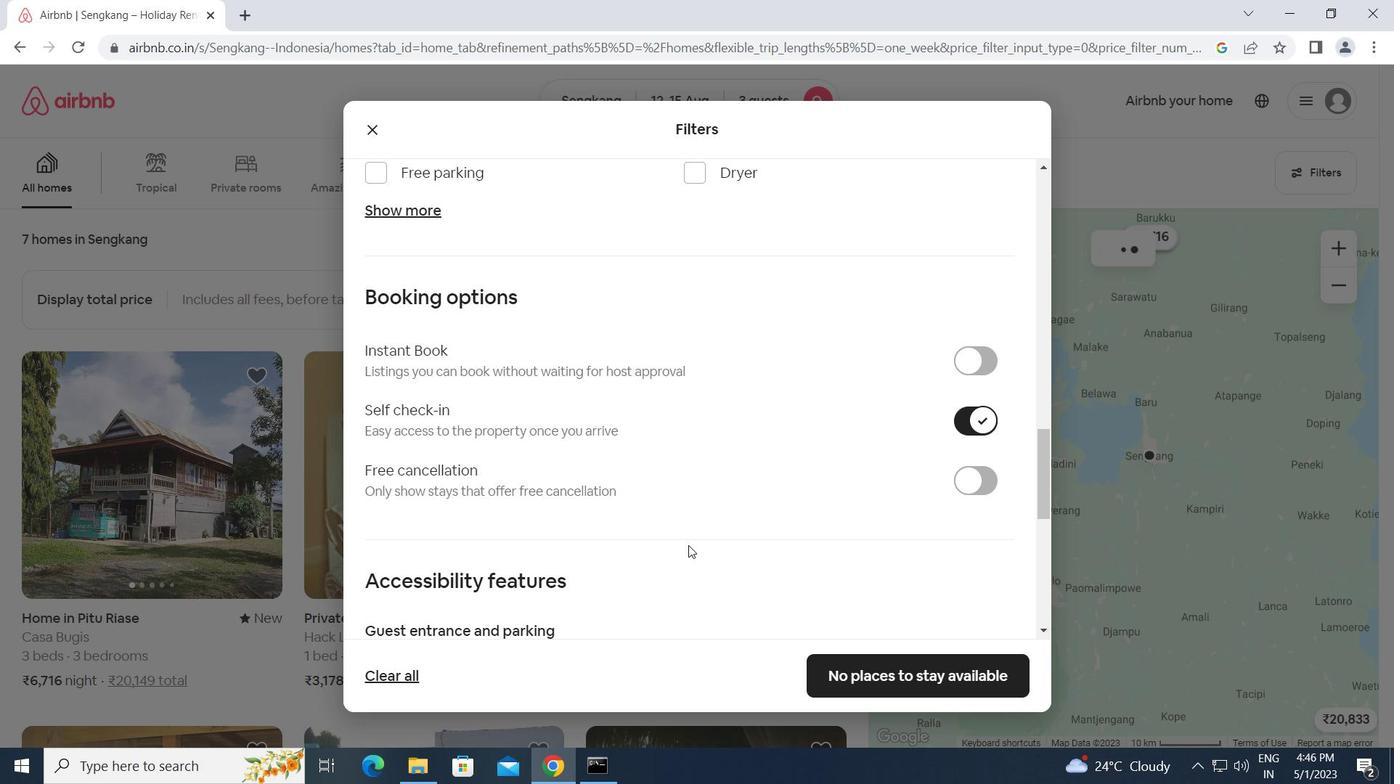 
Action: Mouse scrolled (682, 554) with delta (0, 0)
Screenshot: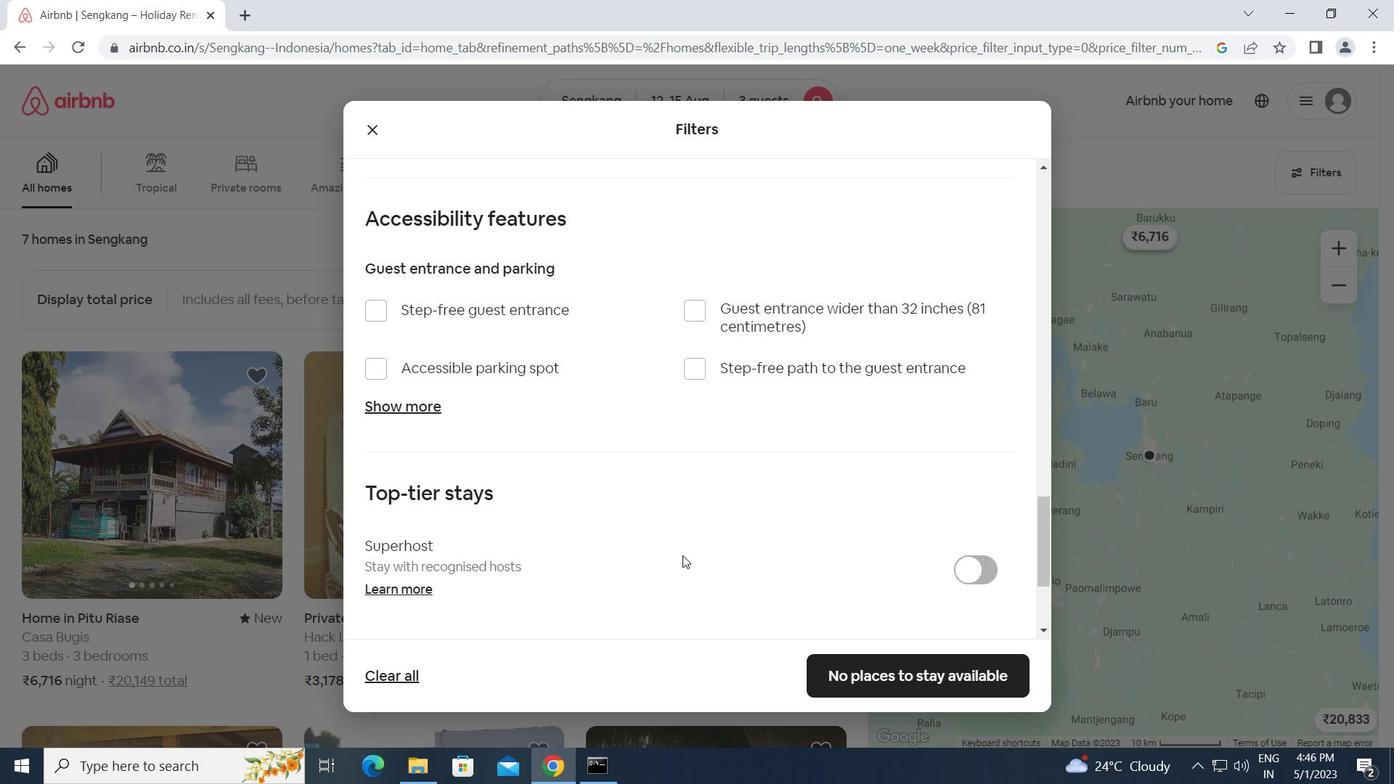 
Action: Mouse scrolled (682, 554) with delta (0, 0)
Screenshot: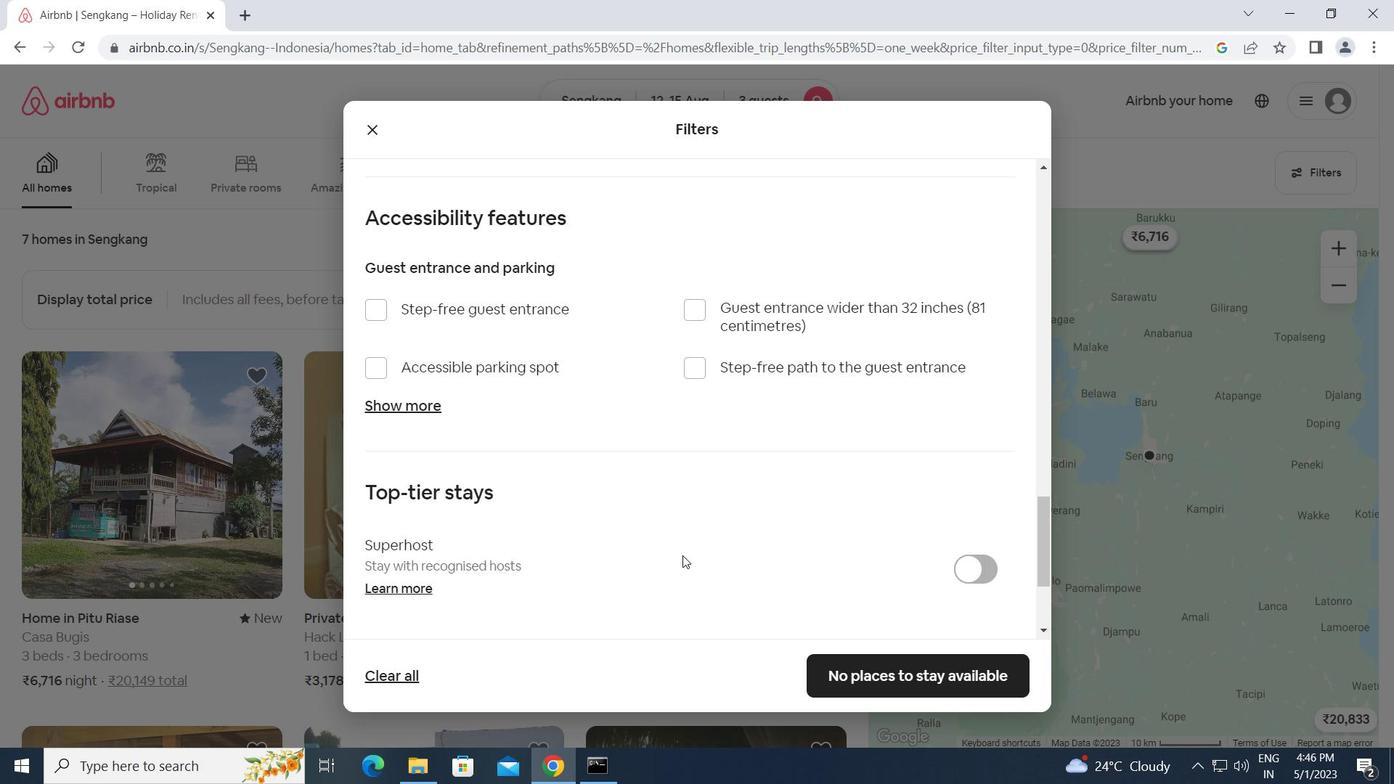 
Action: Mouse scrolled (682, 554) with delta (0, 0)
Screenshot: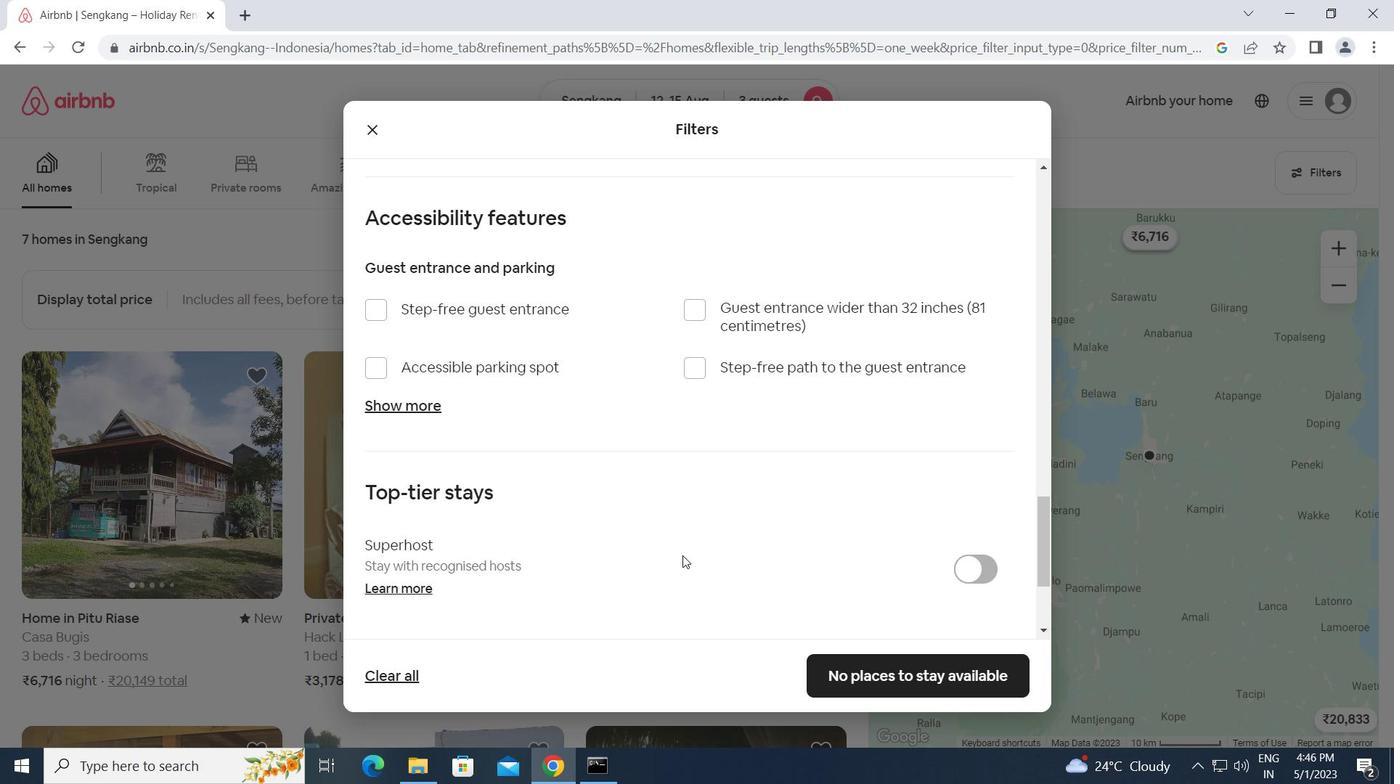 
Action: Mouse scrolled (682, 554) with delta (0, 0)
Screenshot: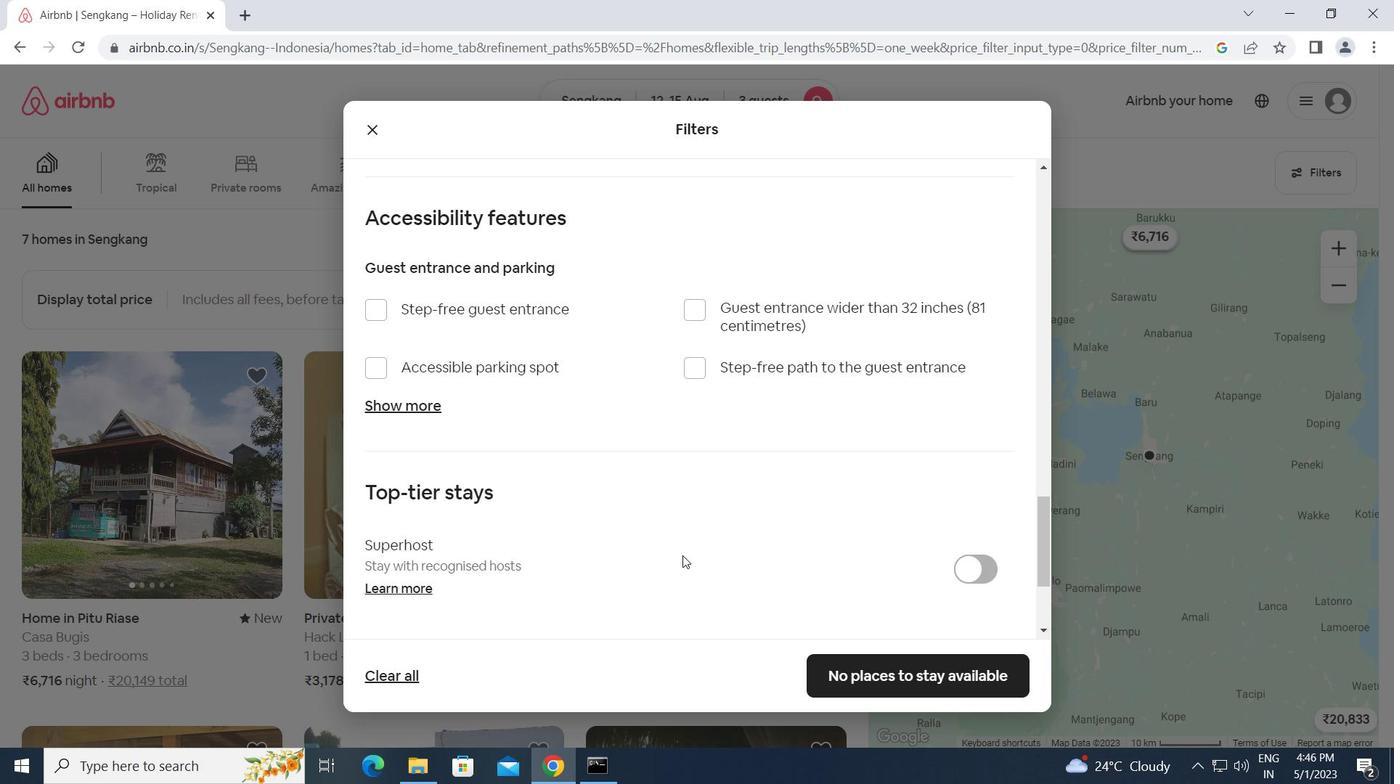 
Action: Mouse moved to (372, 533)
Screenshot: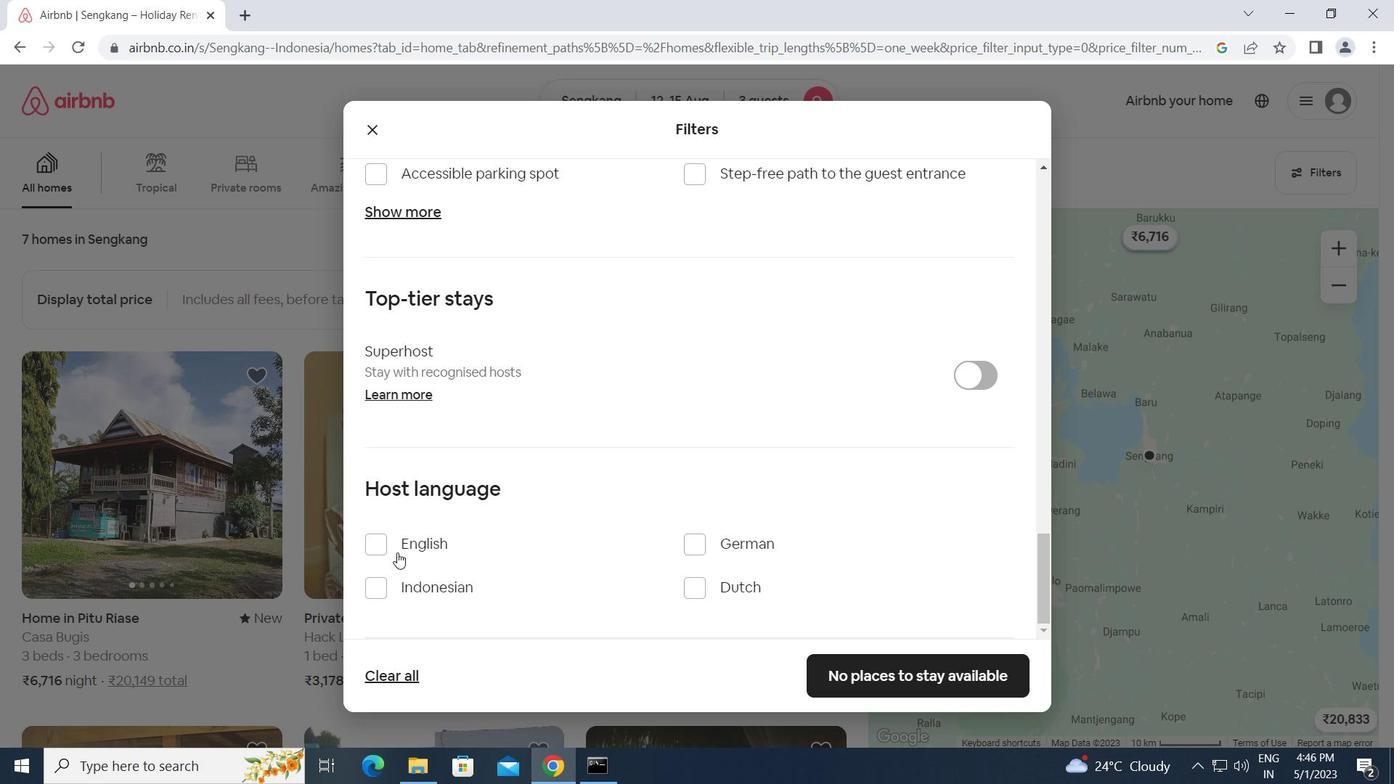 
Action: Mouse pressed left at (372, 533)
Screenshot: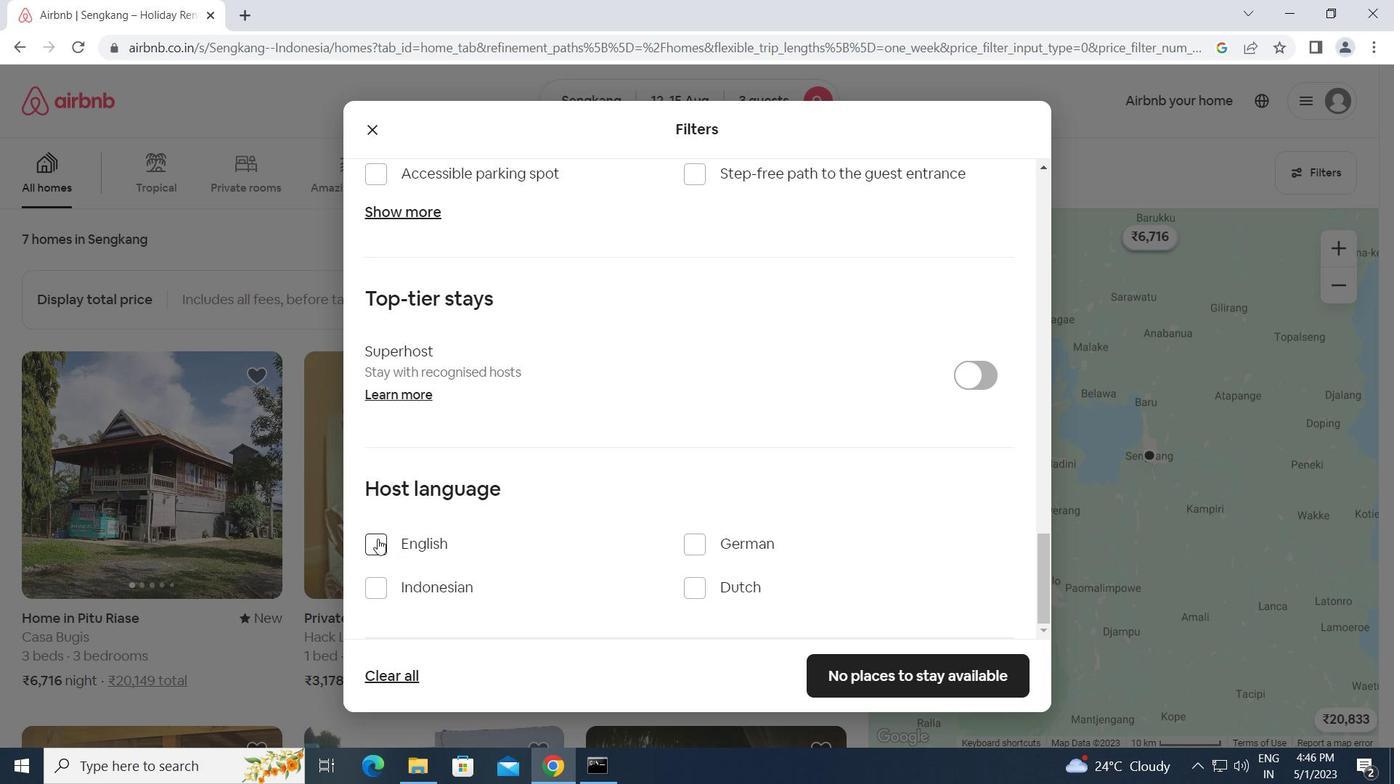 
Action: Mouse moved to (845, 658)
Screenshot: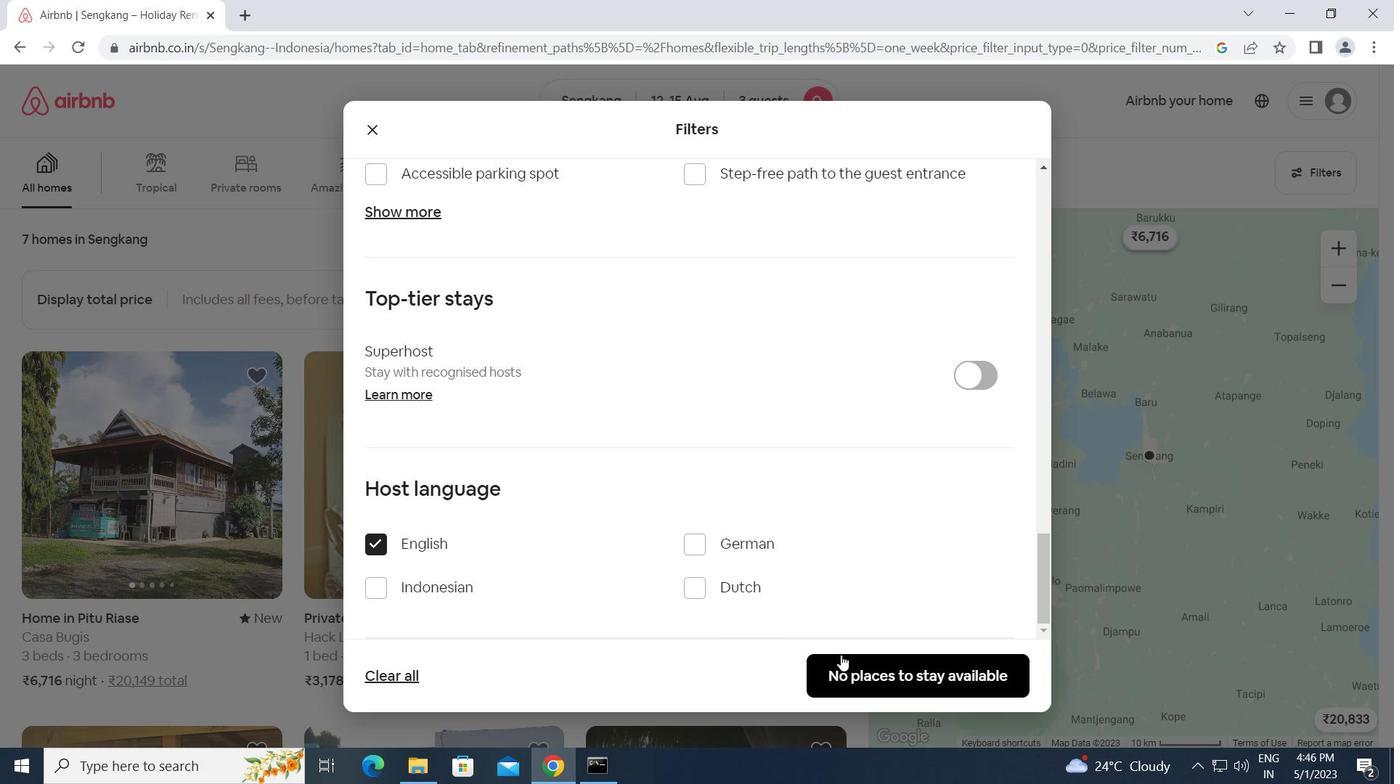 
Action: Mouse pressed left at (845, 658)
Screenshot: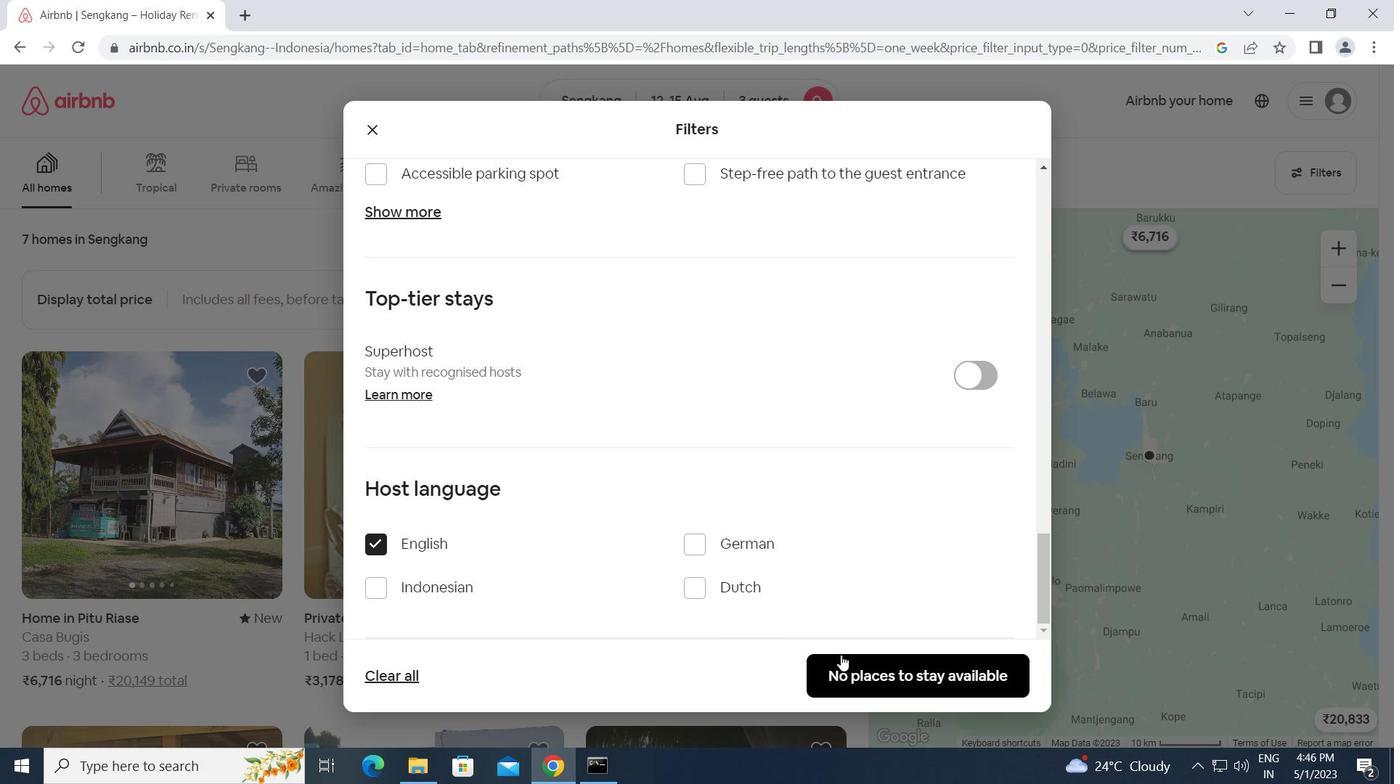 
